 Task: Search one way flight ticket for 1 adult, 6 children, 1 infant in seat and 1 infant on lap in business from Las Vegas: Harry Reid International Airport to Evansville: Evansville Regional Airport on 8-3-2023. Choice of flights is Spirit. Number of bags: 2 carry on bags. Price is upto 80000. Outbound departure time preference is 11:00. Return departure time preference is 20:00.
Action: Mouse moved to (280, 380)
Screenshot: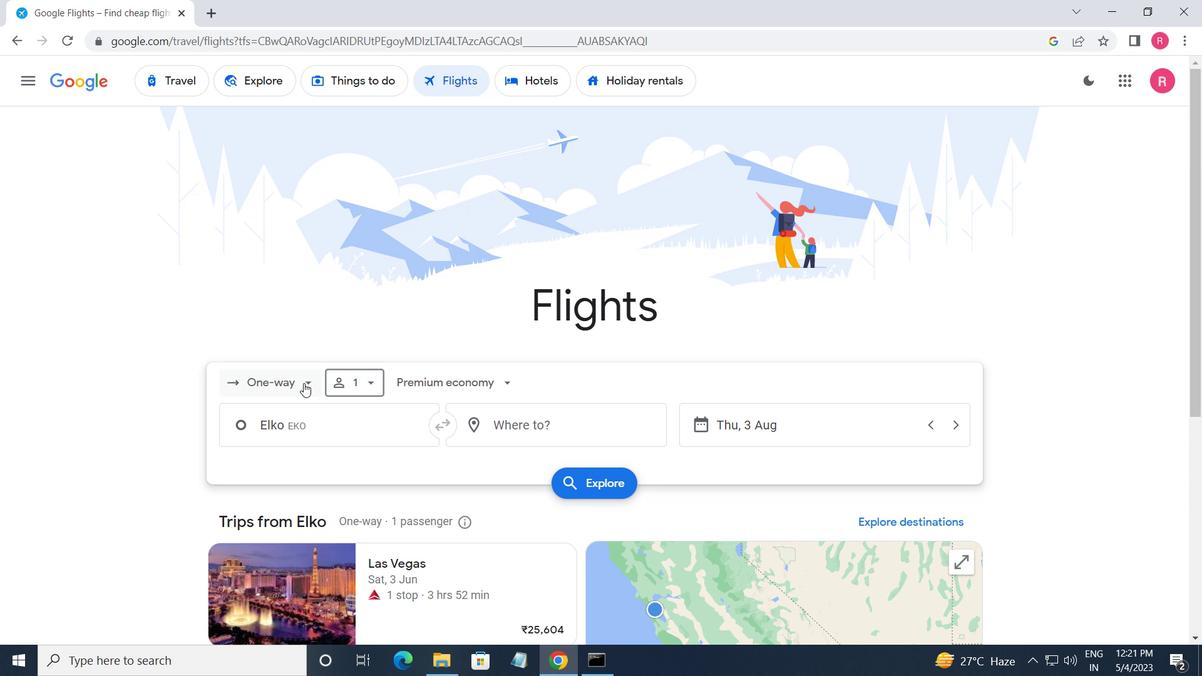 
Action: Mouse pressed left at (280, 380)
Screenshot: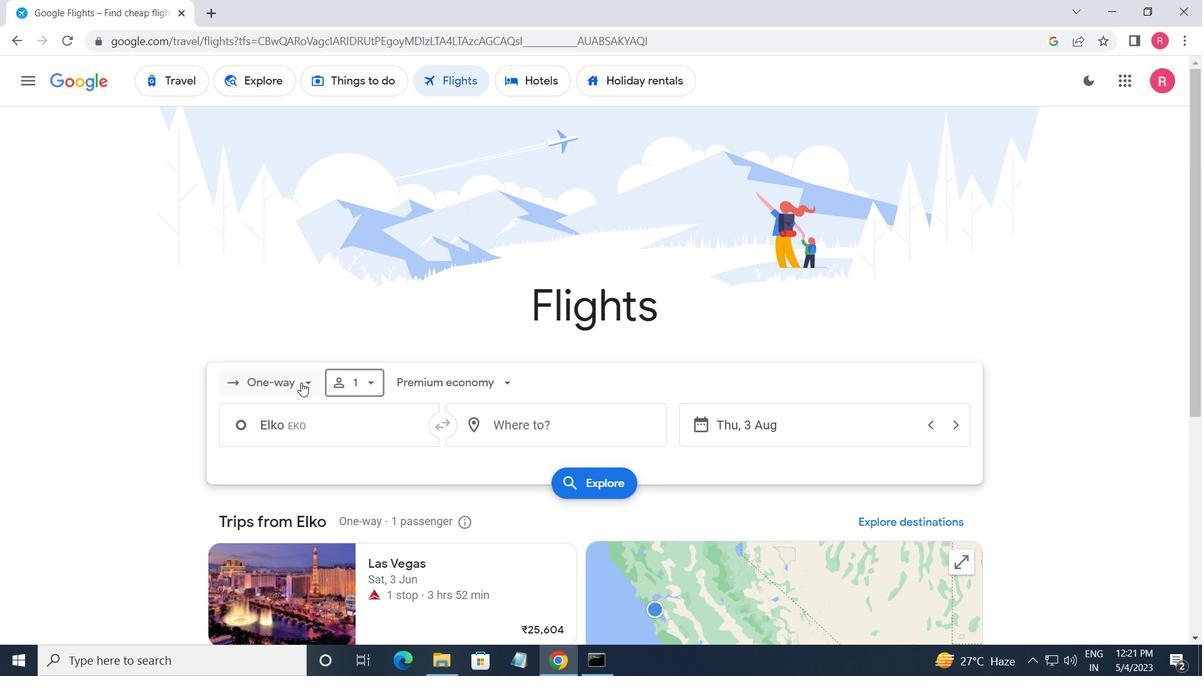 
Action: Mouse moved to (289, 454)
Screenshot: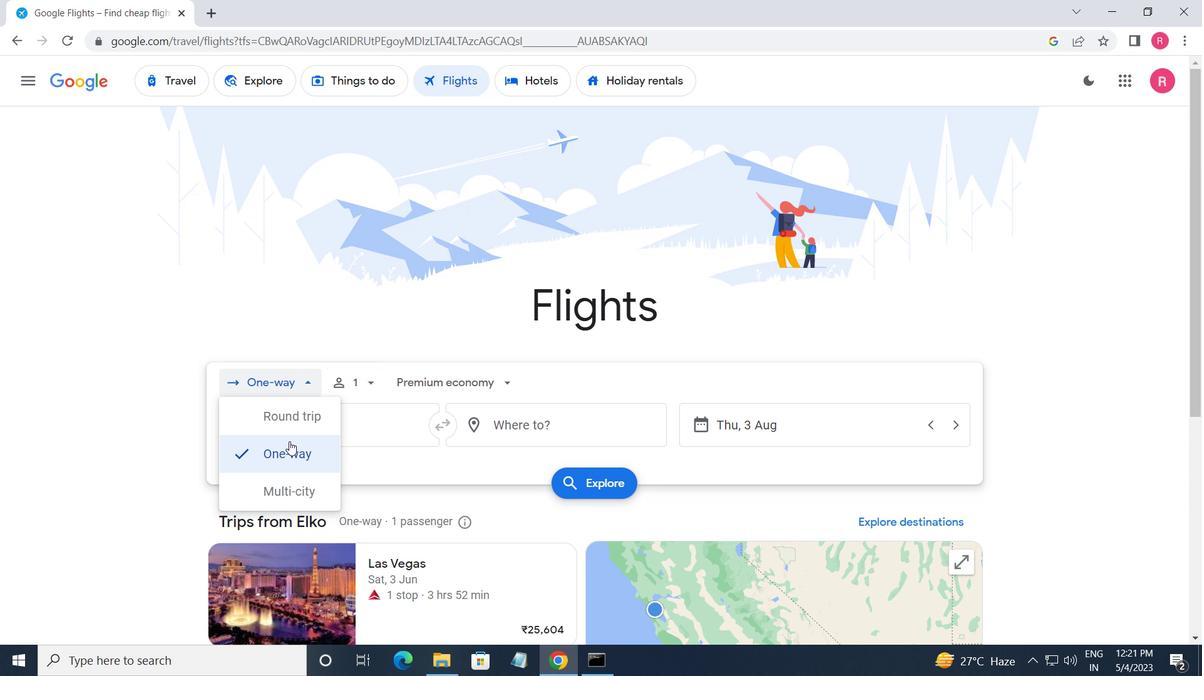 
Action: Mouse pressed left at (289, 454)
Screenshot: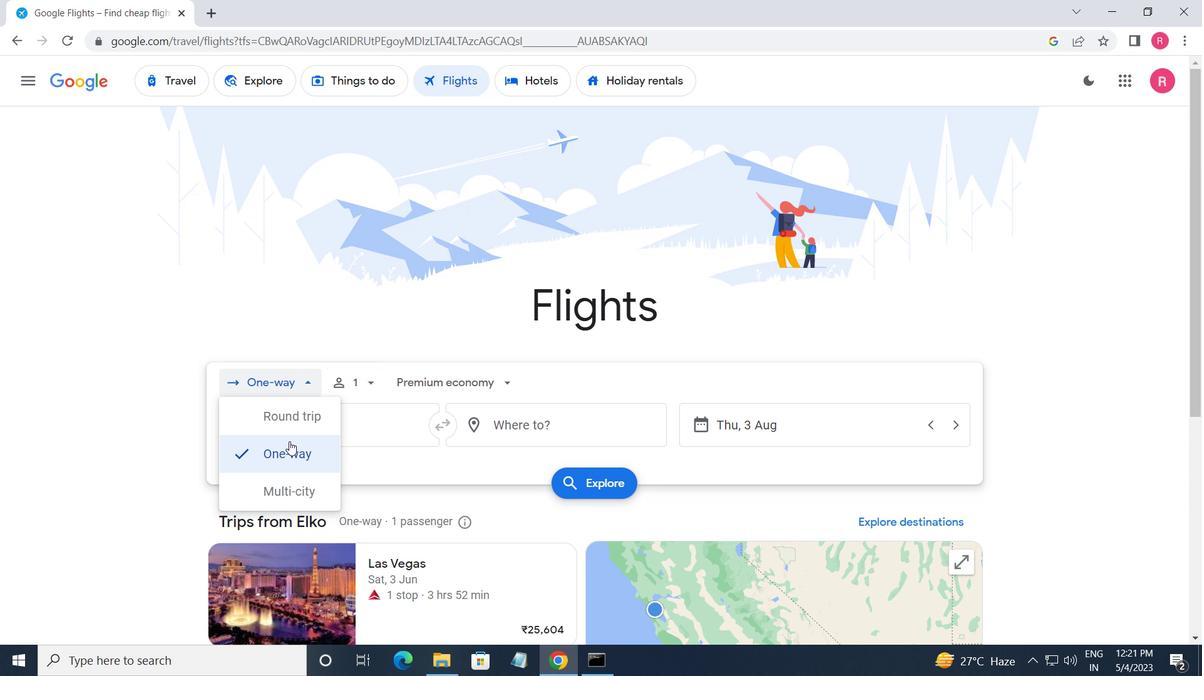 
Action: Mouse moved to (356, 380)
Screenshot: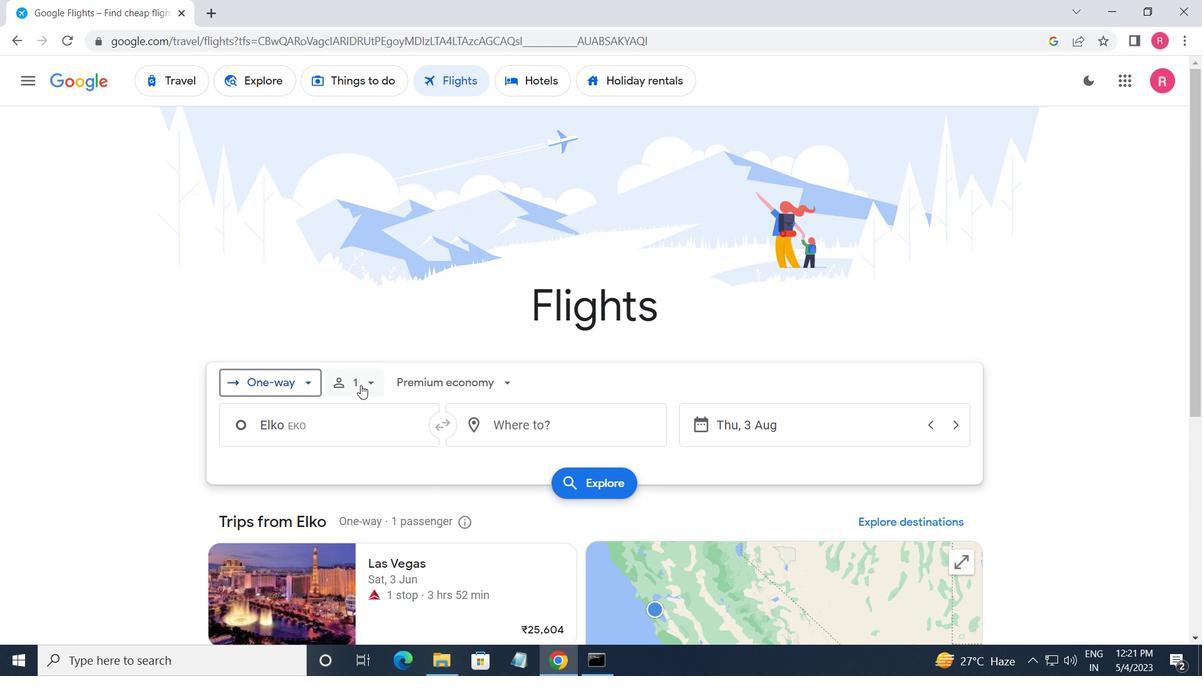 
Action: Mouse pressed left at (356, 380)
Screenshot: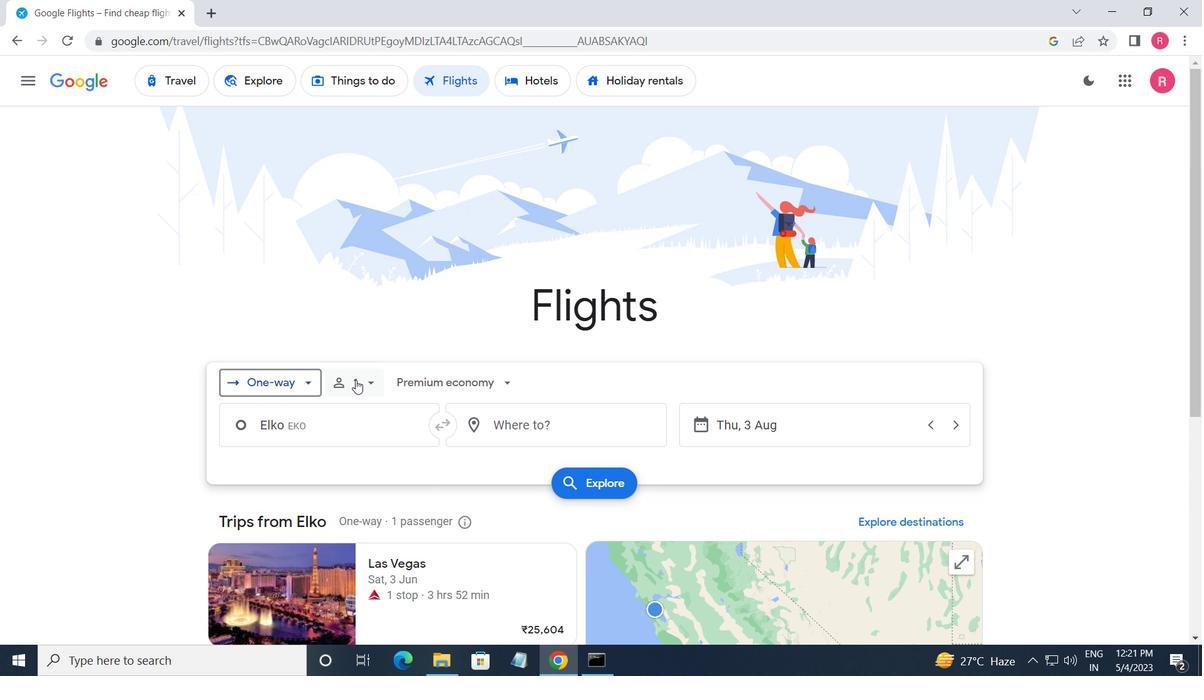 
Action: Mouse moved to (492, 463)
Screenshot: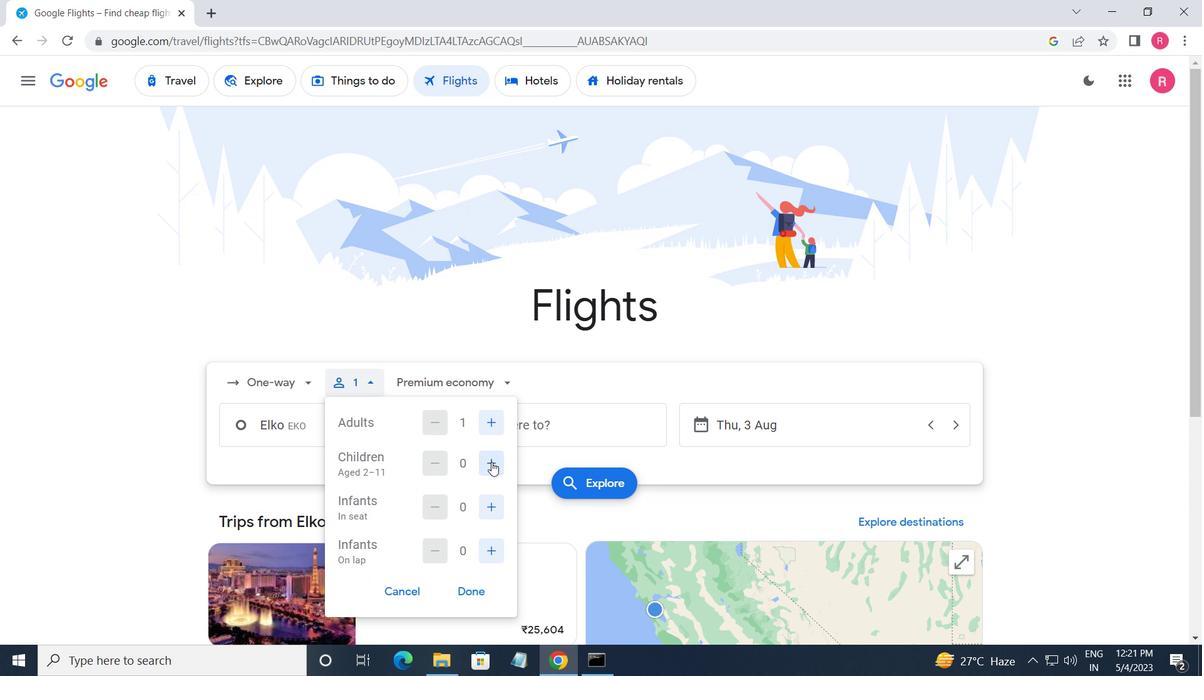 
Action: Mouse pressed left at (492, 463)
Screenshot: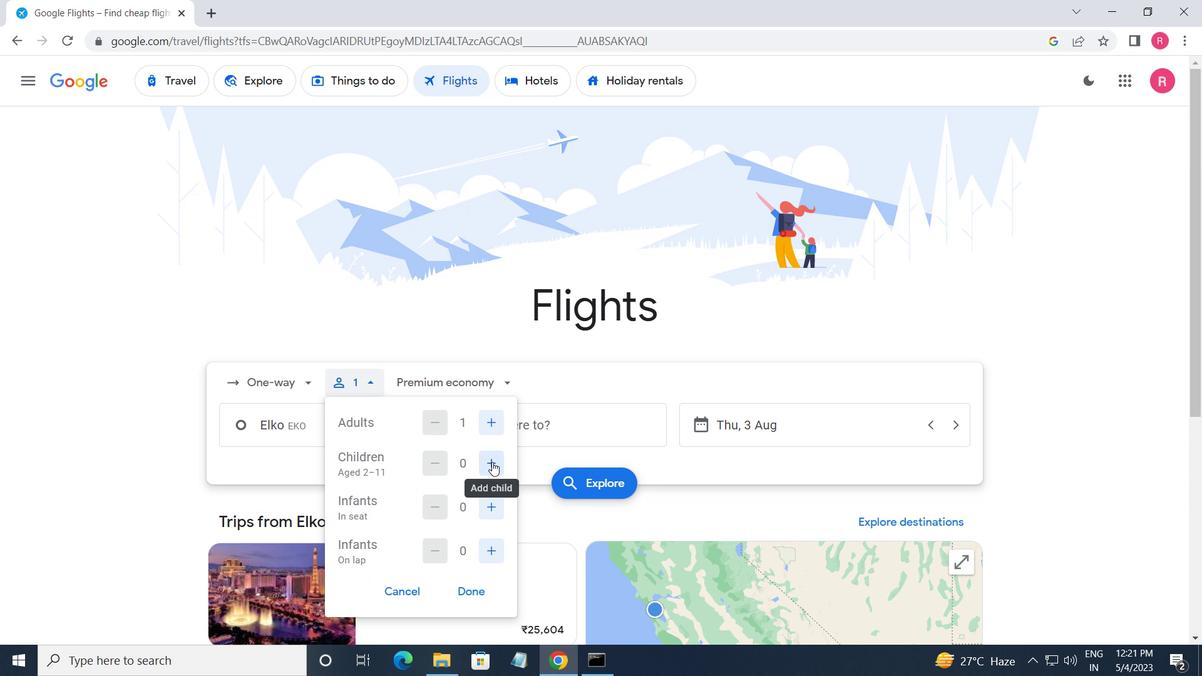 
Action: Mouse moved to (493, 462)
Screenshot: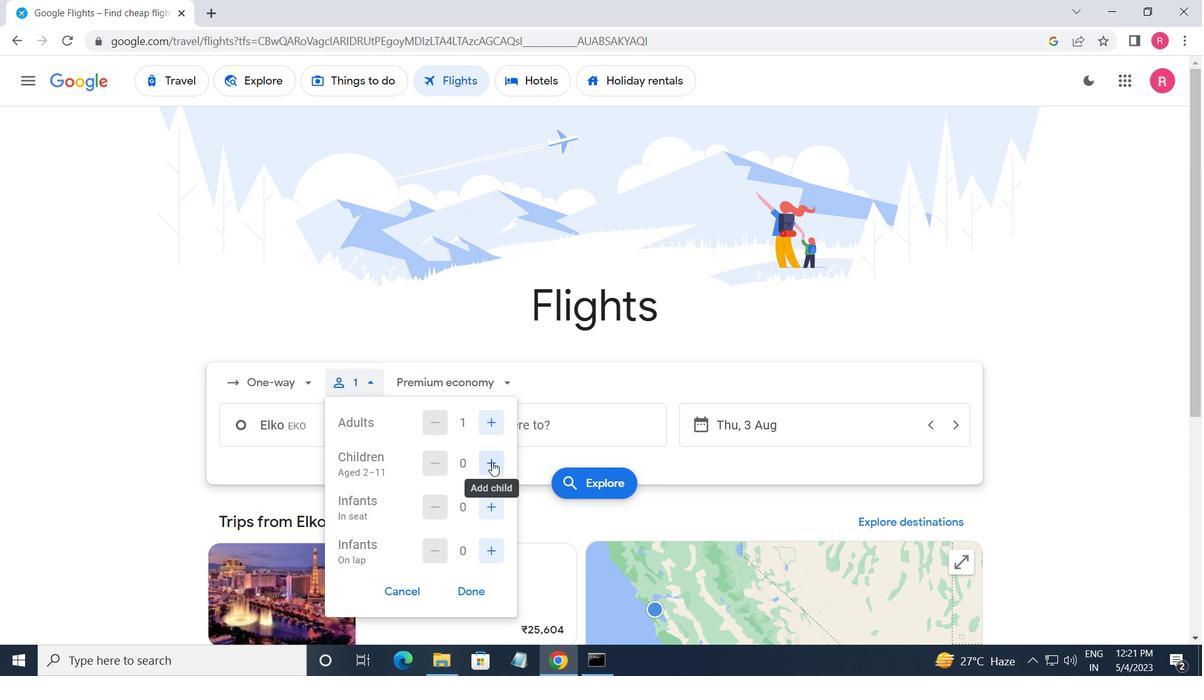 
Action: Mouse pressed left at (493, 462)
Screenshot: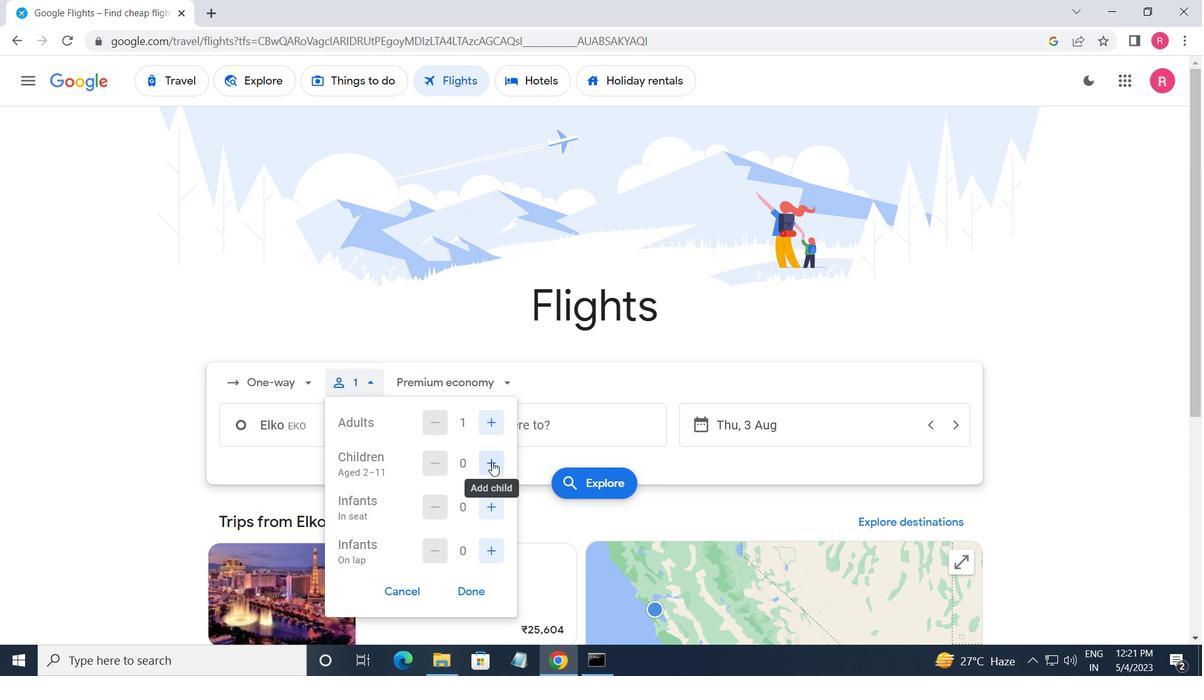 
Action: Mouse moved to (493, 461)
Screenshot: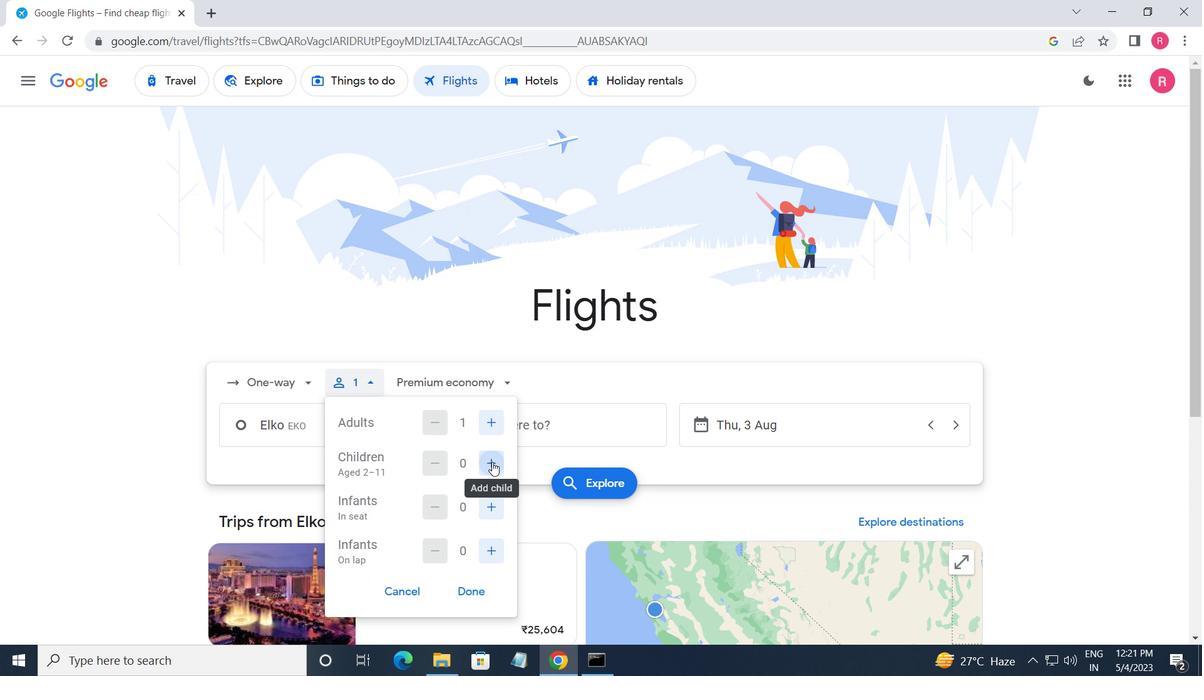 
Action: Mouse pressed left at (493, 461)
Screenshot: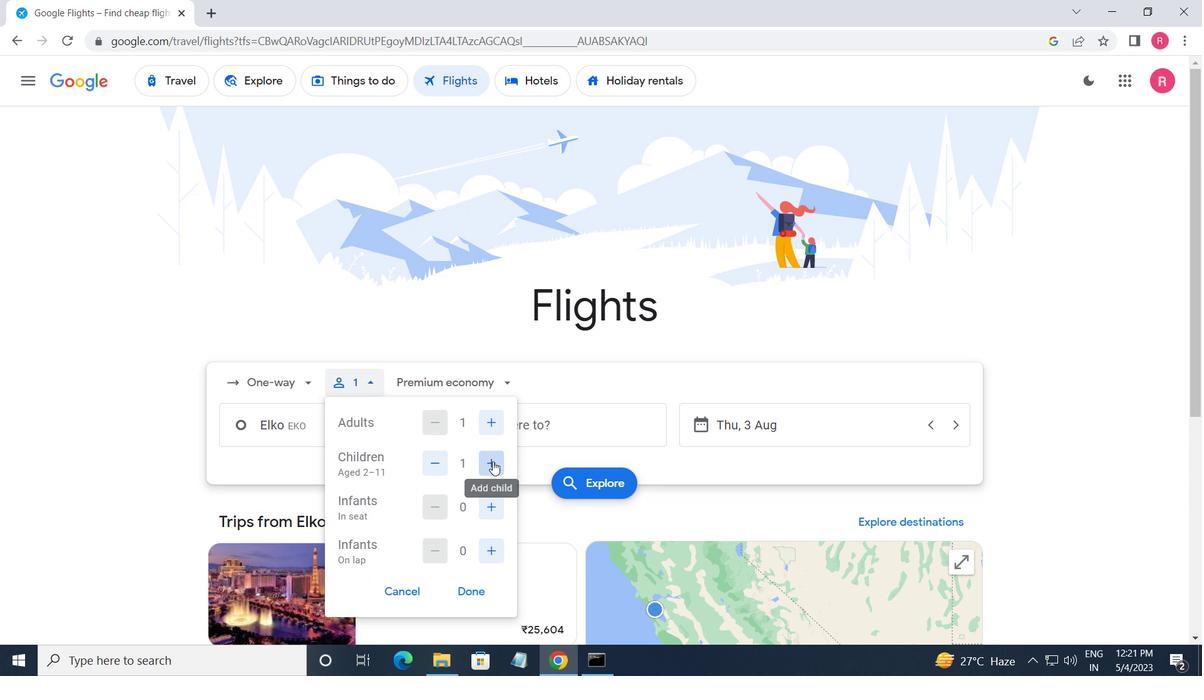 
Action: Mouse pressed left at (493, 461)
Screenshot: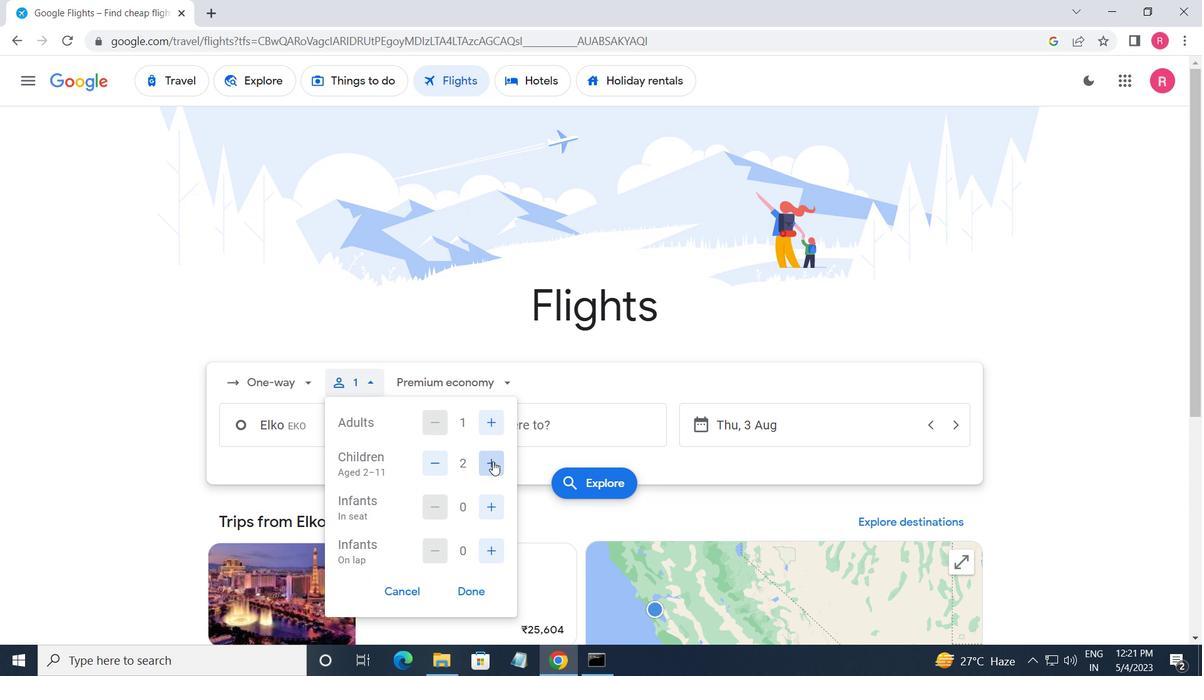 
Action: Mouse moved to (491, 461)
Screenshot: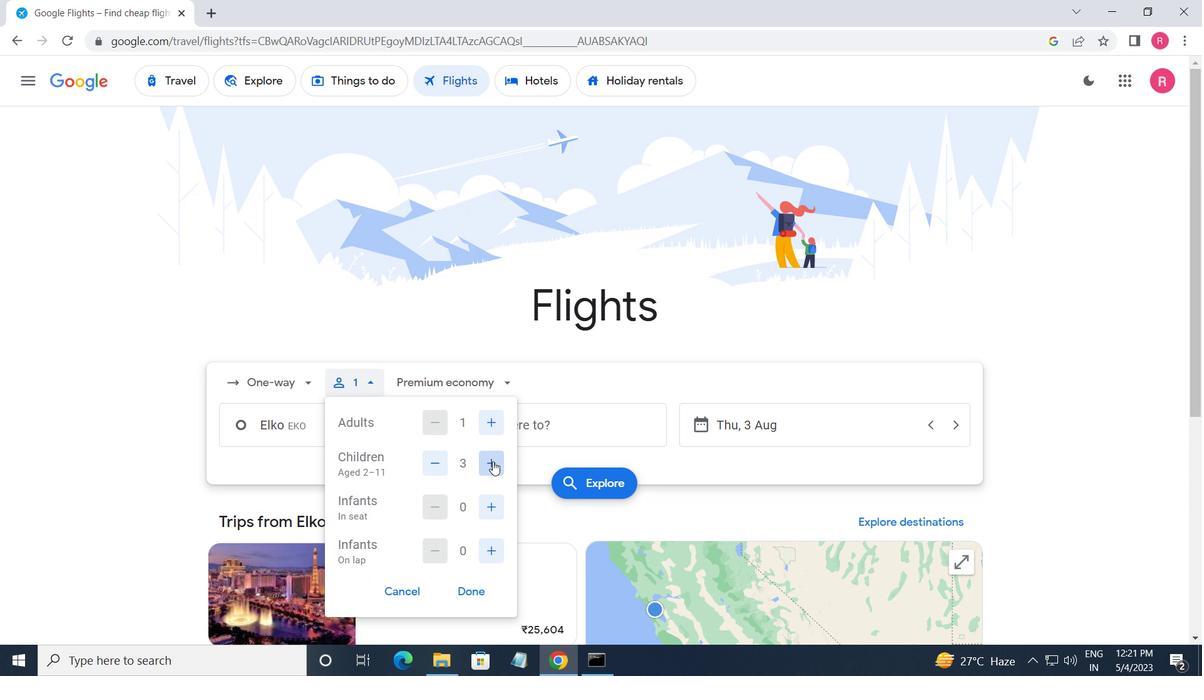 
Action: Mouse pressed left at (491, 461)
Screenshot: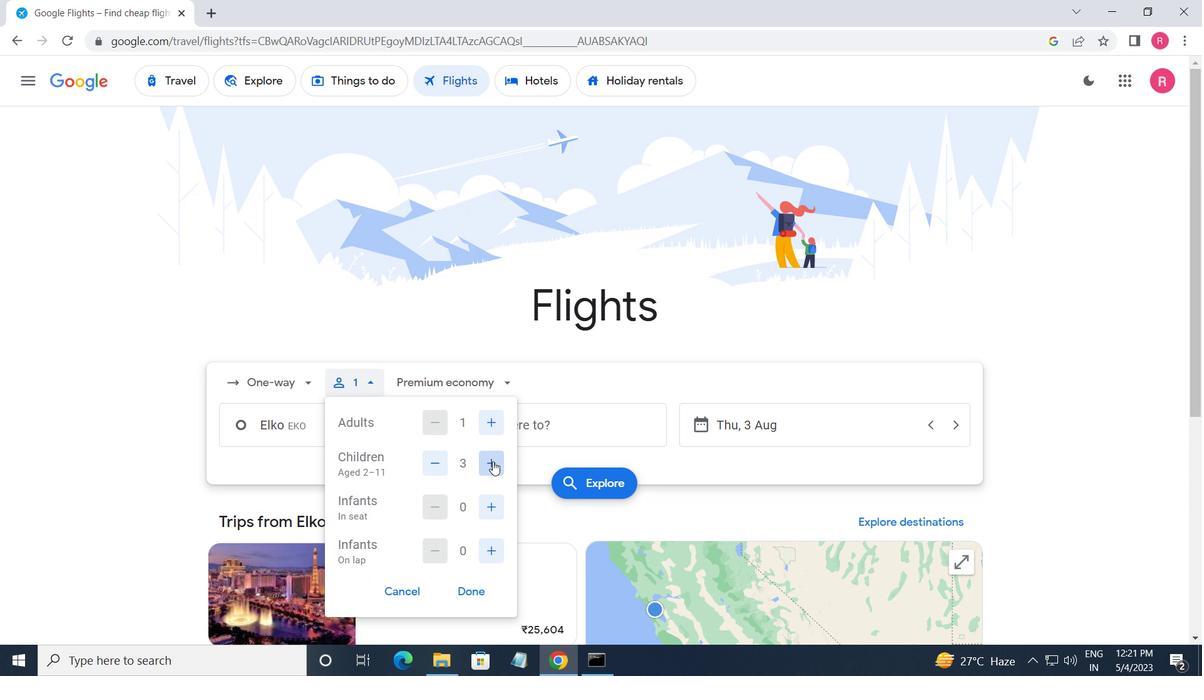 
Action: Mouse moved to (491, 460)
Screenshot: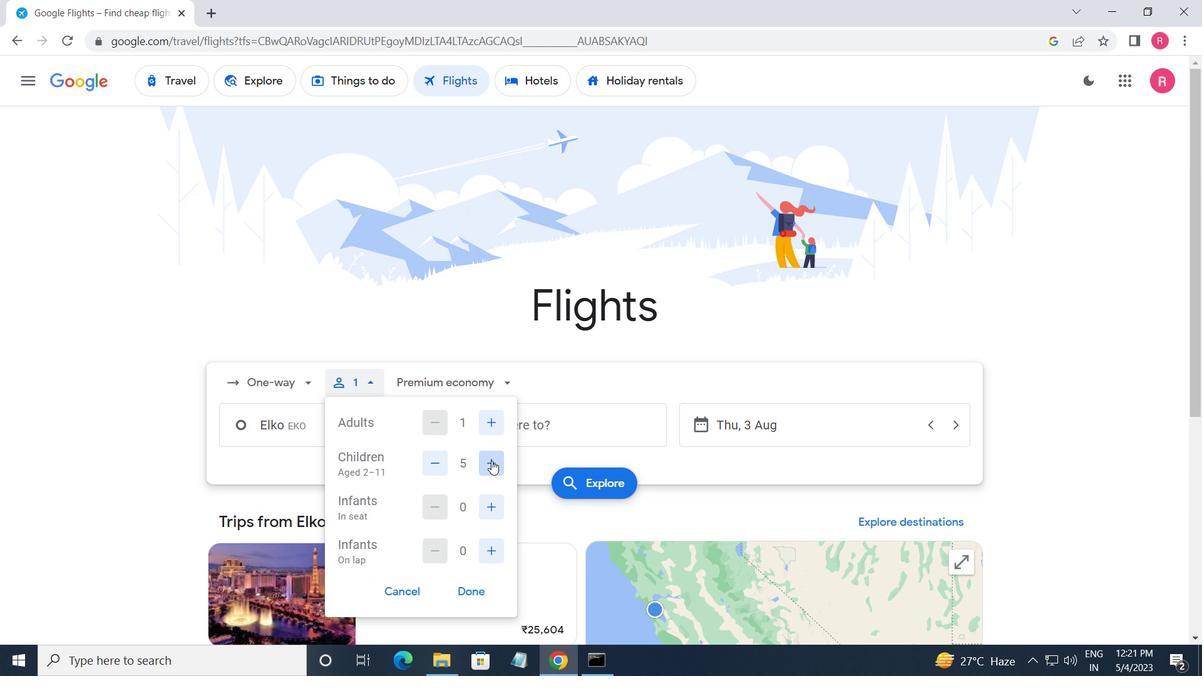 
Action: Mouse pressed left at (491, 460)
Screenshot: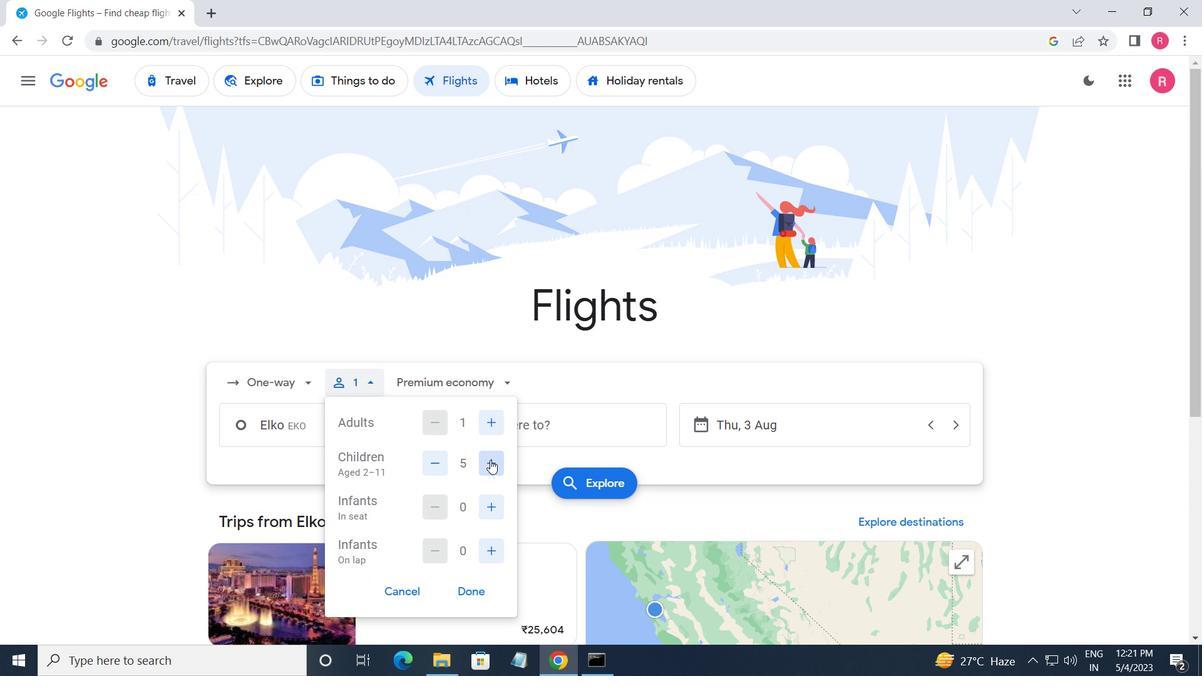 
Action: Mouse moved to (492, 512)
Screenshot: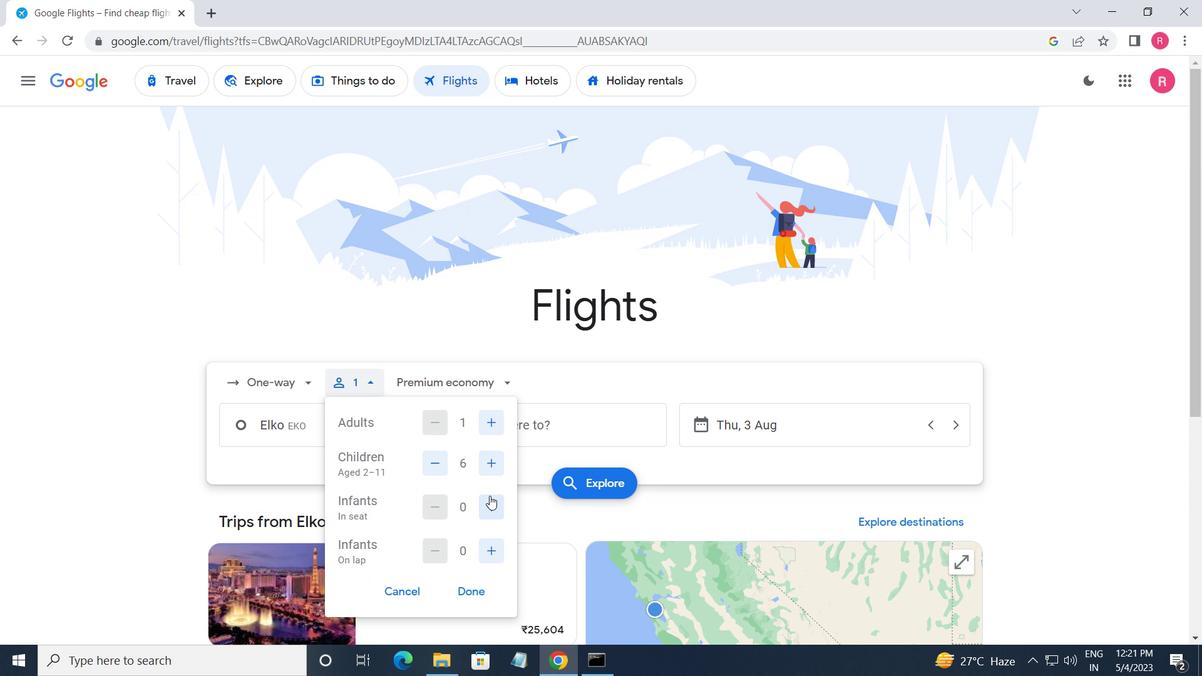 
Action: Mouse pressed left at (492, 512)
Screenshot: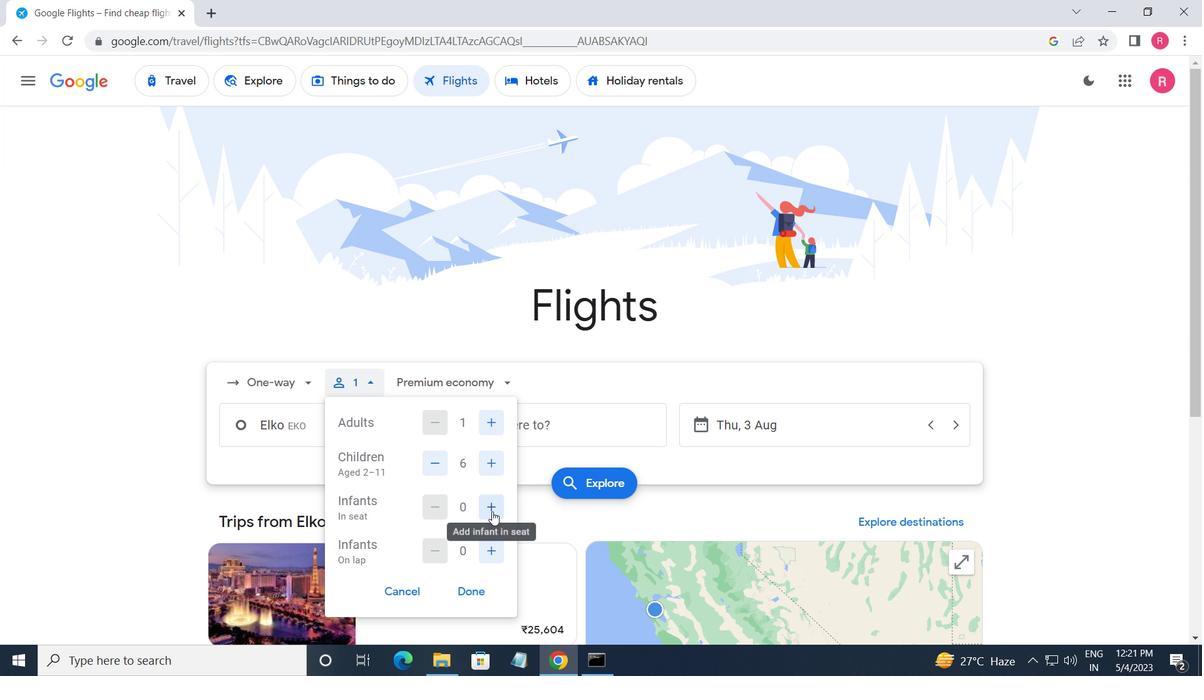 
Action: Mouse moved to (498, 559)
Screenshot: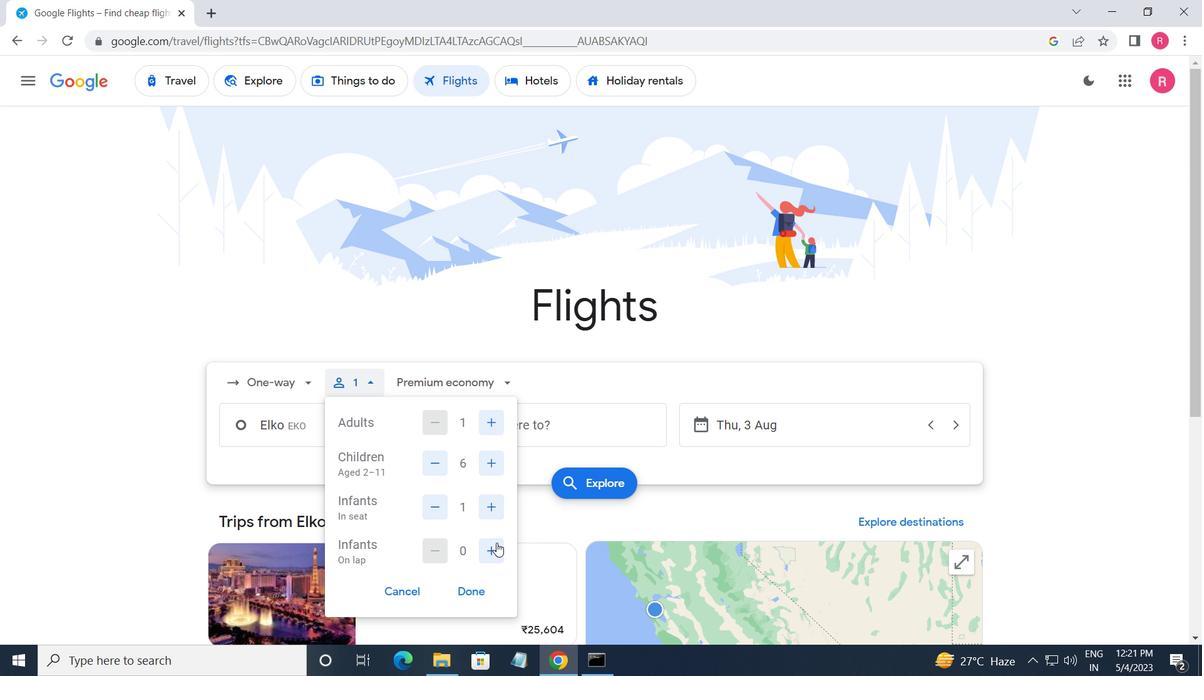 
Action: Mouse pressed left at (498, 559)
Screenshot: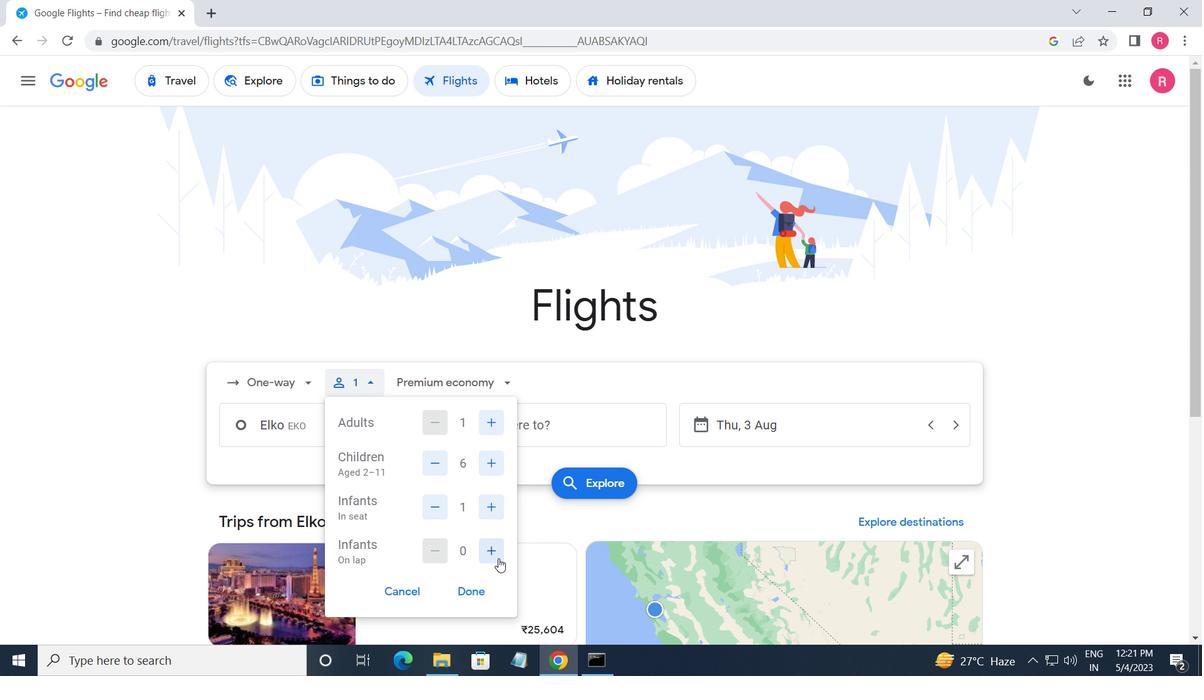 
Action: Mouse moved to (480, 583)
Screenshot: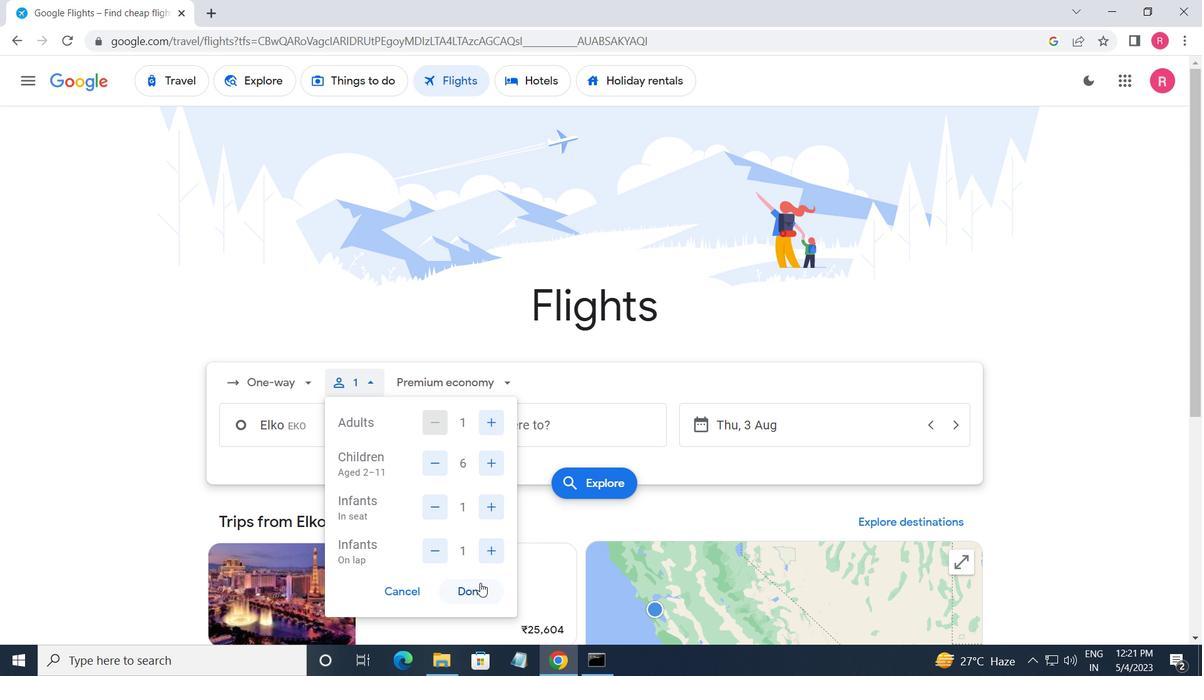 
Action: Mouse pressed left at (480, 583)
Screenshot: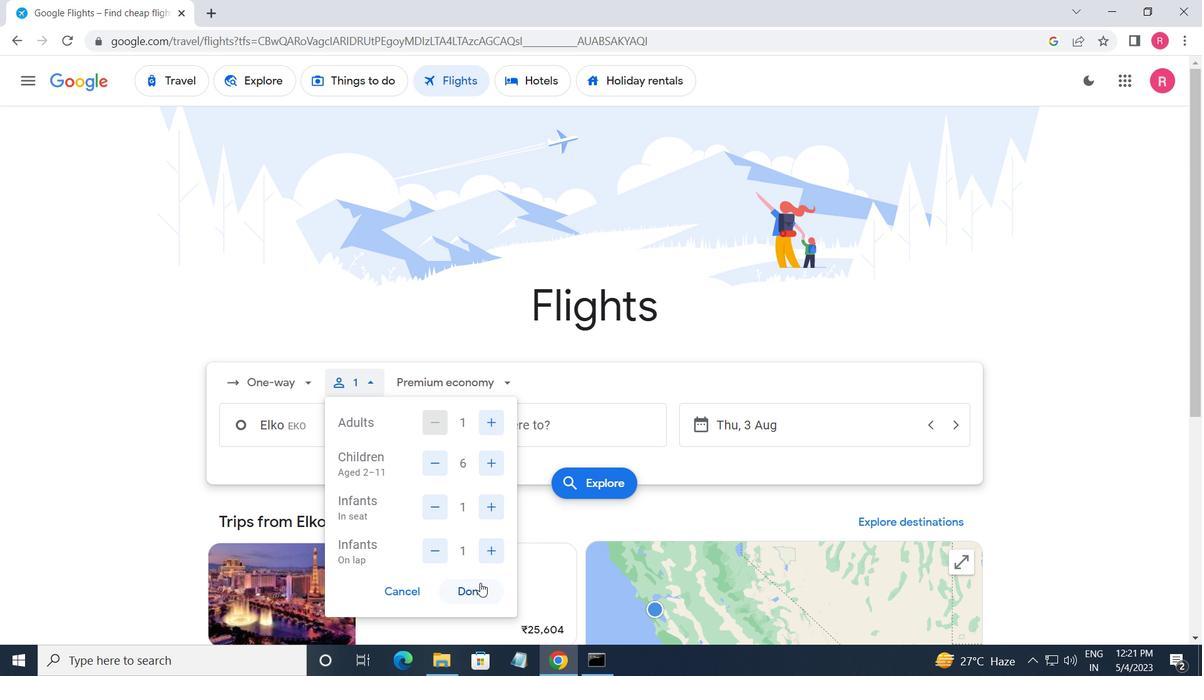 
Action: Mouse moved to (433, 384)
Screenshot: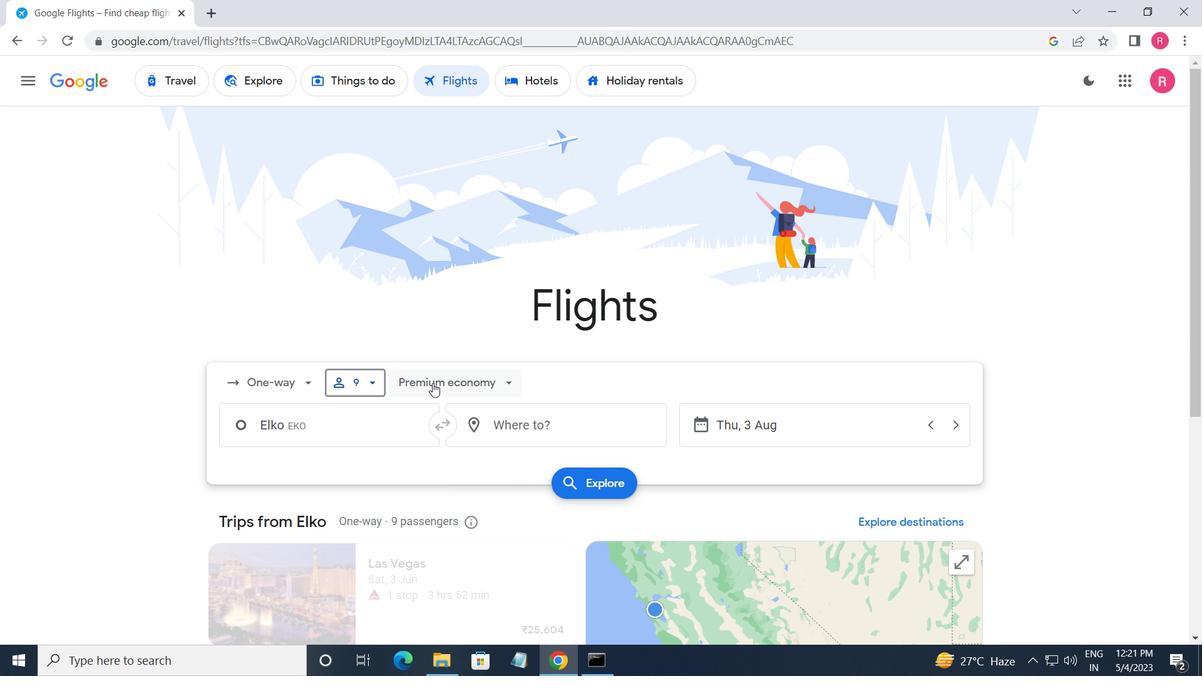 
Action: Mouse pressed left at (433, 384)
Screenshot: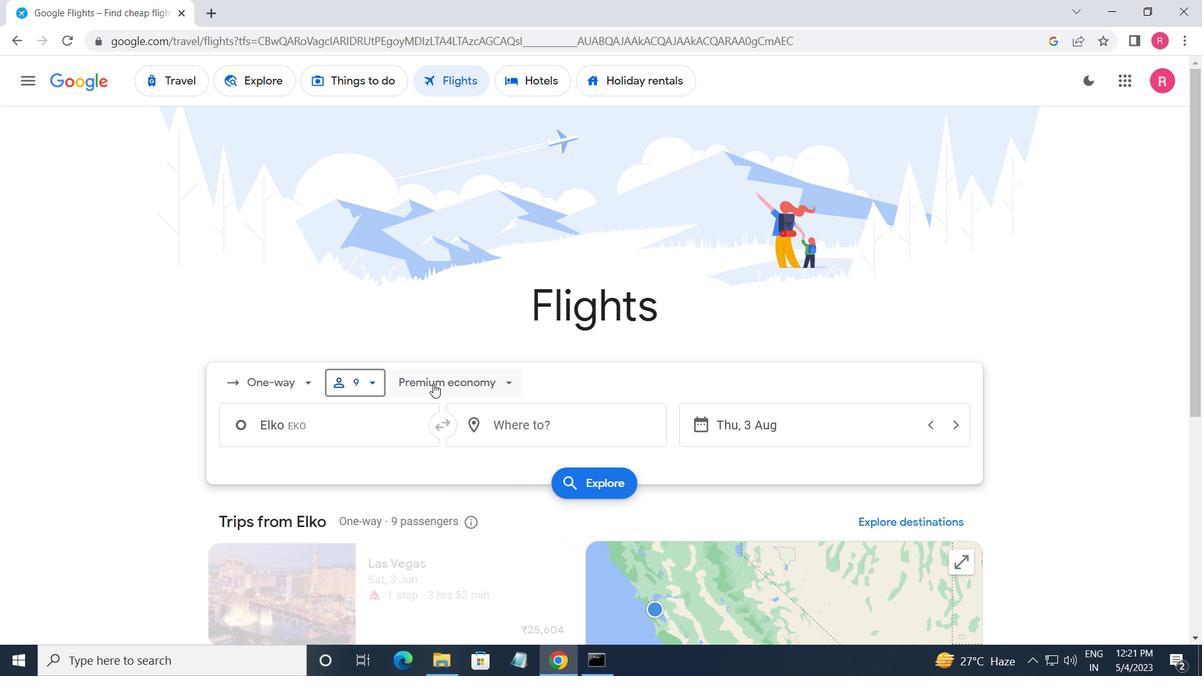 
Action: Mouse moved to (447, 490)
Screenshot: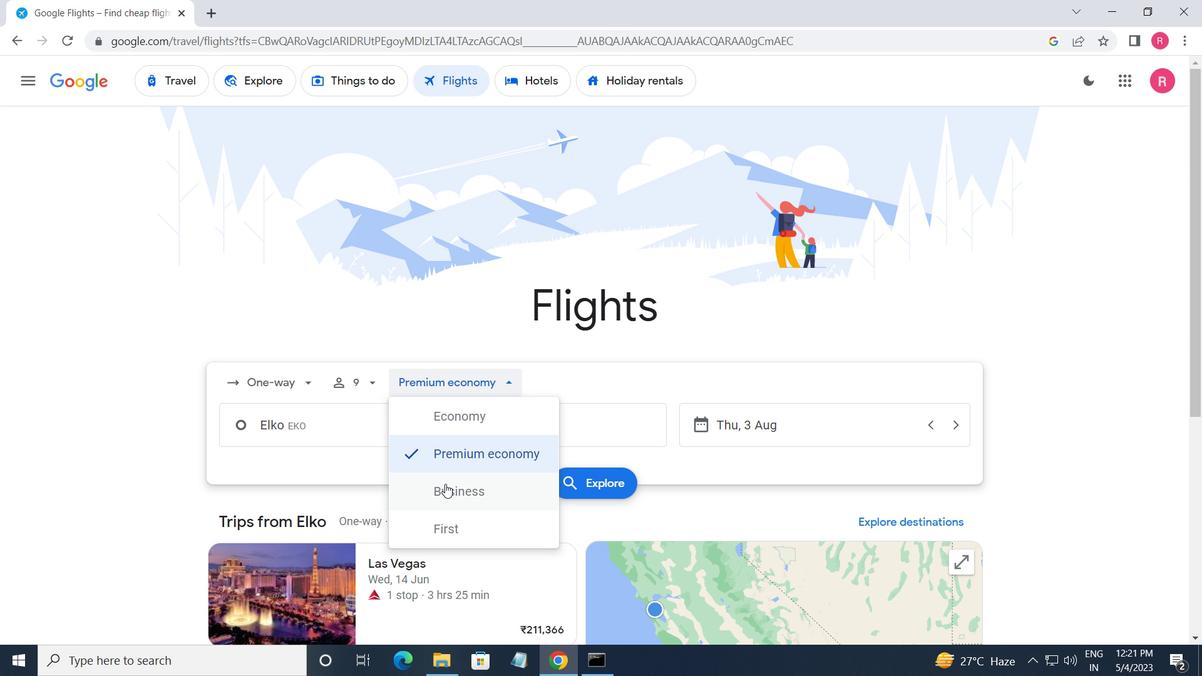 
Action: Mouse pressed left at (447, 490)
Screenshot: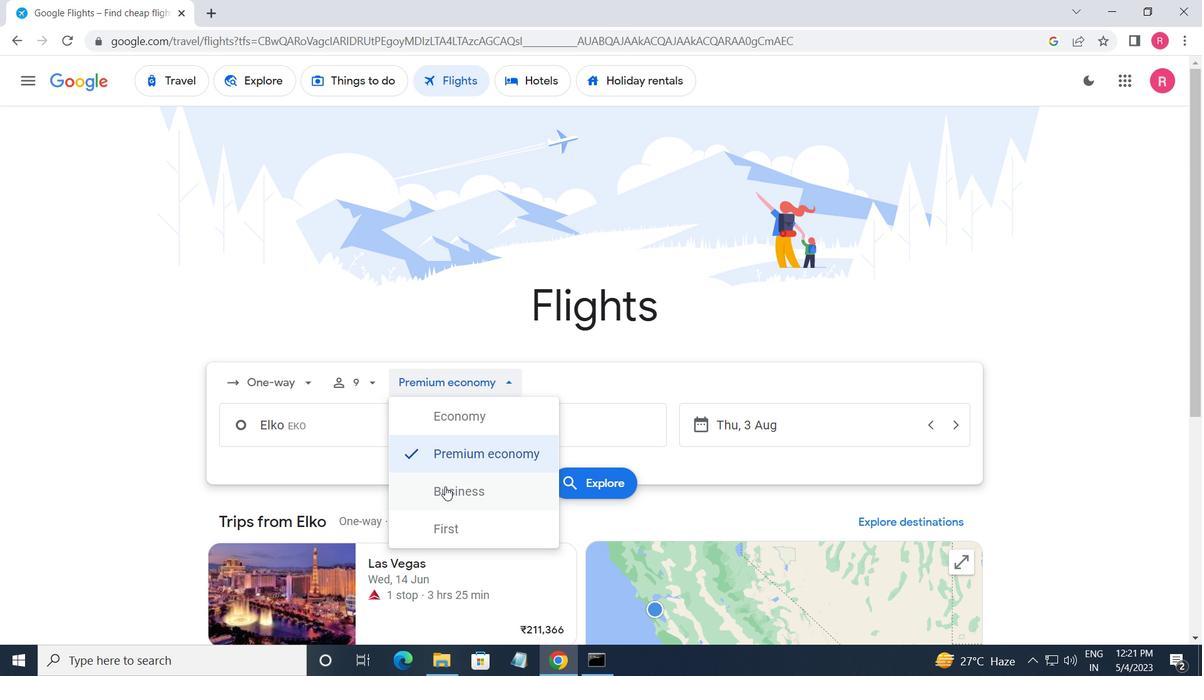 
Action: Mouse moved to (362, 439)
Screenshot: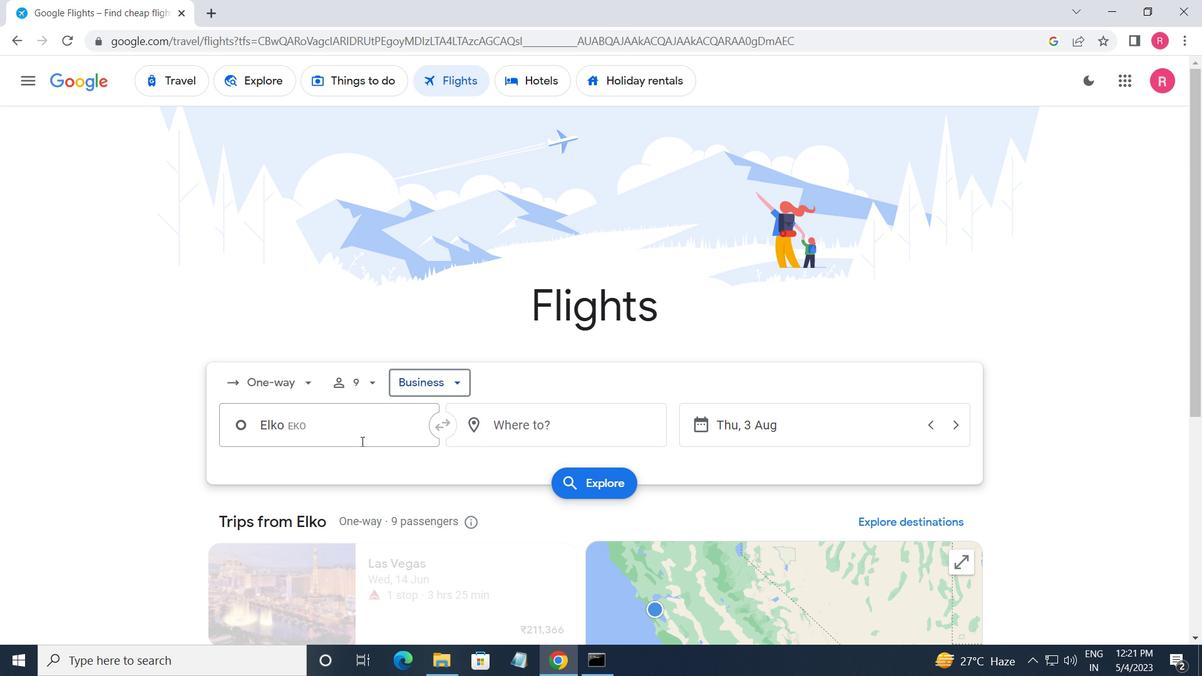 
Action: Mouse pressed left at (362, 439)
Screenshot: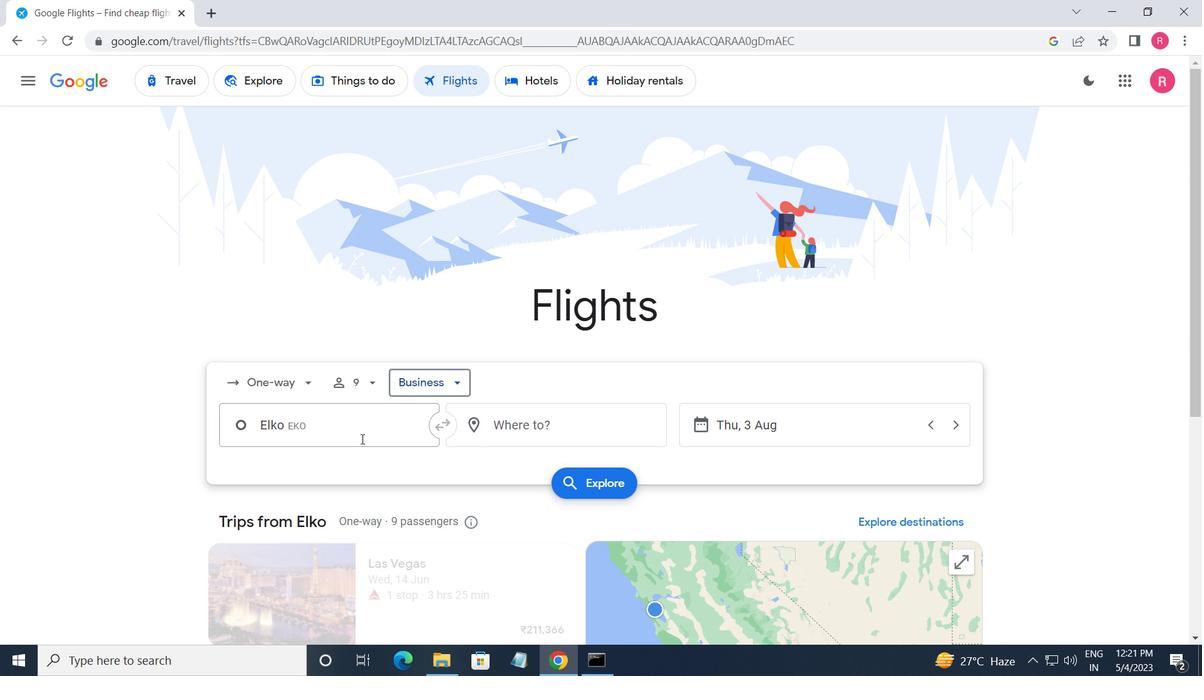 
Action: Mouse moved to (361, 414)
Screenshot: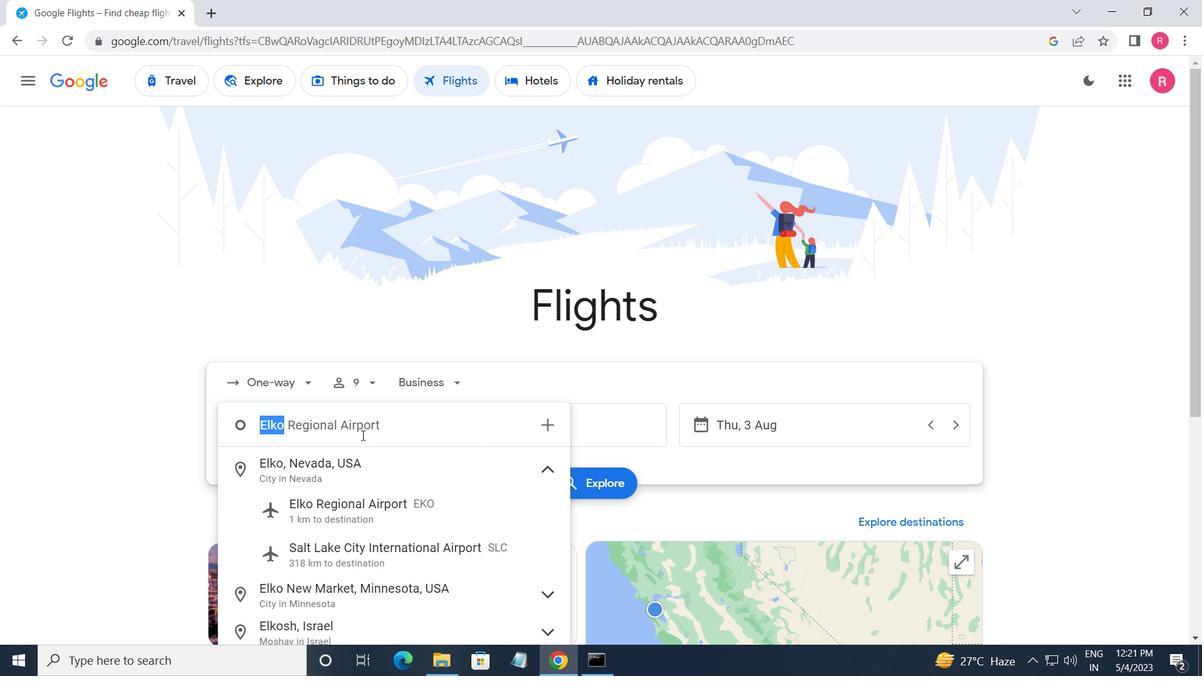 
Action: Key pressed <Key.shift>HAEEY<Key.space><Key.shift>REID<Key.space><Key.shift_r>I
Screenshot: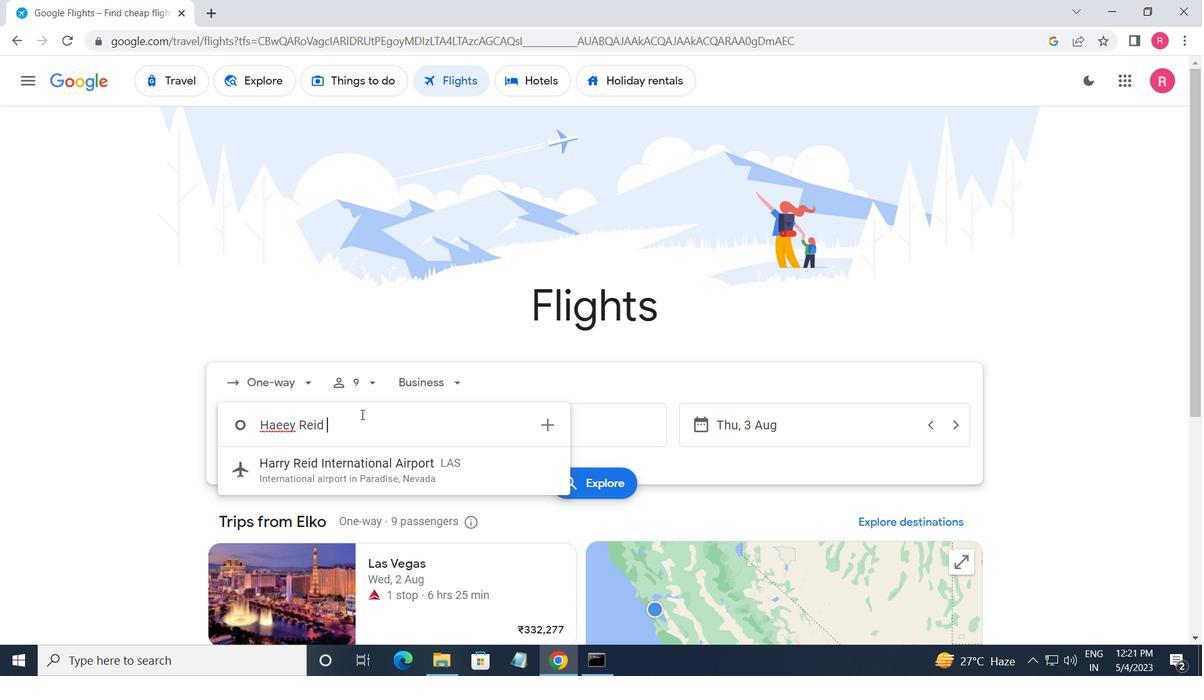 
Action: Mouse moved to (325, 476)
Screenshot: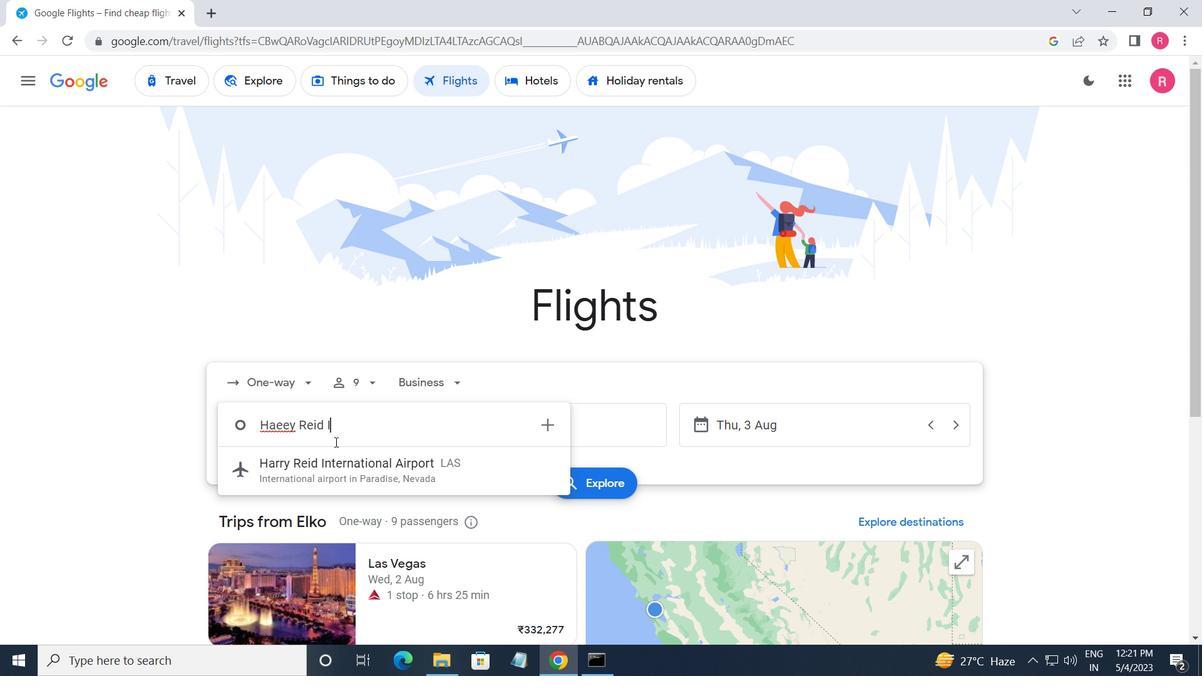 
Action: Mouse pressed left at (325, 476)
Screenshot: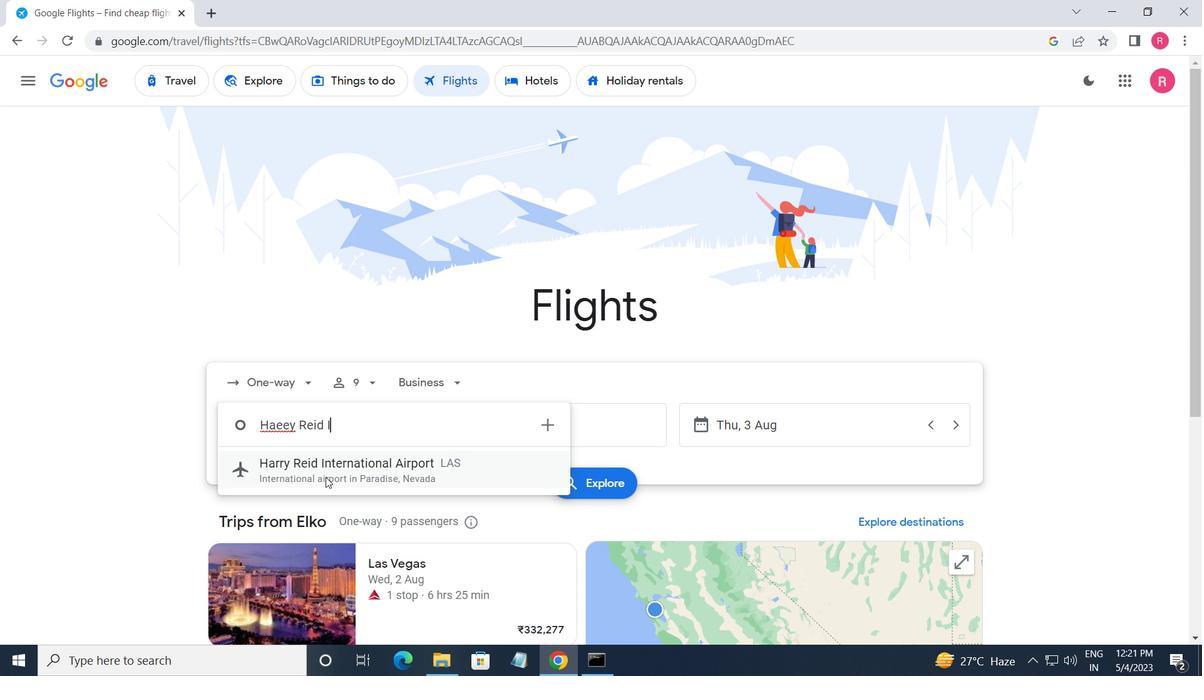 
Action: Mouse moved to (523, 431)
Screenshot: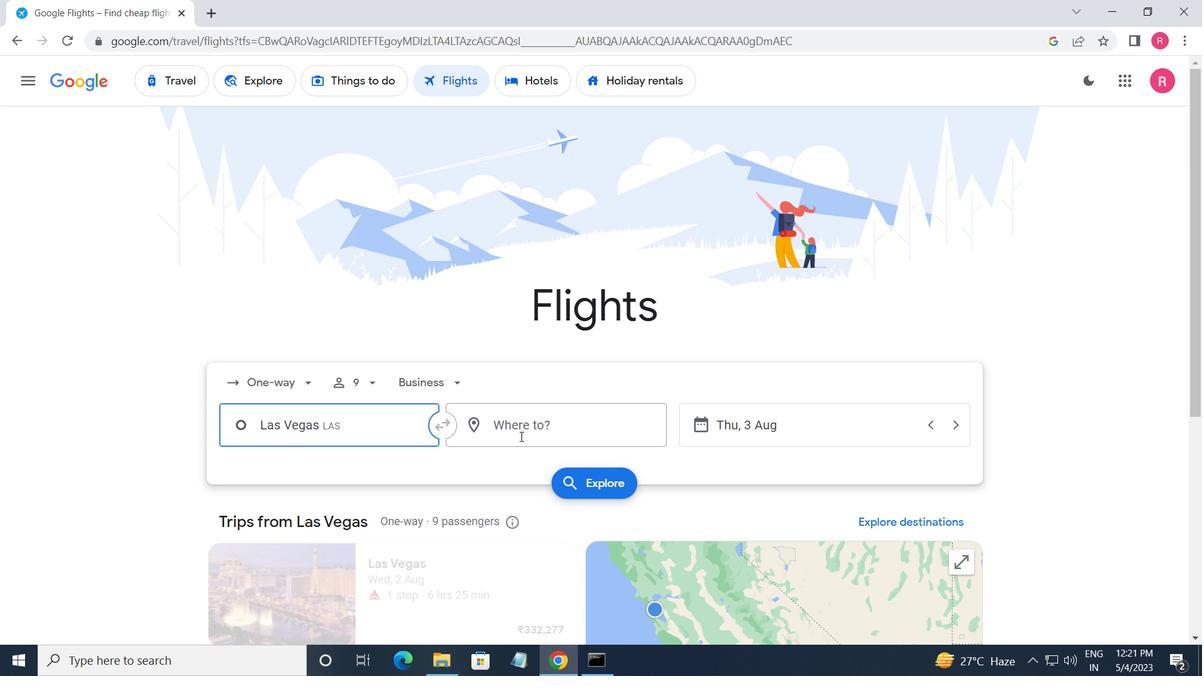 
Action: Mouse pressed left at (523, 431)
Screenshot: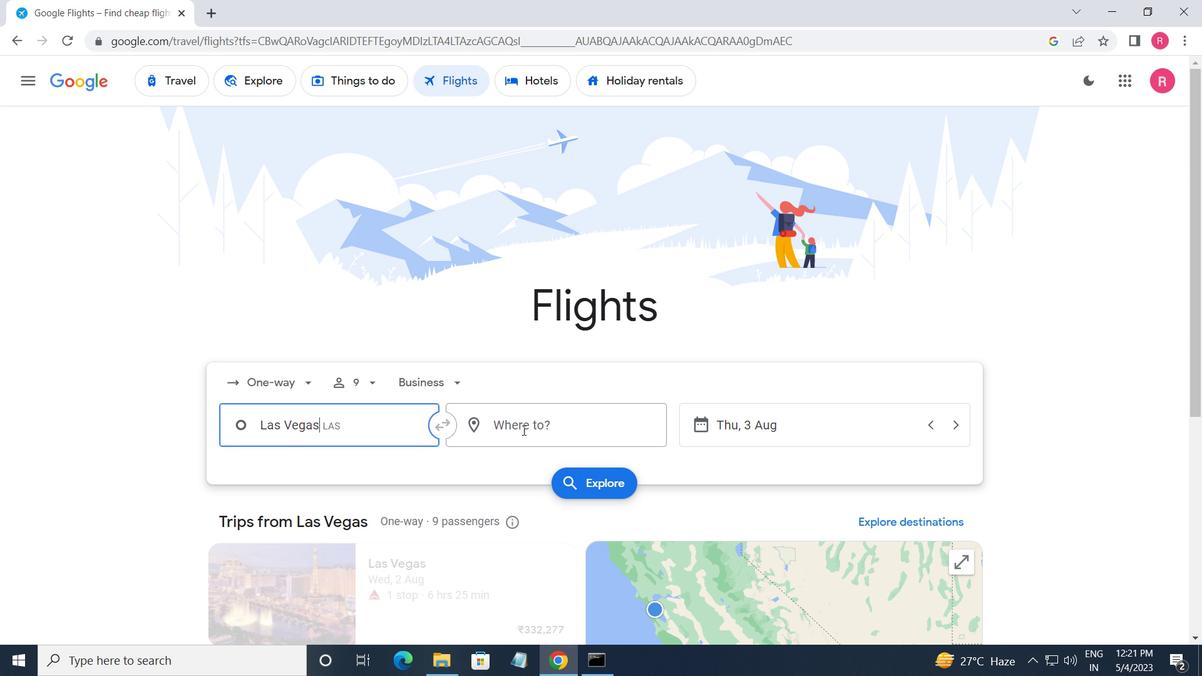 
Action: Mouse moved to (523, 590)
Screenshot: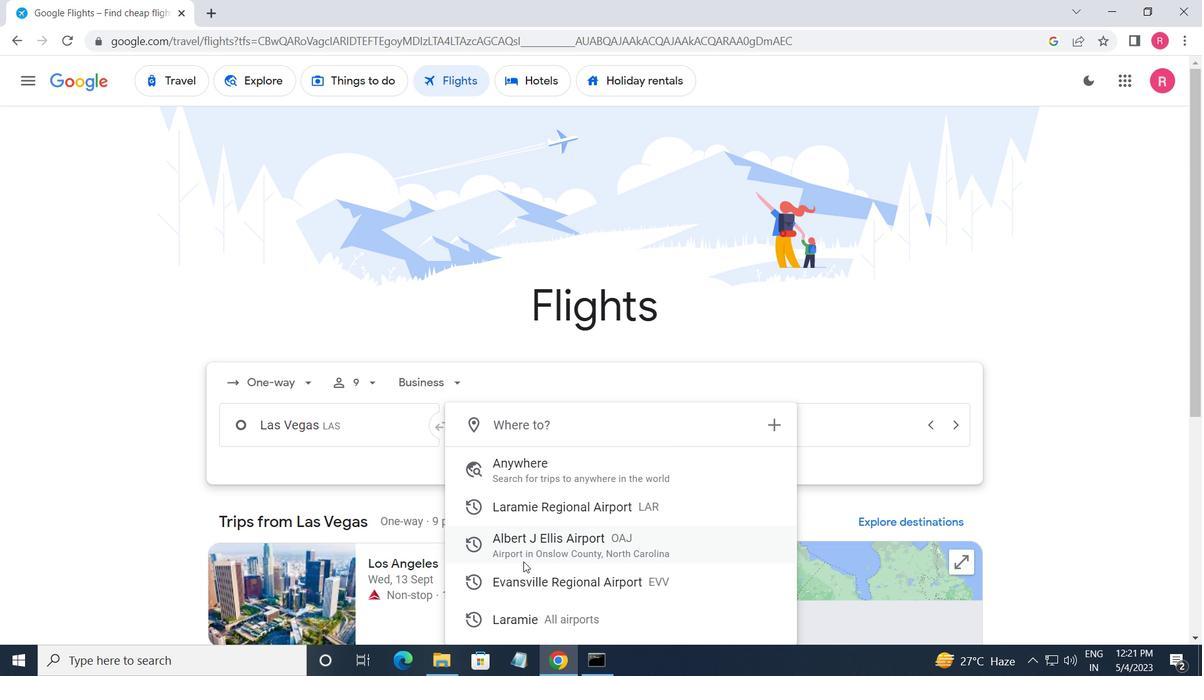 
Action: Mouse pressed left at (523, 590)
Screenshot: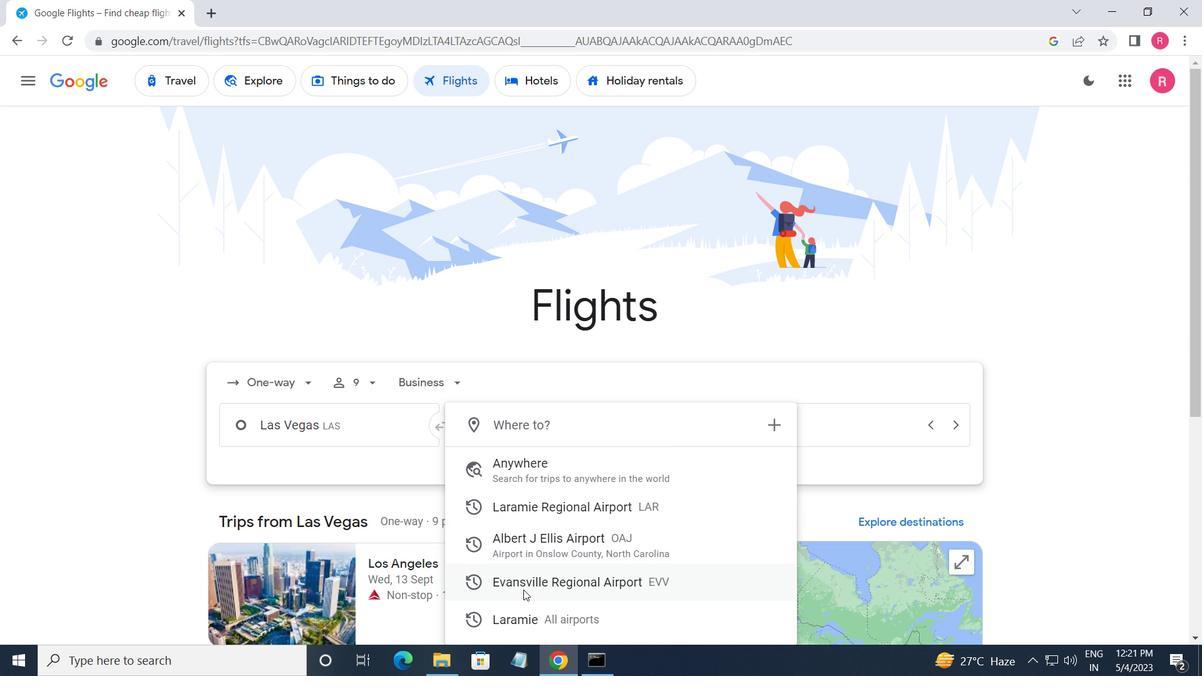 
Action: Mouse moved to (838, 433)
Screenshot: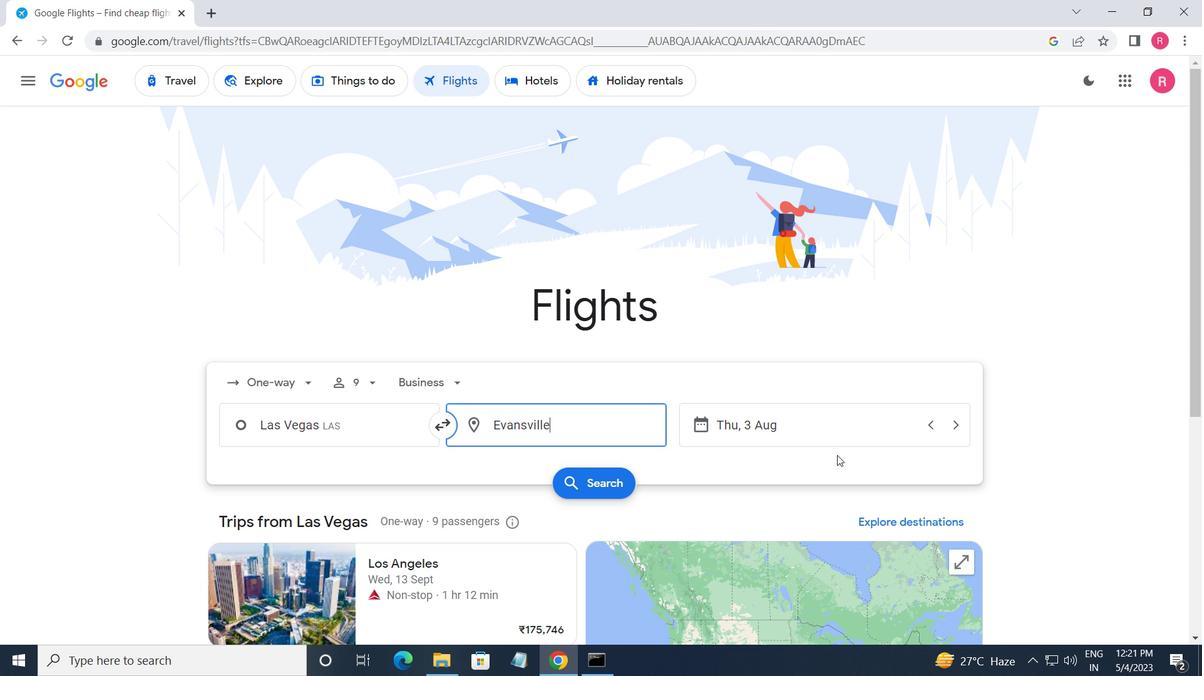 
Action: Mouse pressed left at (838, 433)
Screenshot: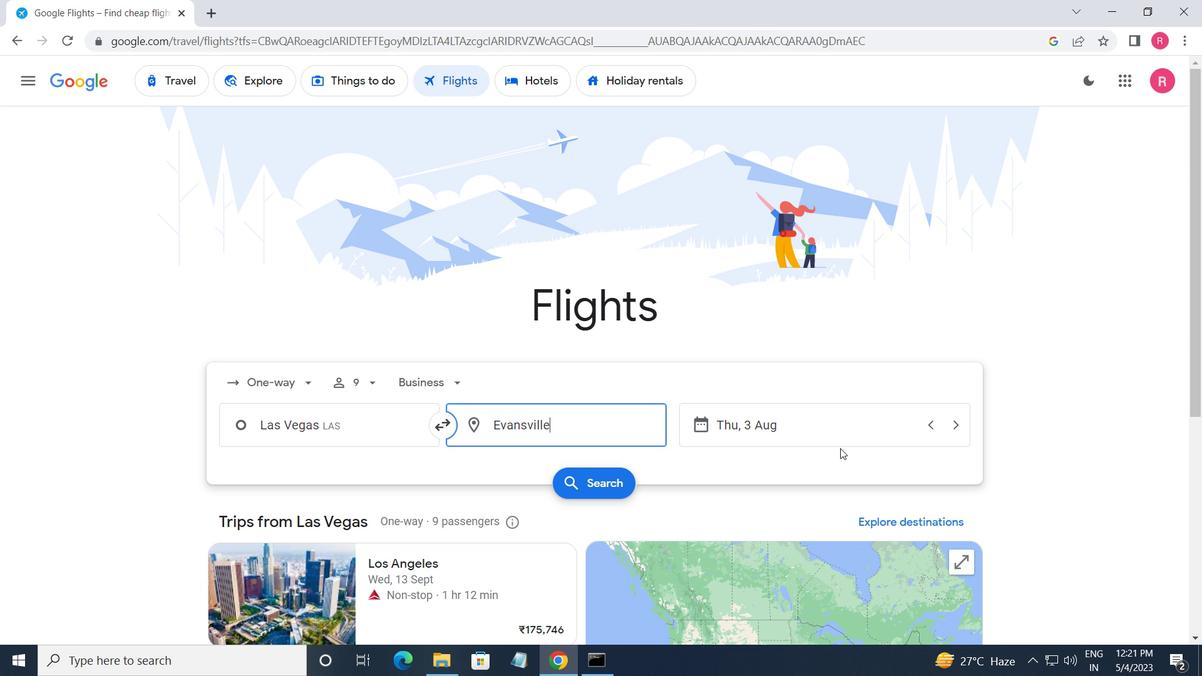 
Action: Mouse moved to (575, 361)
Screenshot: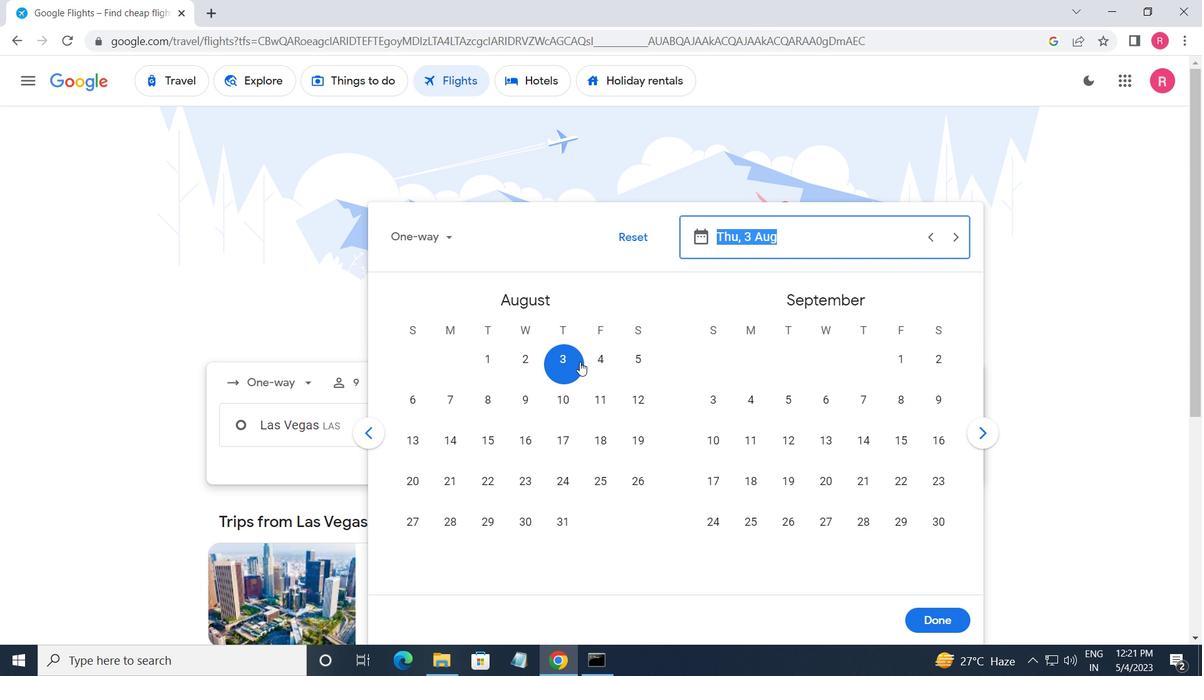 
Action: Mouse pressed left at (575, 361)
Screenshot: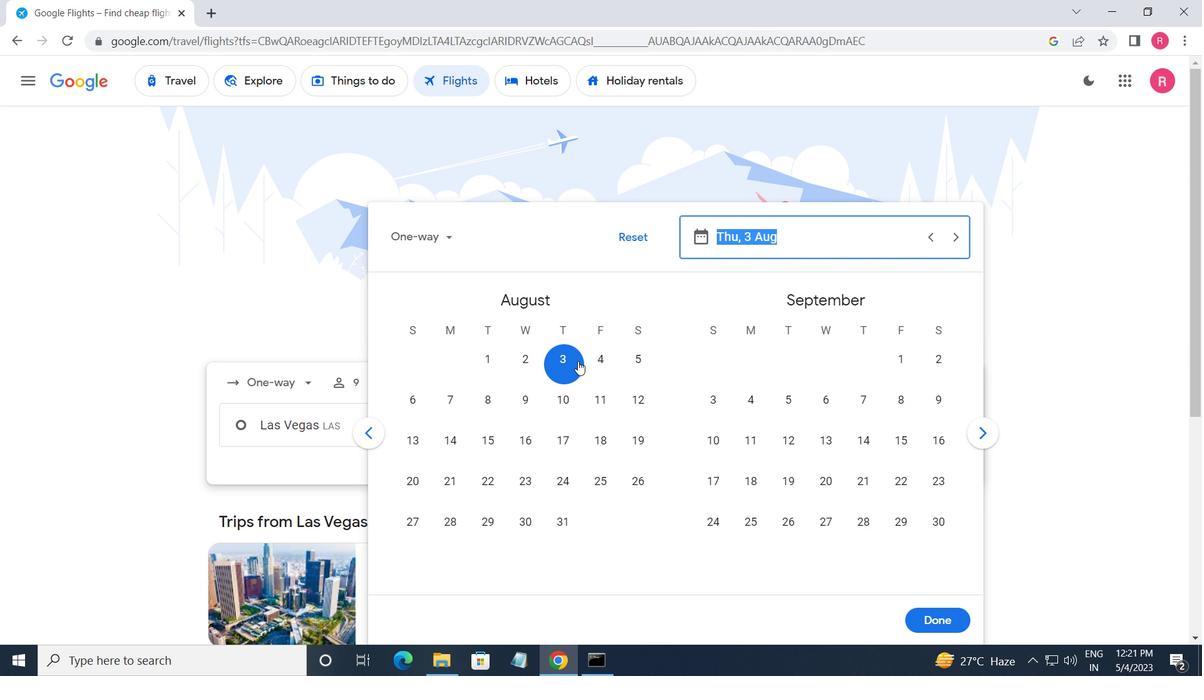 
Action: Mouse moved to (933, 622)
Screenshot: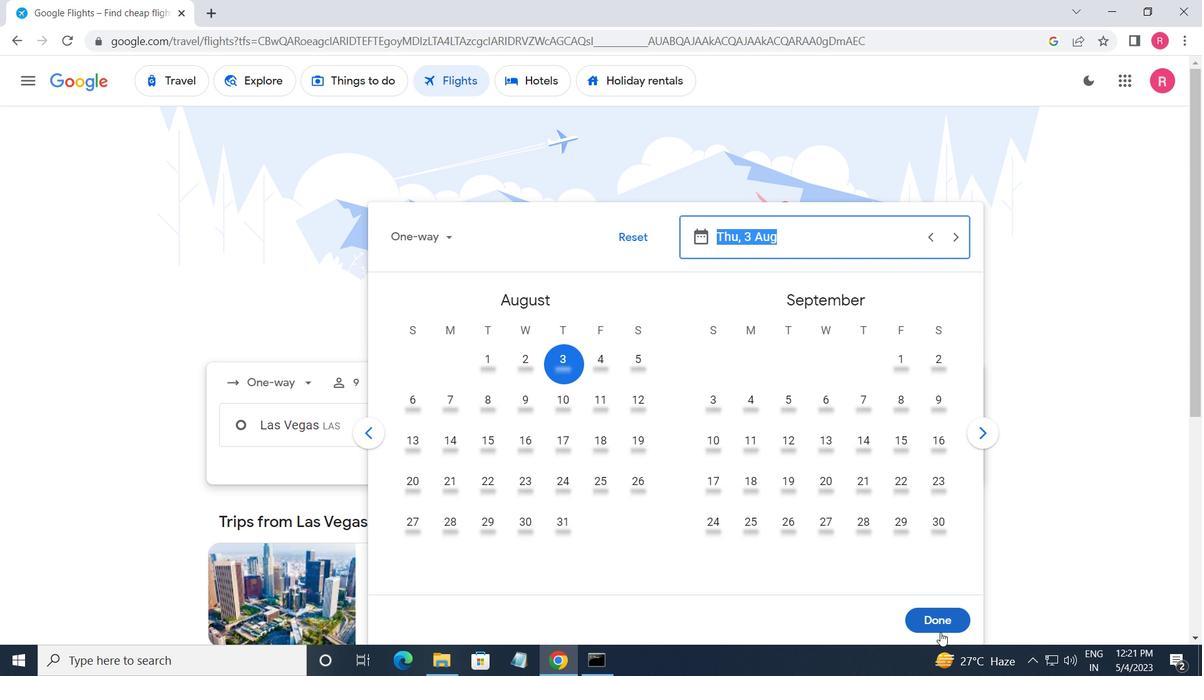 
Action: Mouse pressed left at (933, 622)
Screenshot: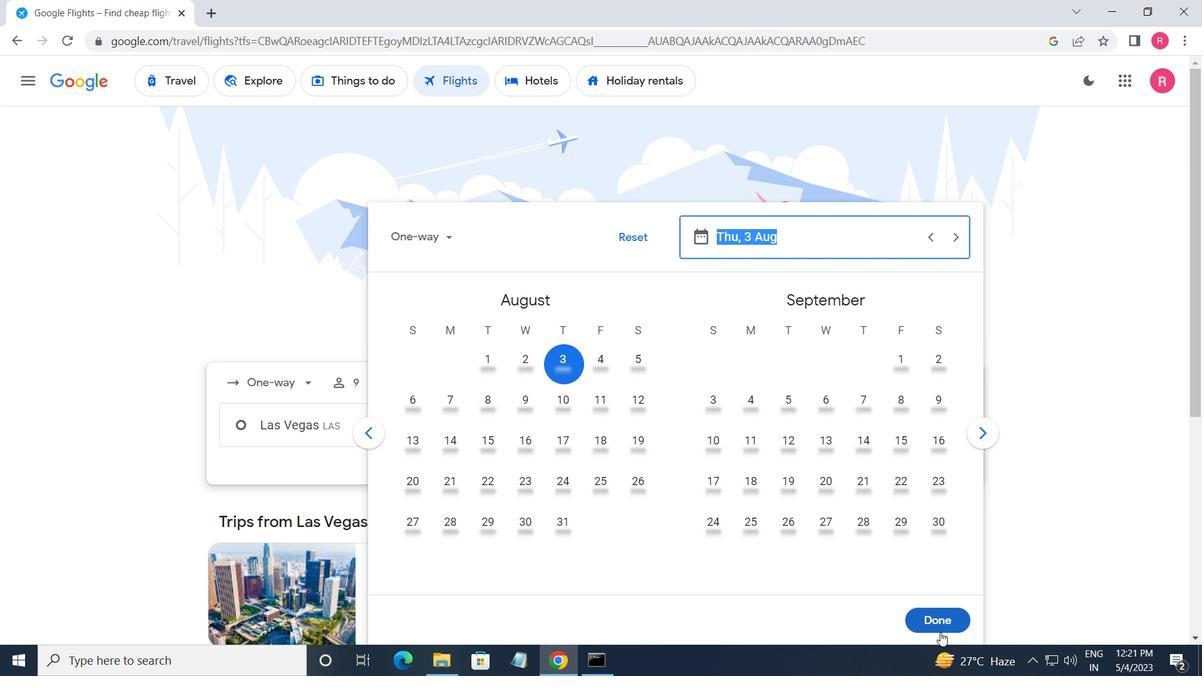 
Action: Mouse moved to (588, 496)
Screenshot: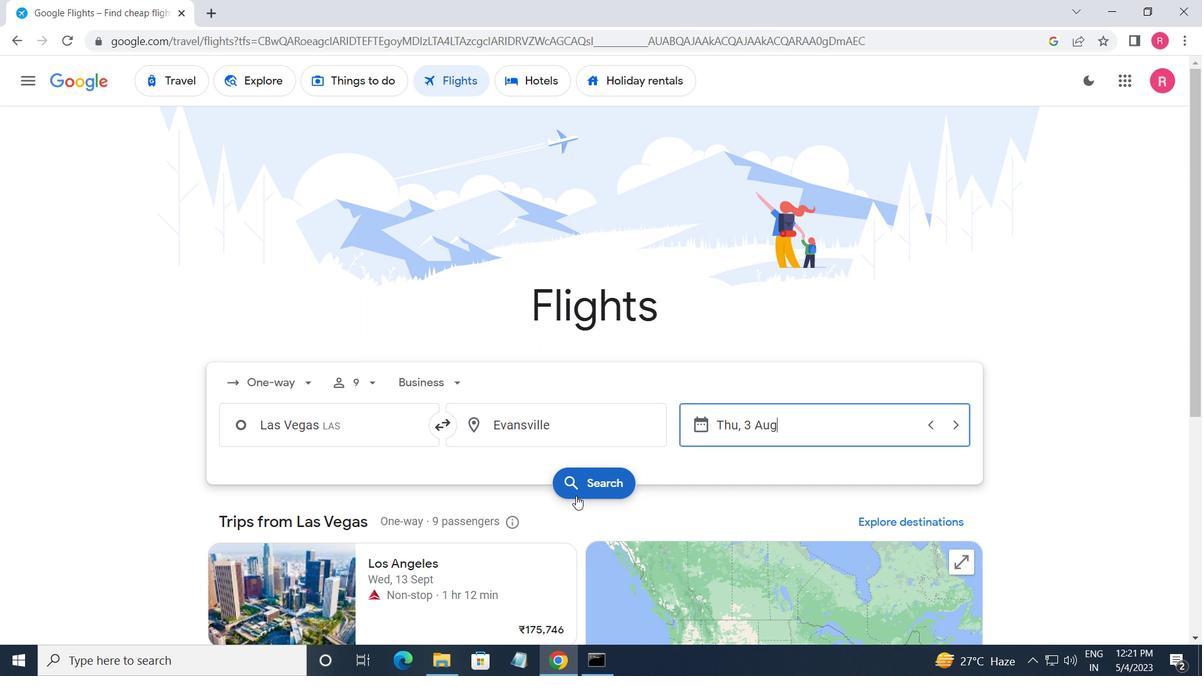 
Action: Mouse pressed left at (588, 496)
Screenshot: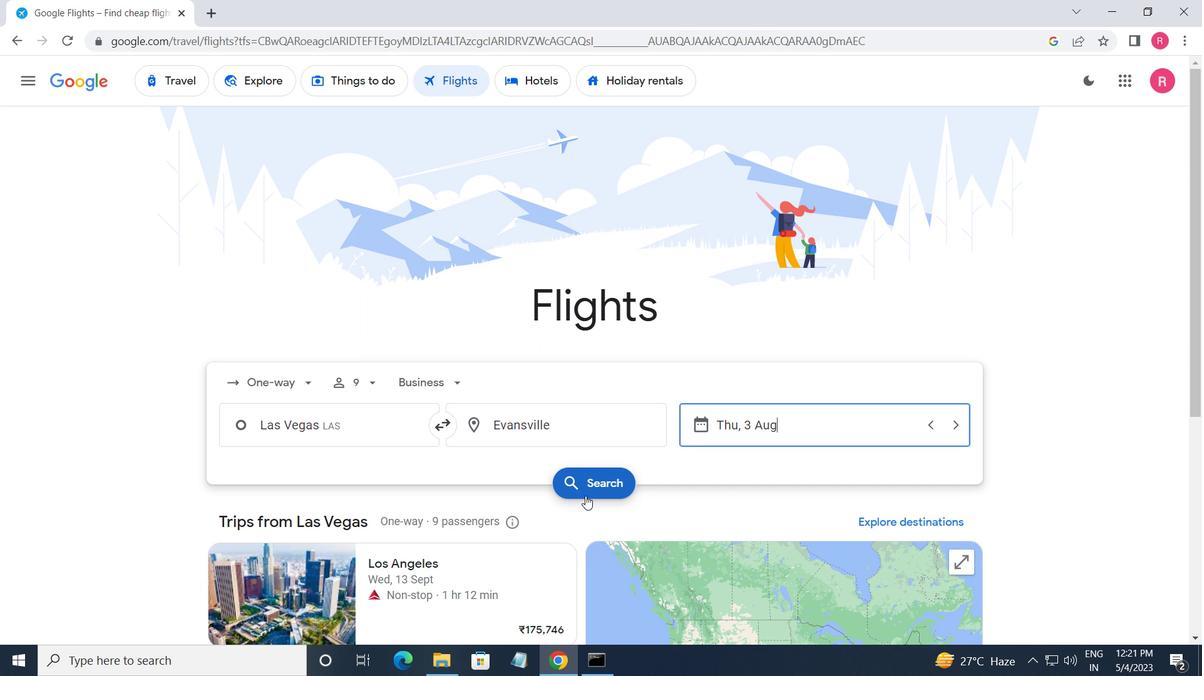 
Action: Mouse moved to (229, 222)
Screenshot: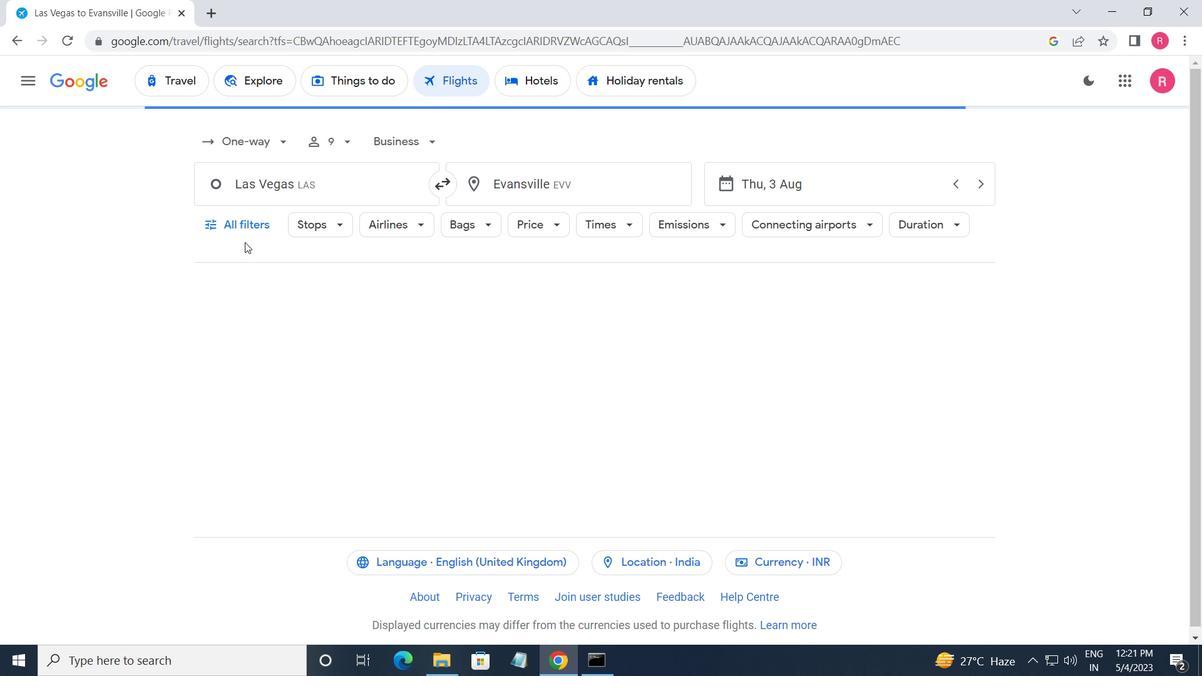 
Action: Mouse pressed left at (229, 222)
Screenshot: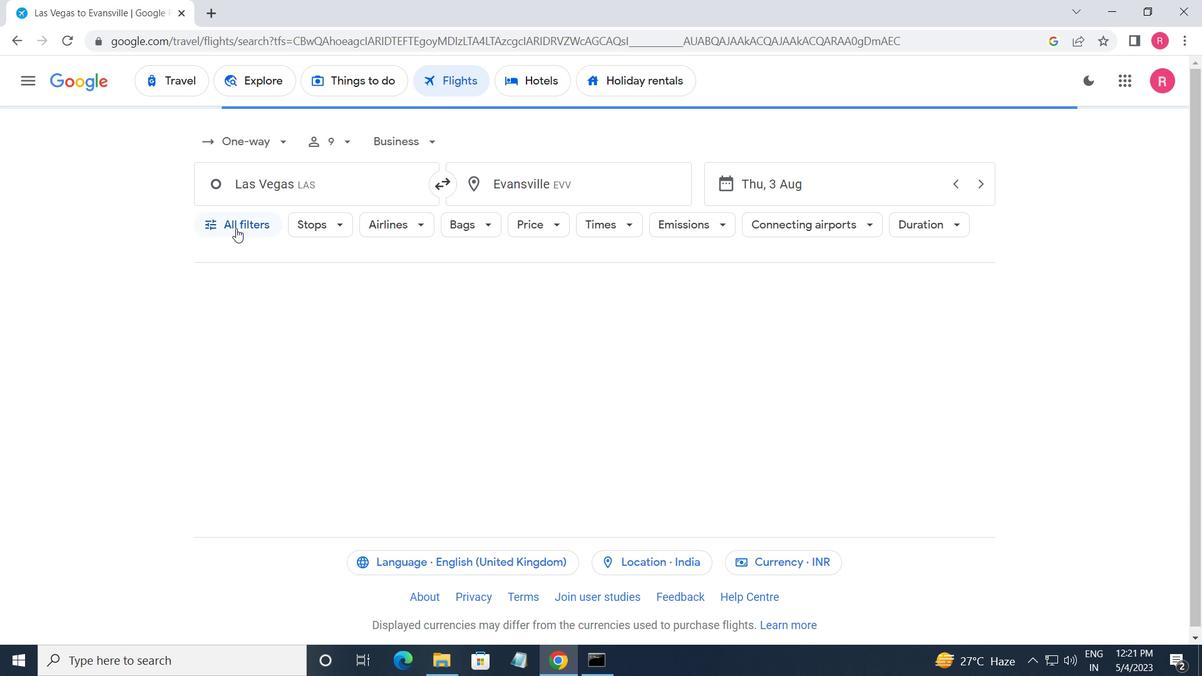 
Action: Mouse moved to (303, 401)
Screenshot: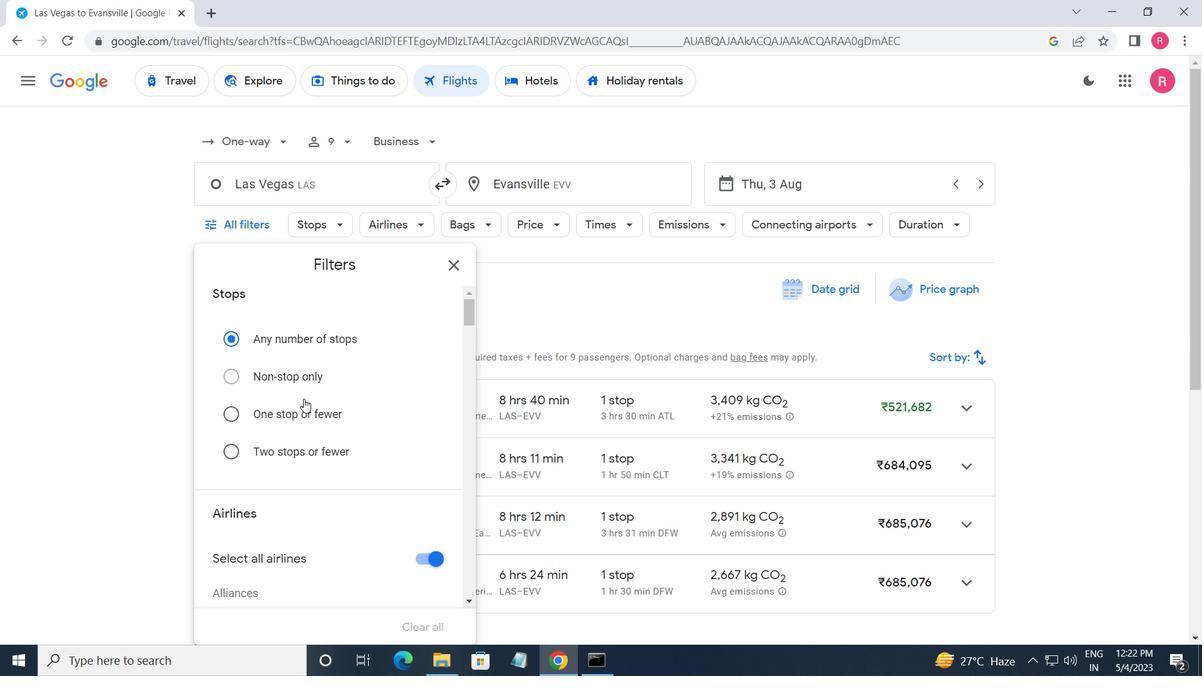 
Action: Mouse scrolled (303, 400) with delta (0, 0)
Screenshot: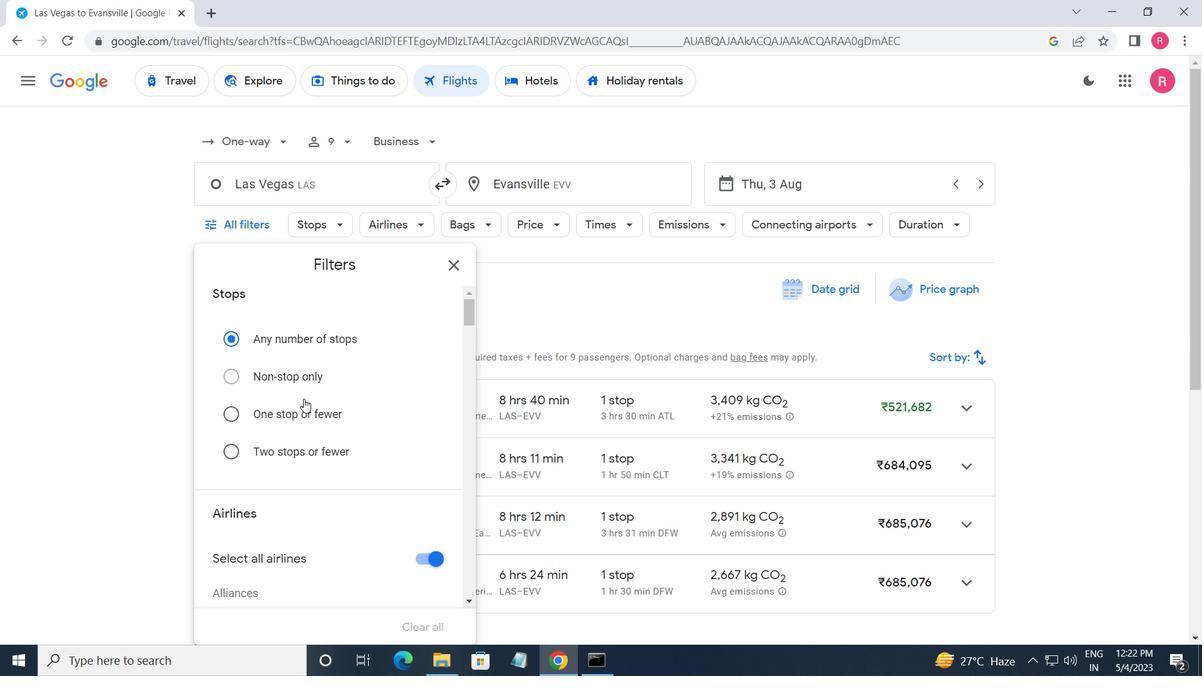 
Action: Mouse moved to (303, 402)
Screenshot: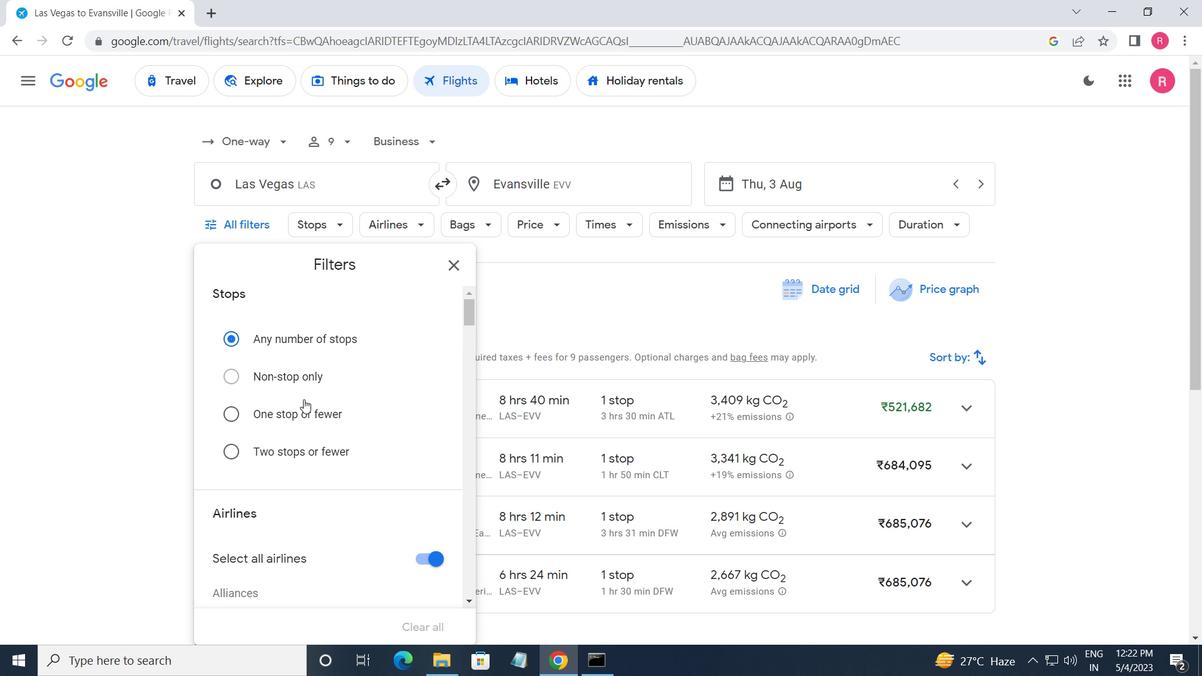 
Action: Mouse scrolled (303, 402) with delta (0, 0)
Screenshot: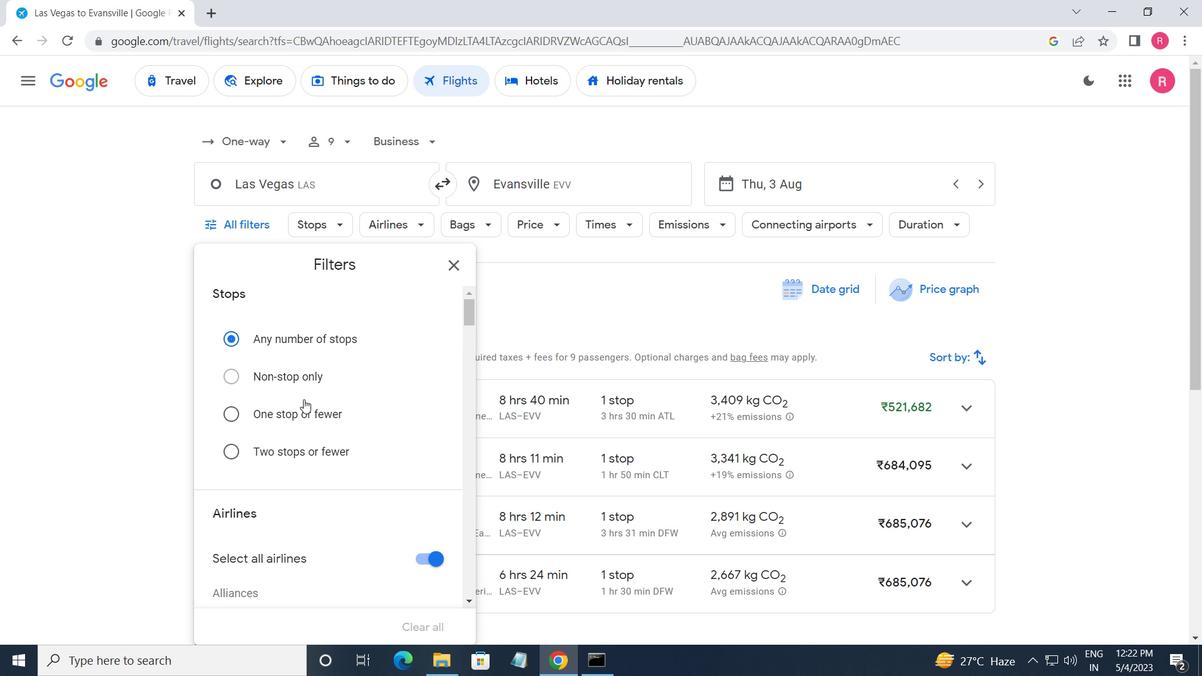 
Action: Mouse moved to (303, 406)
Screenshot: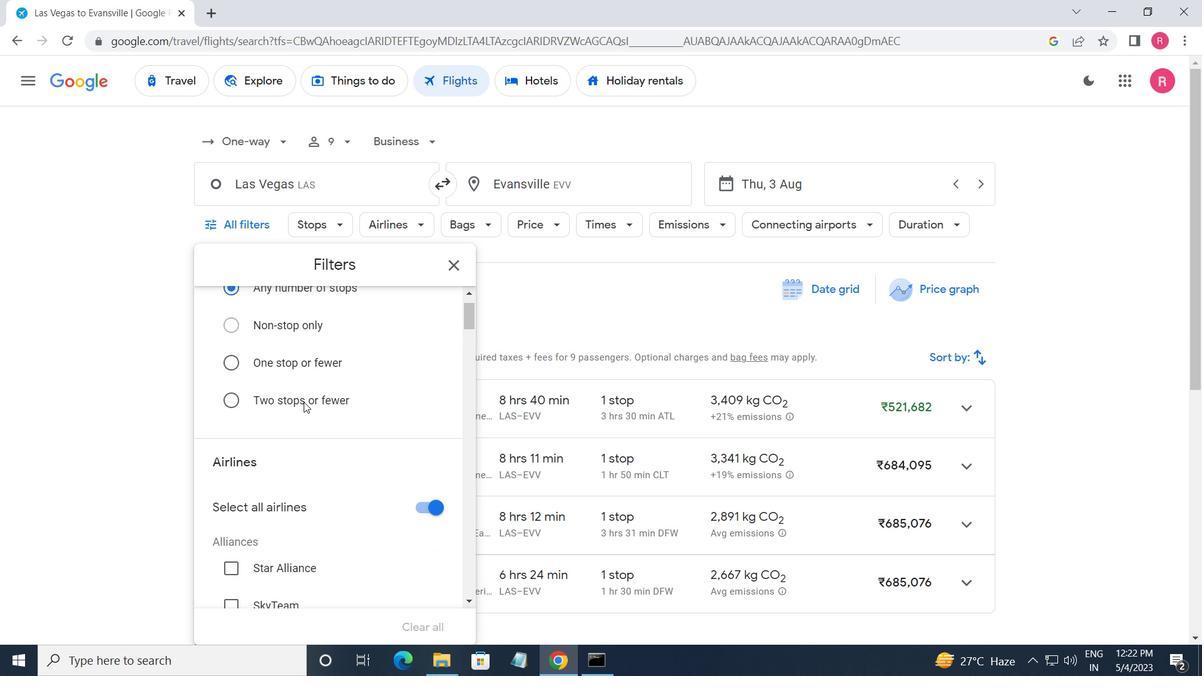 
Action: Mouse scrolled (303, 405) with delta (0, 0)
Screenshot: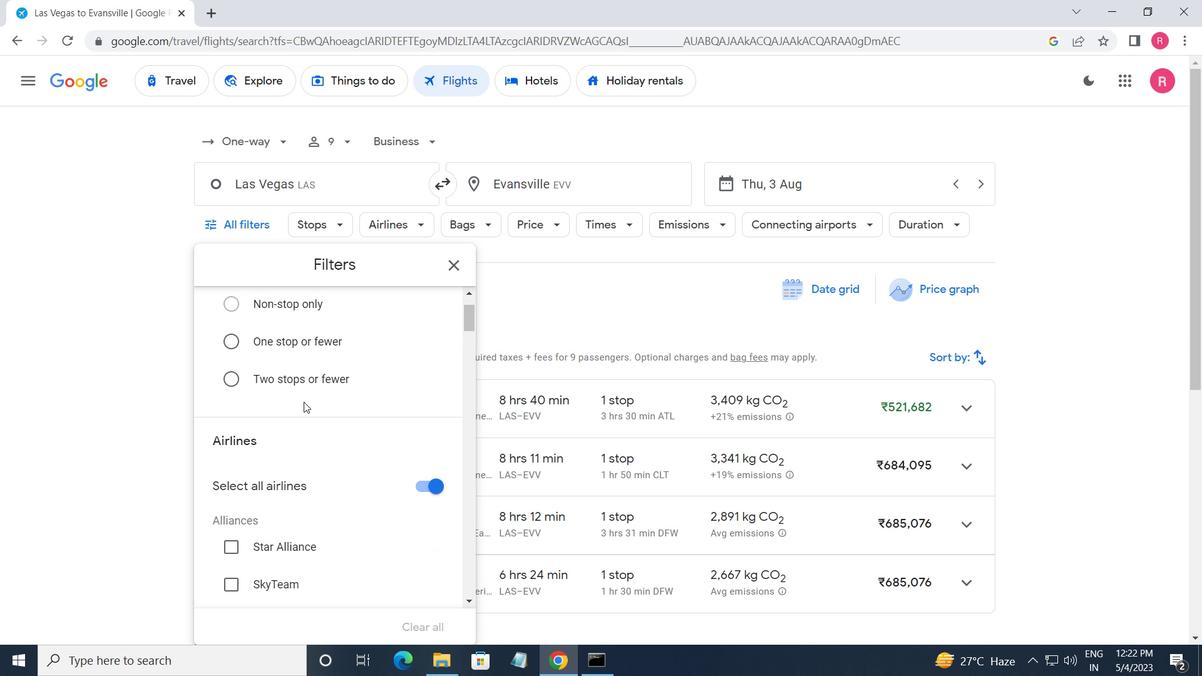 
Action: Mouse moved to (303, 407)
Screenshot: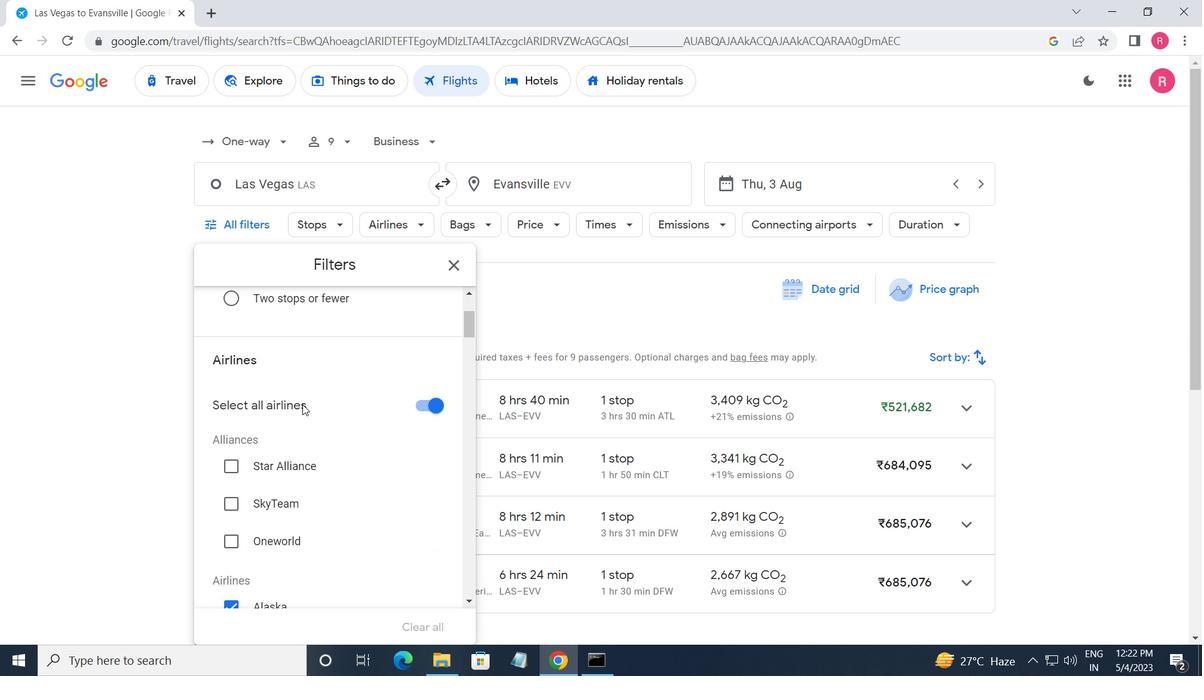 
Action: Mouse scrolled (303, 406) with delta (0, 0)
Screenshot: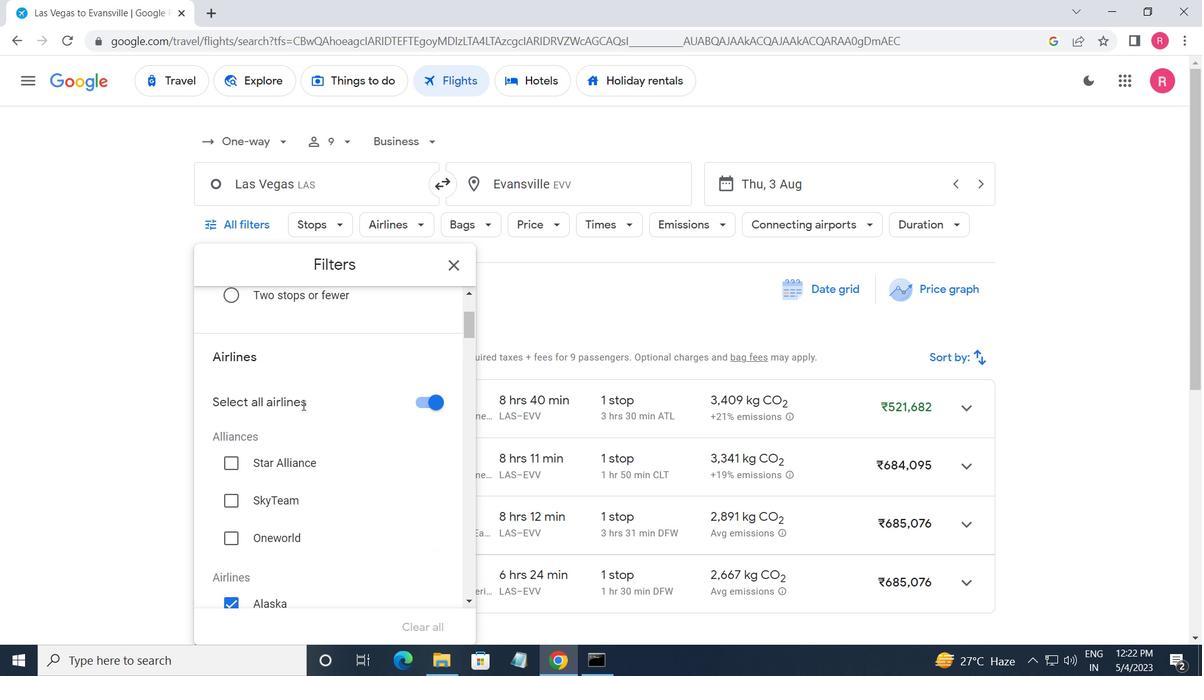 
Action: Mouse moved to (303, 407)
Screenshot: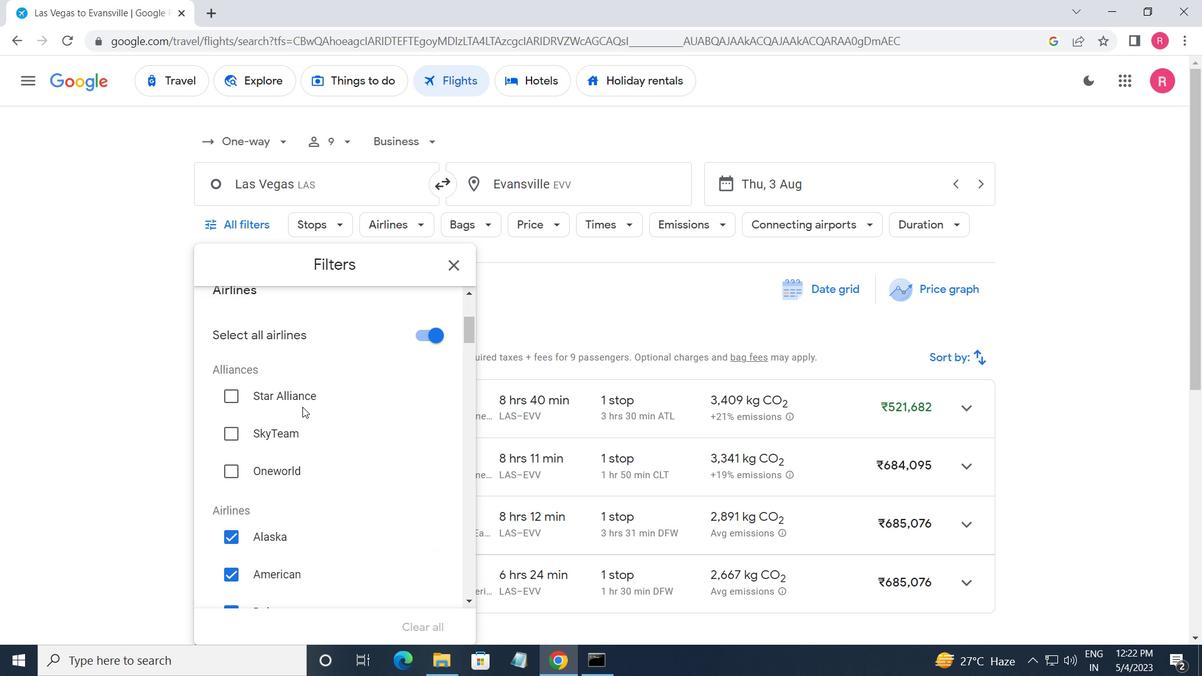
Action: Mouse scrolled (303, 407) with delta (0, 0)
Screenshot: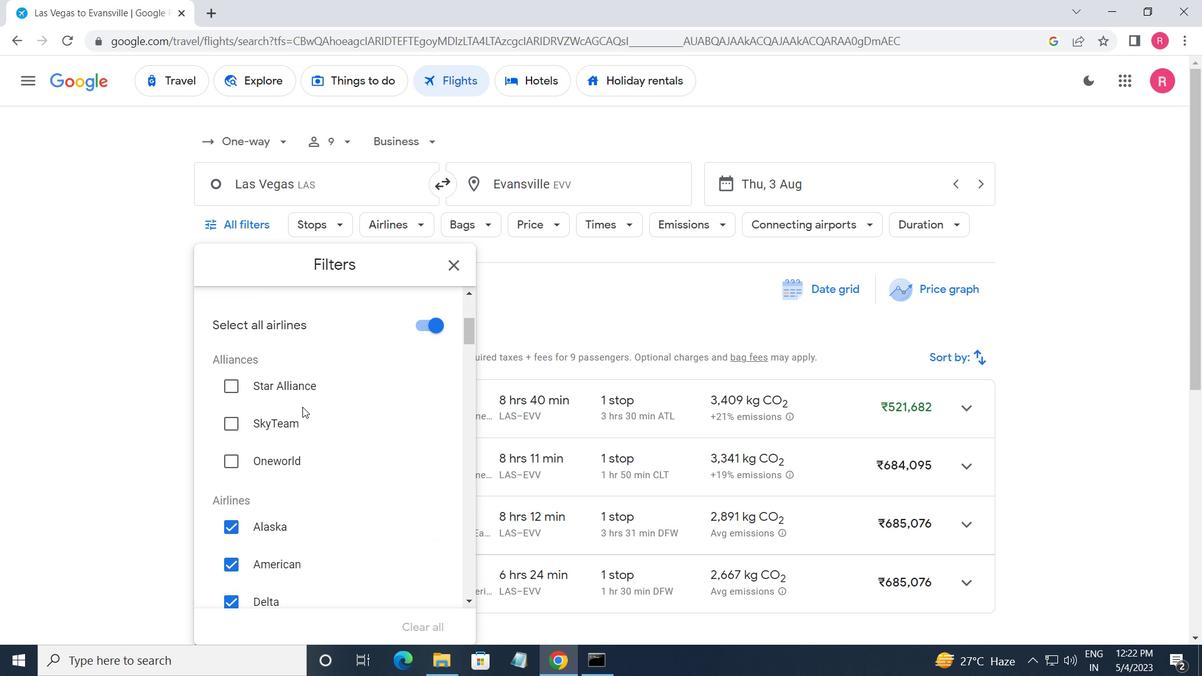 
Action: Mouse moved to (303, 408)
Screenshot: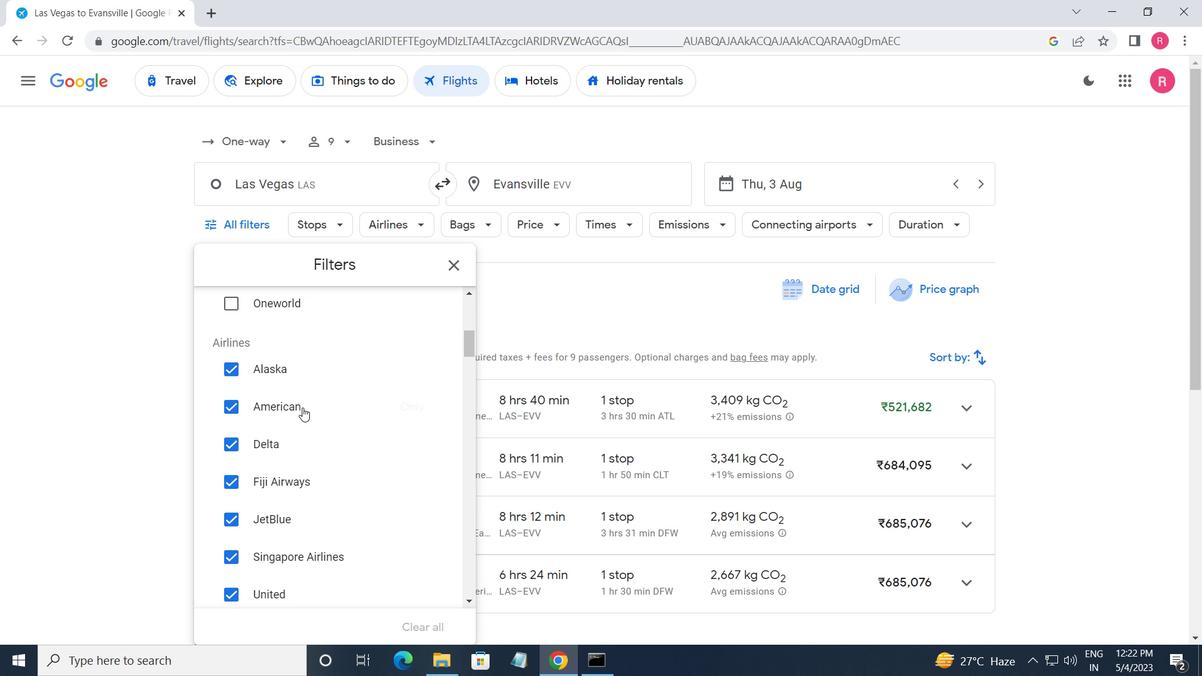 
Action: Mouse scrolled (303, 407) with delta (0, 0)
Screenshot: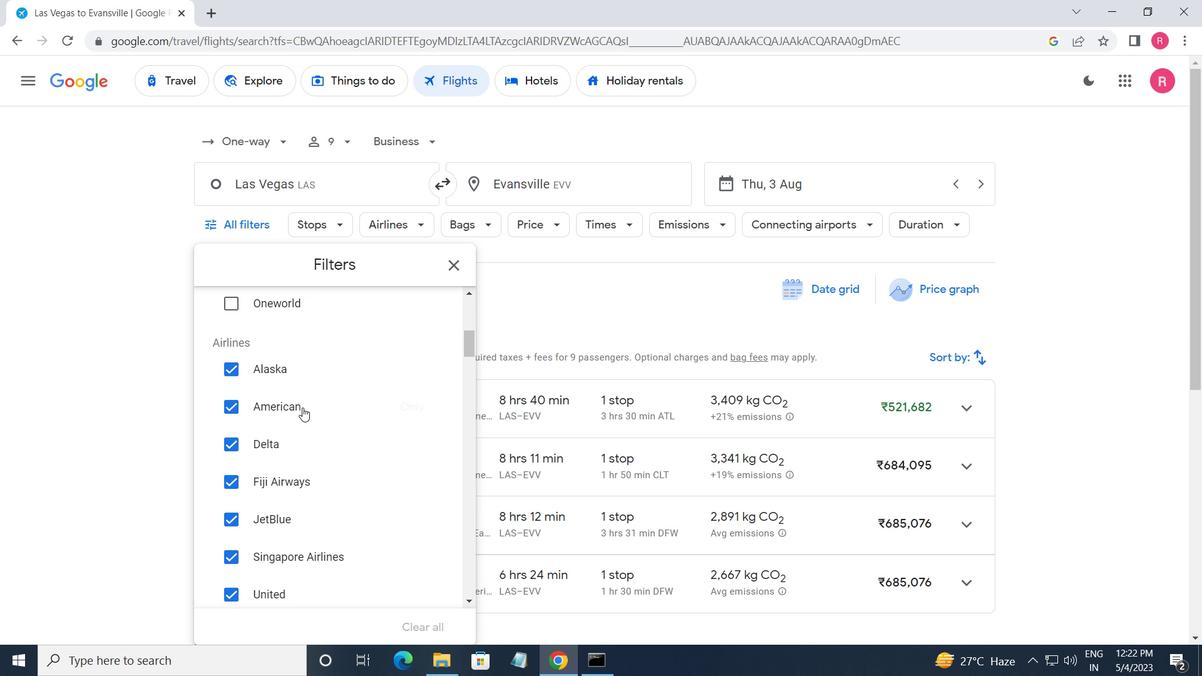 
Action: Mouse scrolled (303, 409) with delta (0, 0)
Screenshot: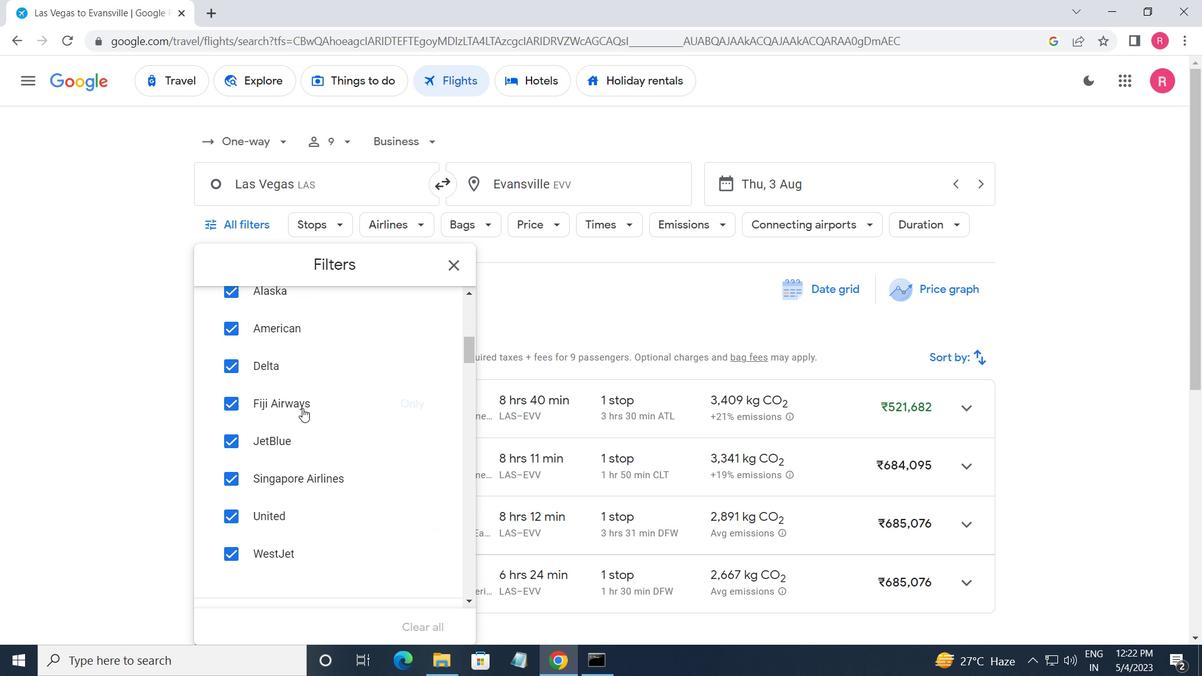 
Action: Mouse moved to (303, 408)
Screenshot: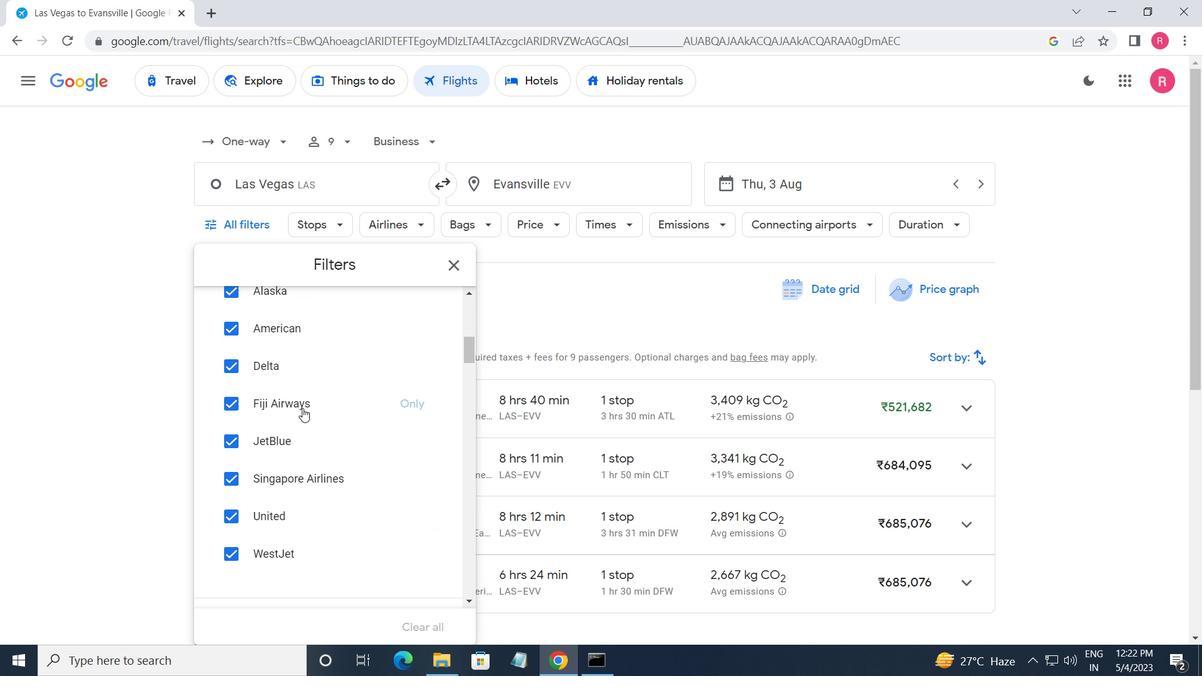 
Action: Mouse scrolled (303, 409) with delta (0, 0)
Screenshot: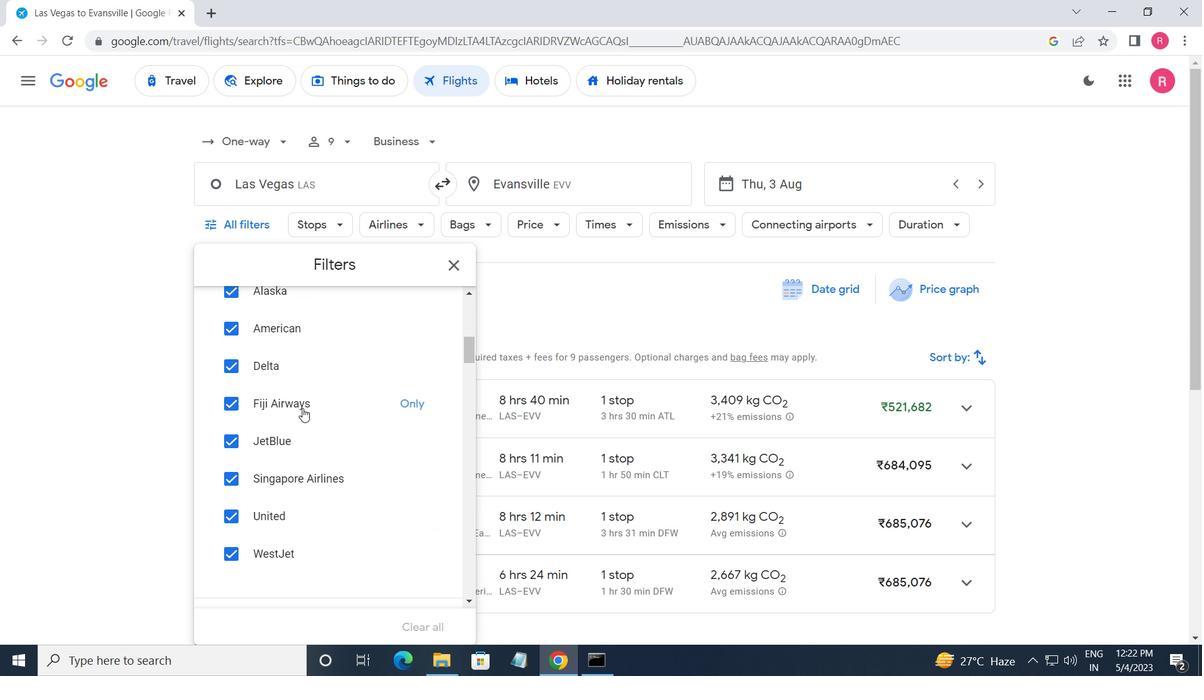 
Action: Mouse scrolled (303, 409) with delta (0, 0)
Screenshot: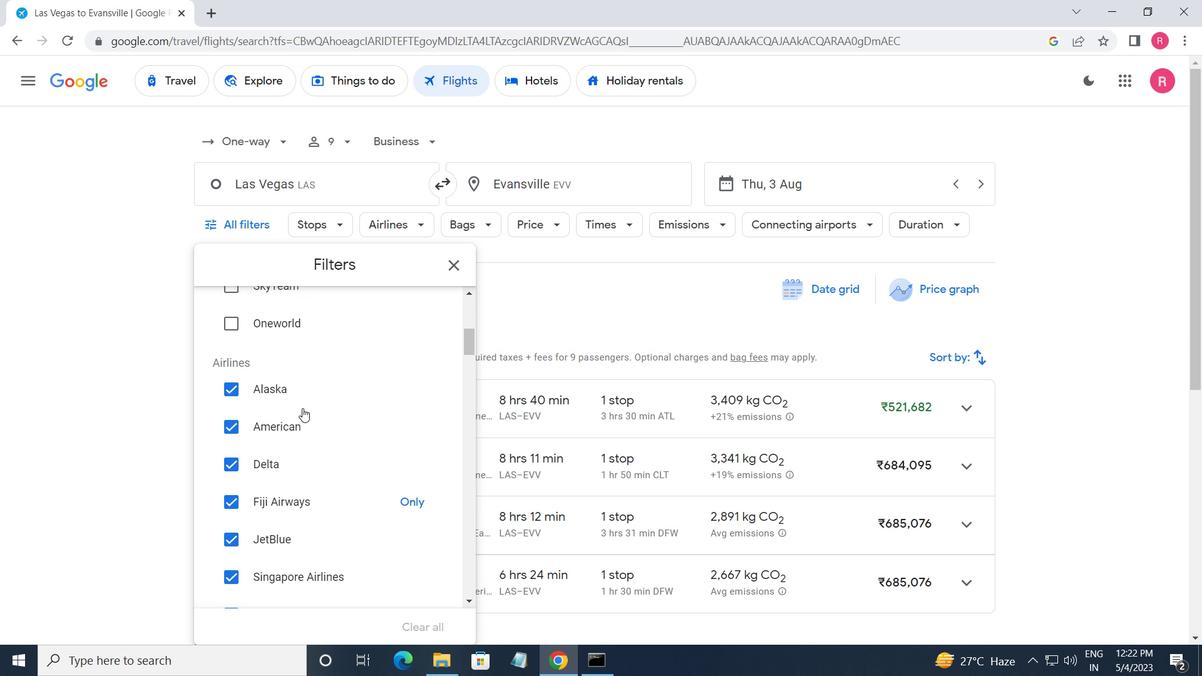 
Action: Mouse moved to (303, 408)
Screenshot: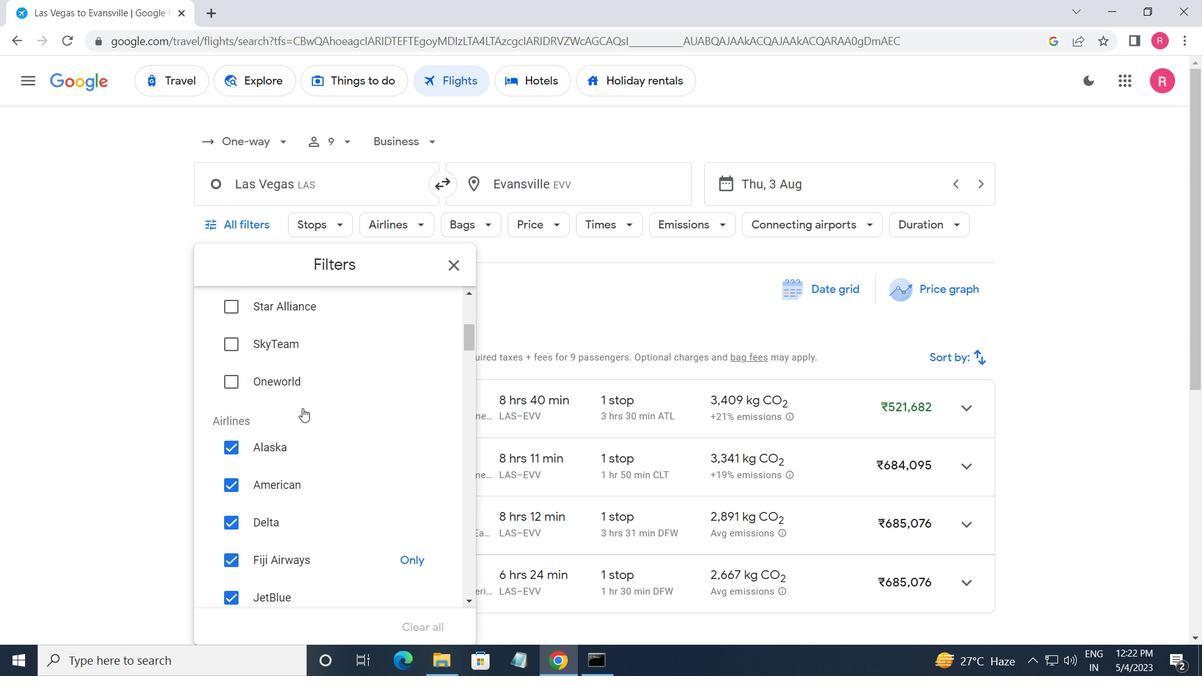 
Action: Mouse scrolled (303, 409) with delta (0, 0)
Screenshot: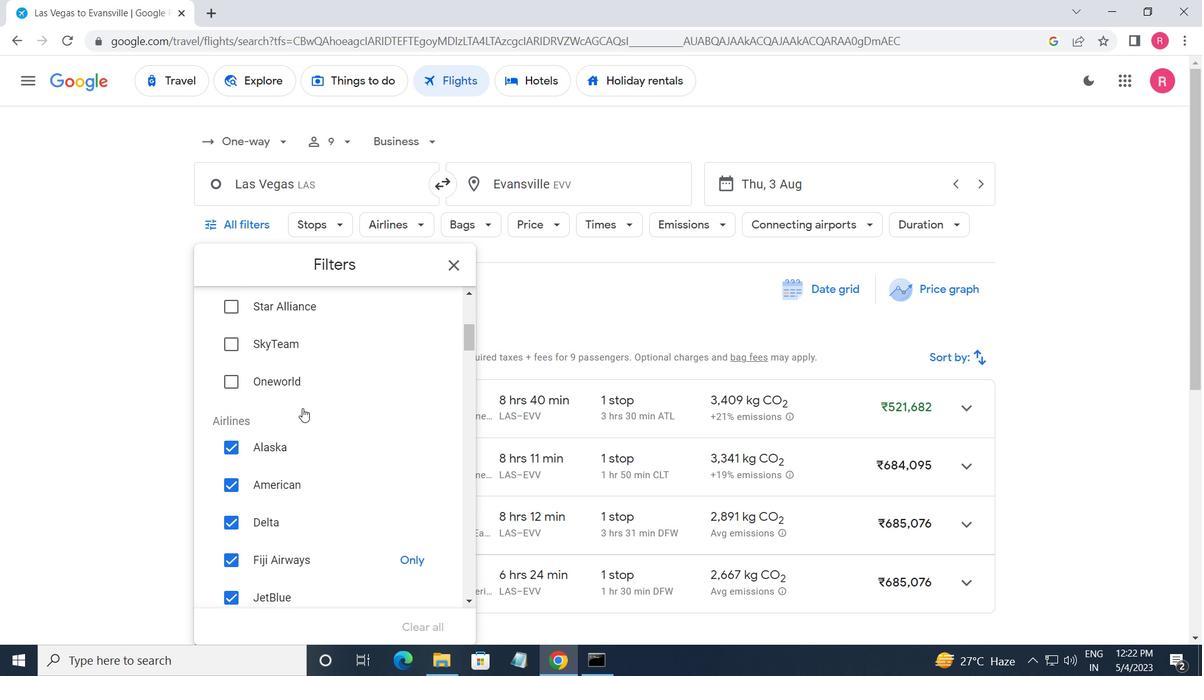 
Action: Mouse moved to (303, 407)
Screenshot: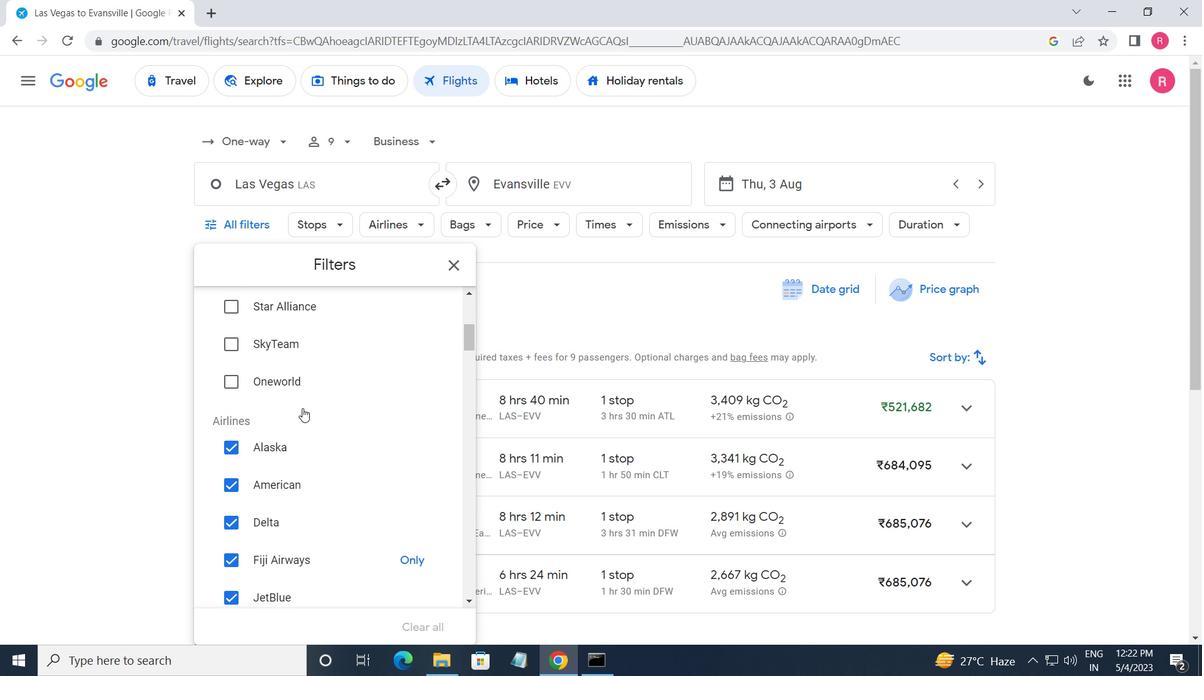 
Action: Mouse scrolled (303, 407) with delta (0, 0)
Screenshot: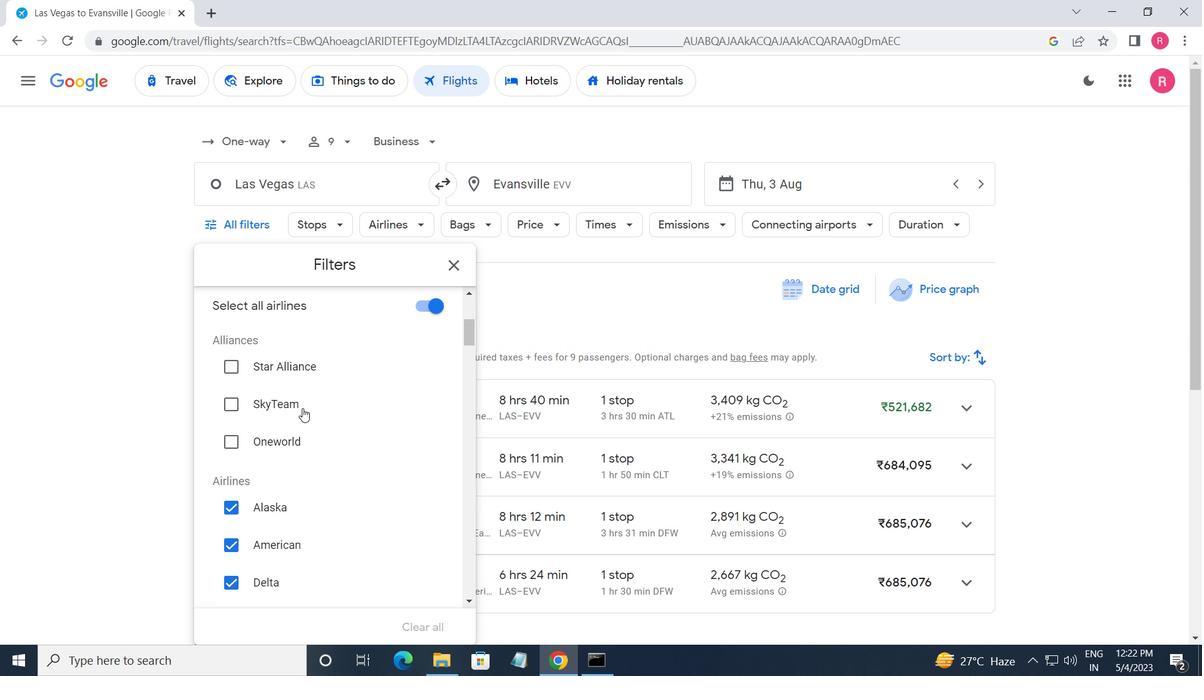 
Action: Mouse moved to (421, 481)
Screenshot: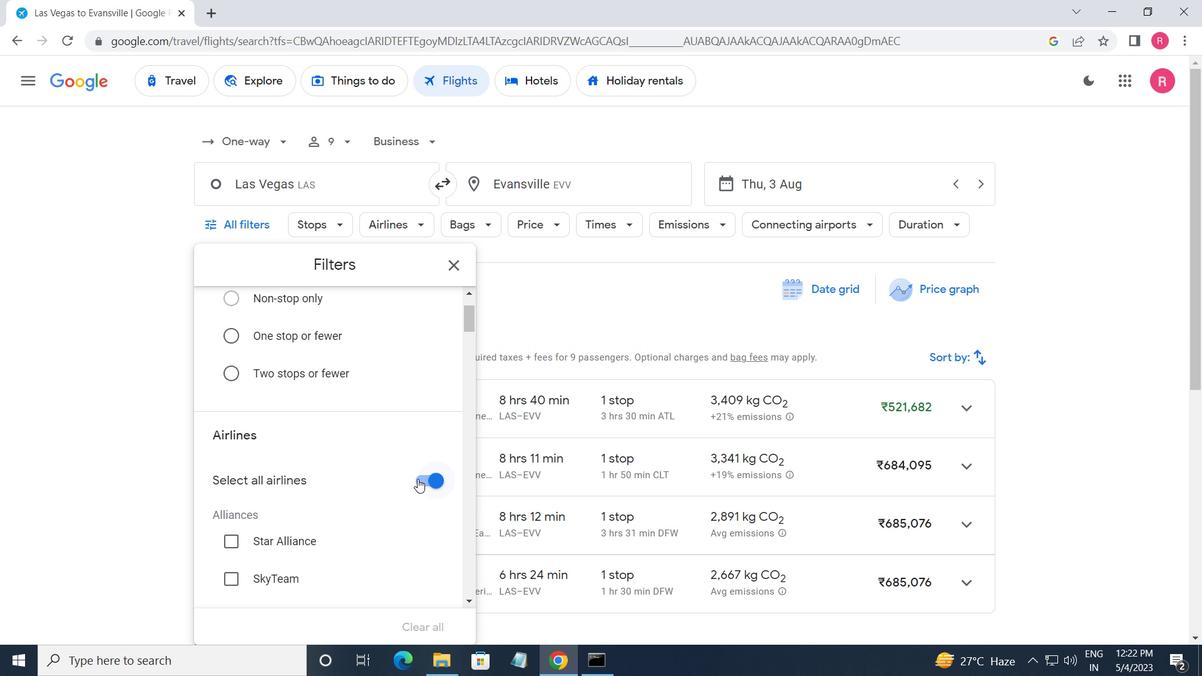 
Action: Mouse pressed left at (421, 481)
Screenshot: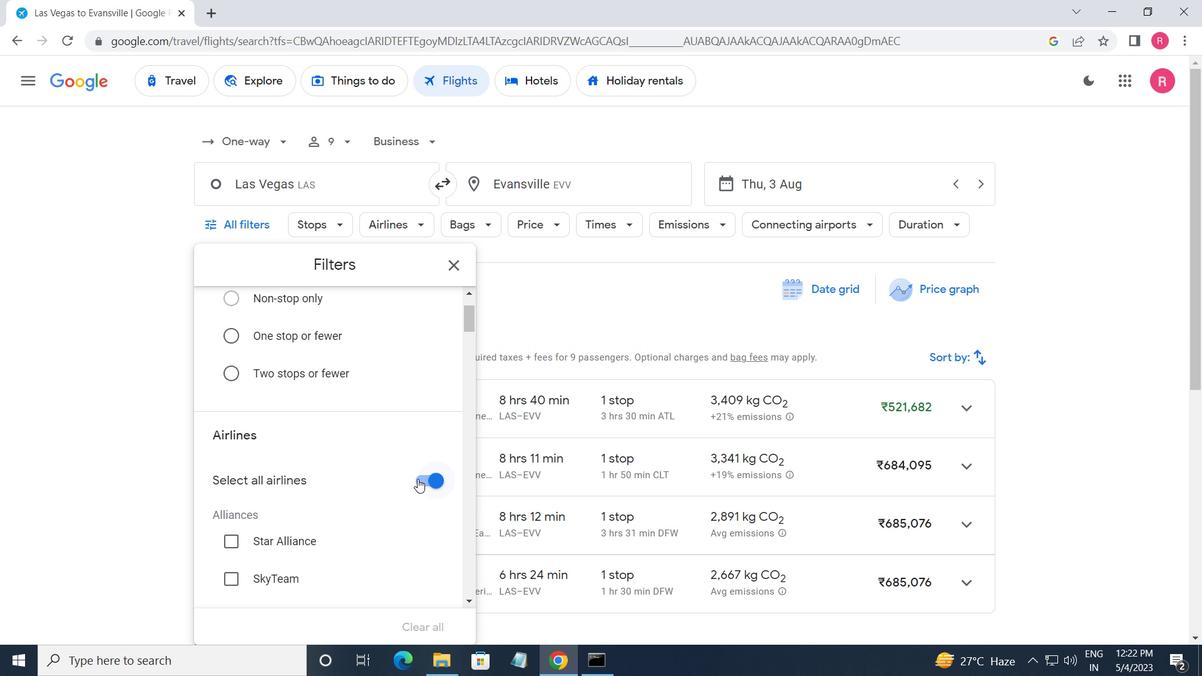 
Action: Mouse moved to (392, 491)
Screenshot: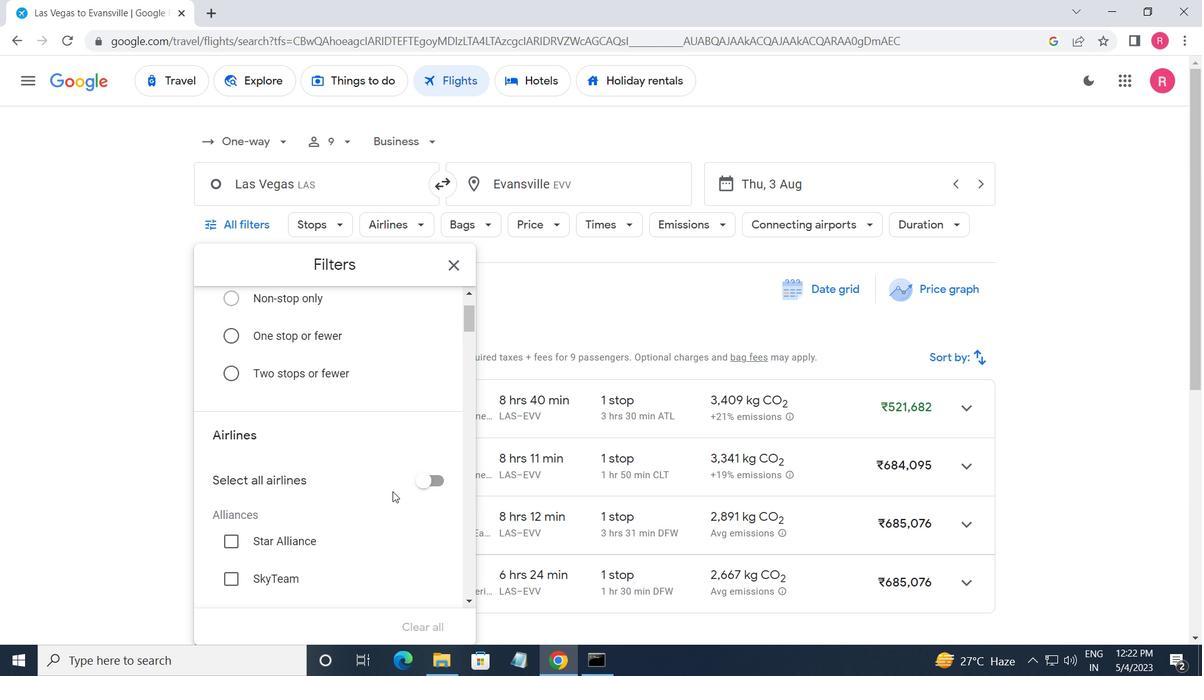 
Action: Mouse scrolled (392, 491) with delta (0, 0)
Screenshot: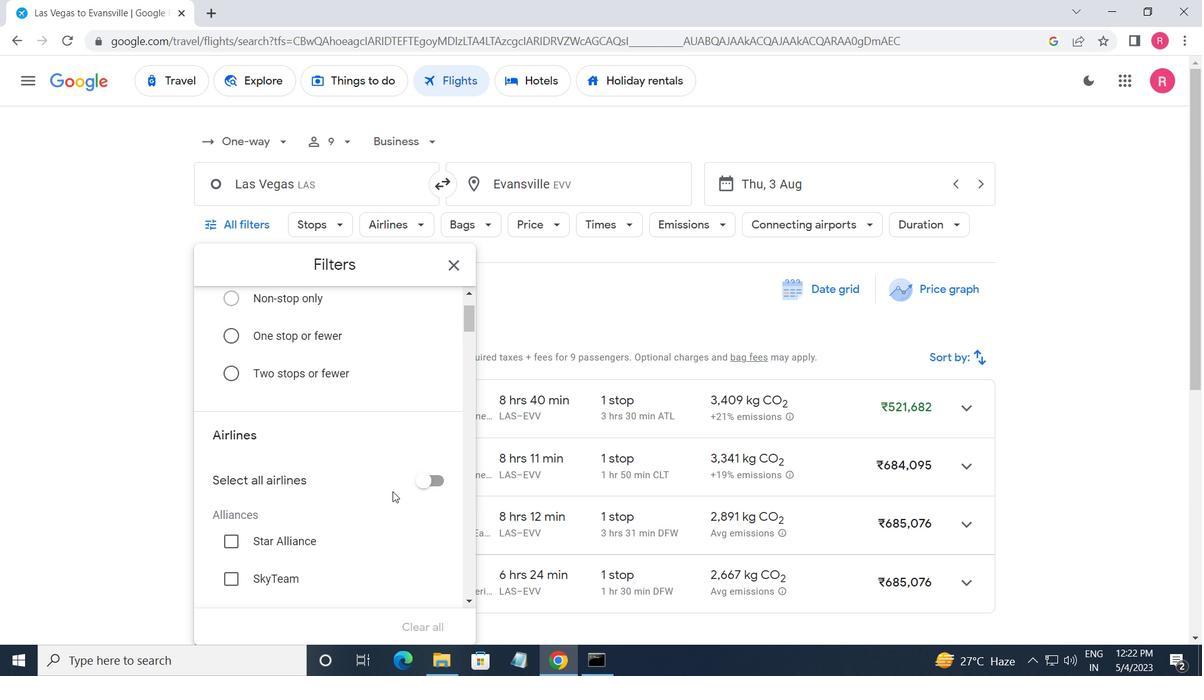 
Action: Mouse moved to (392, 491)
Screenshot: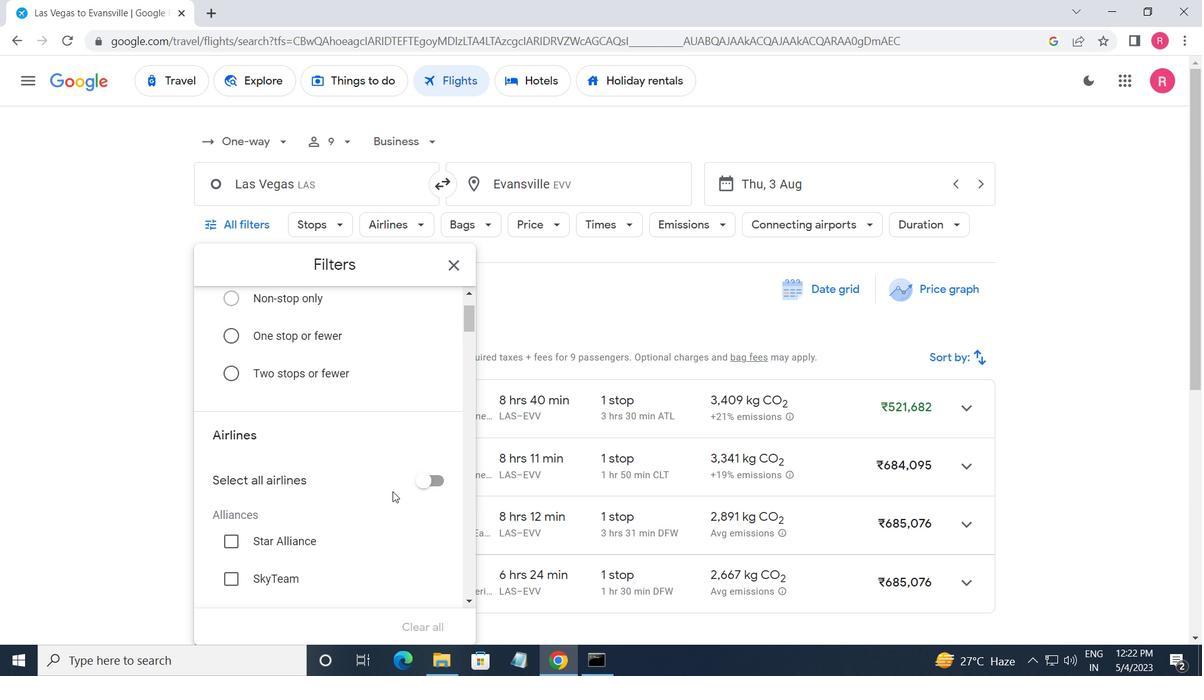 
Action: Mouse scrolled (392, 490) with delta (0, 0)
Screenshot: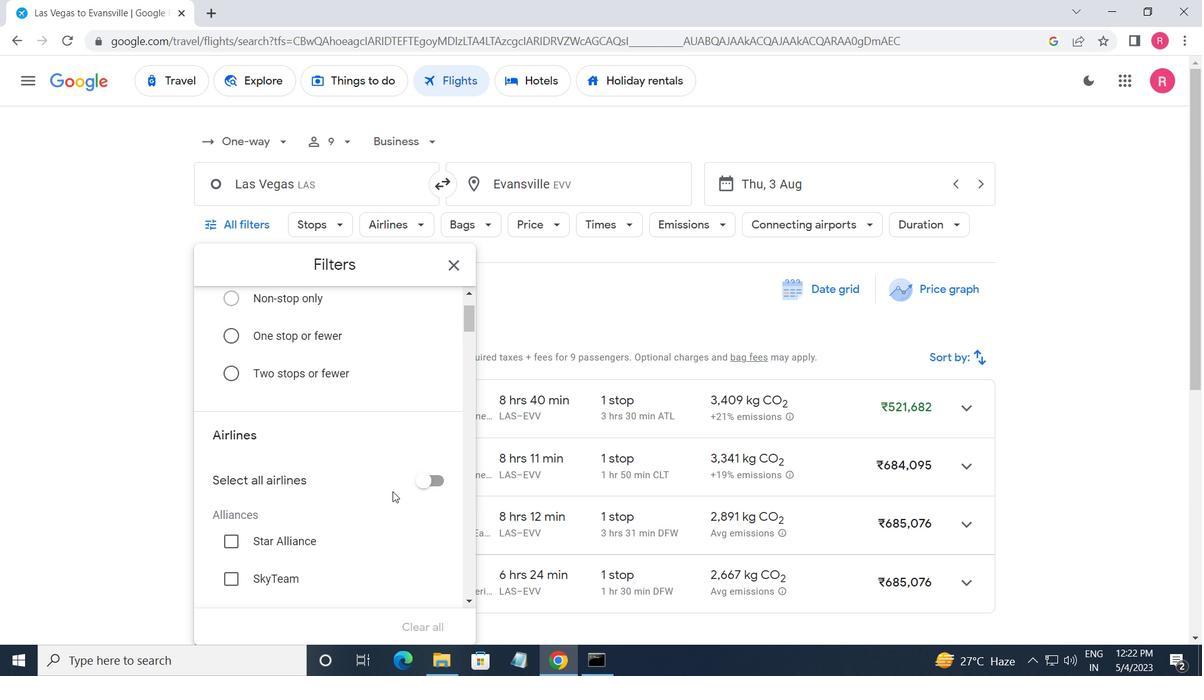 
Action: Mouse scrolled (392, 490) with delta (0, 0)
Screenshot: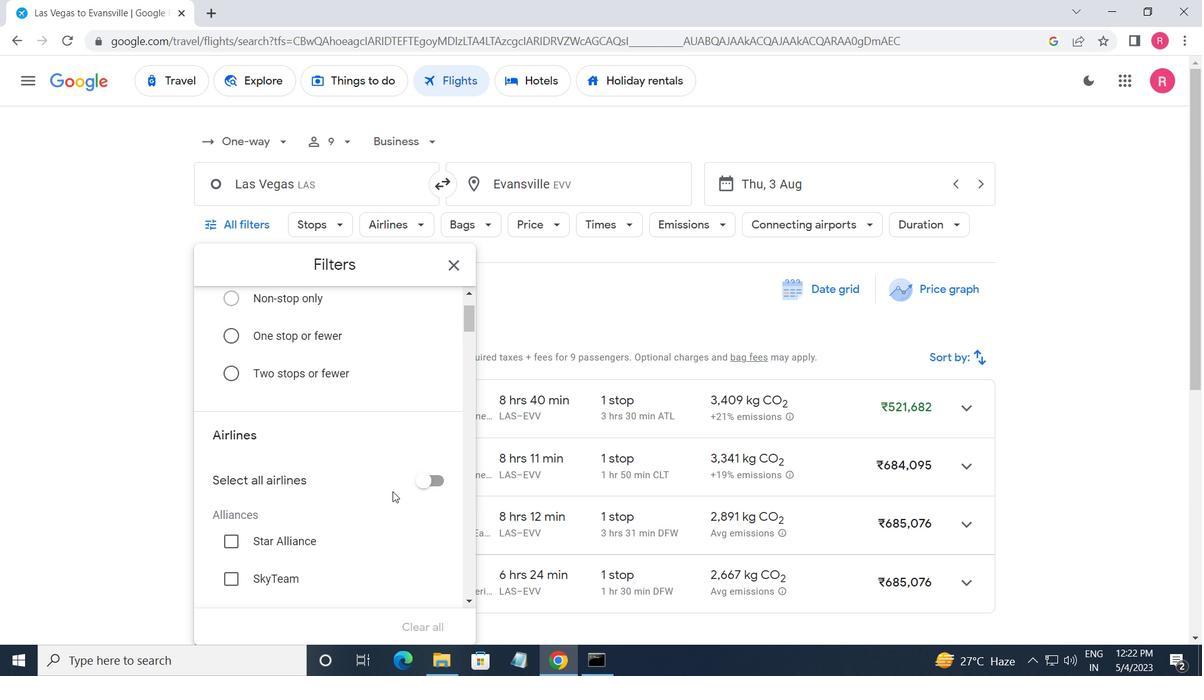 
Action: Mouse scrolled (392, 490) with delta (0, 0)
Screenshot: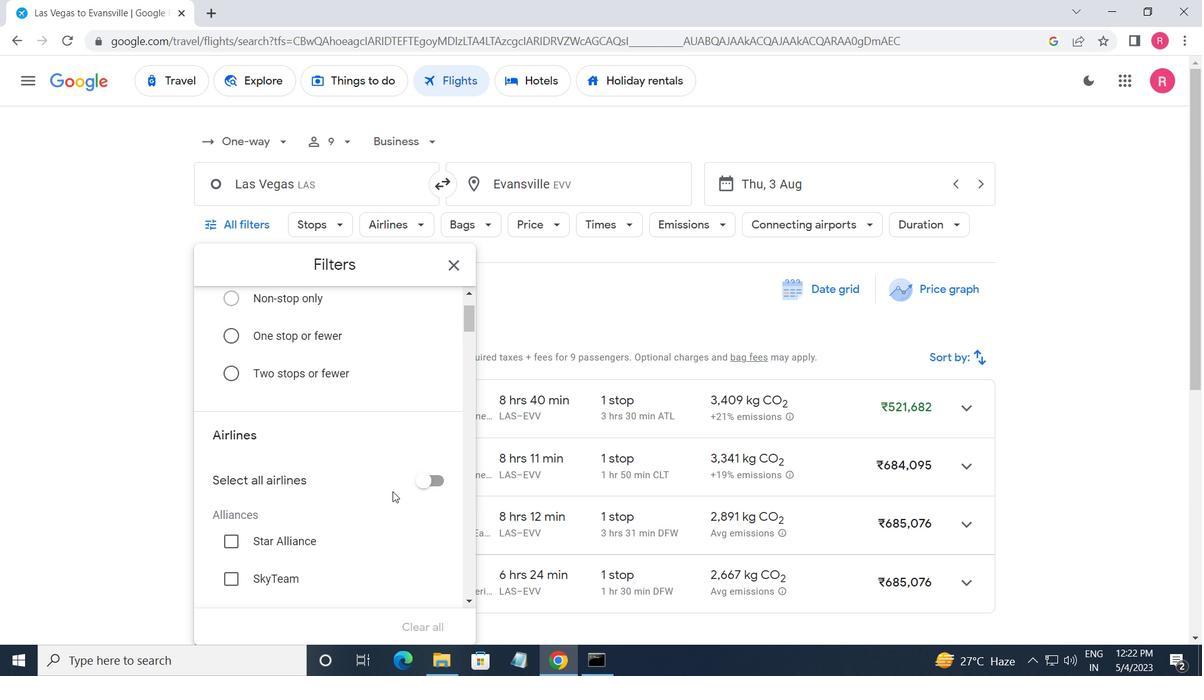 
Action: Mouse scrolled (392, 490) with delta (0, 0)
Screenshot: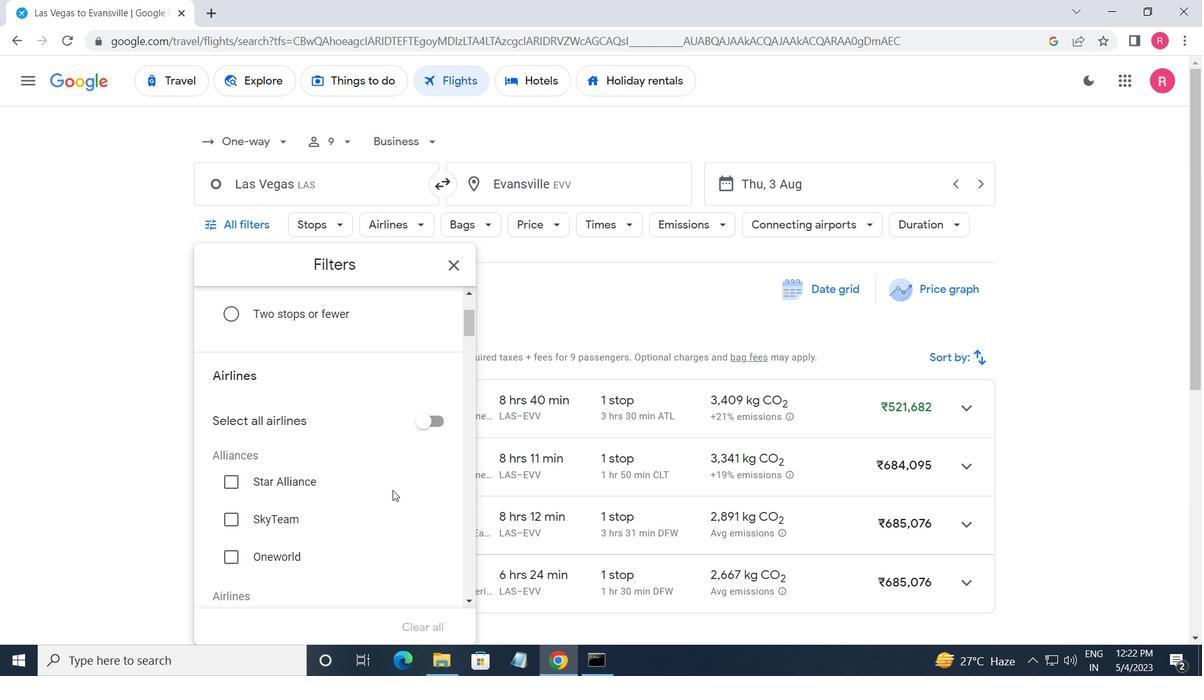 
Action: Mouse scrolled (392, 490) with delta (0, 0)
Screenshot: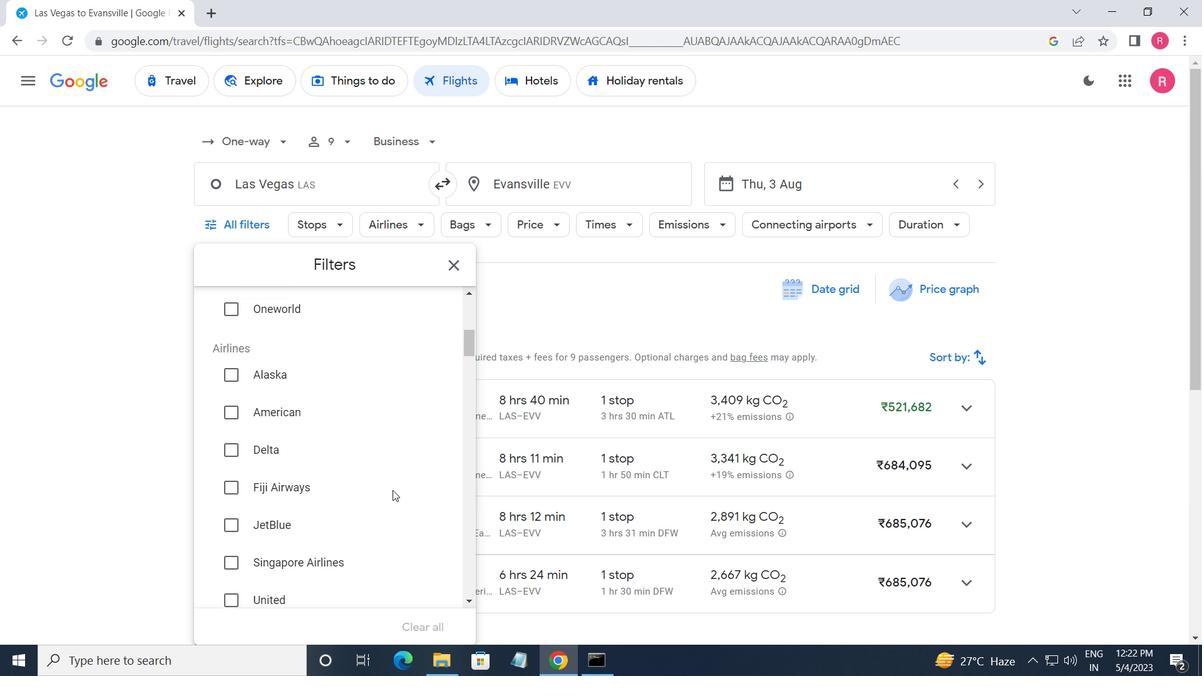 
Action: Mouse scrolled (392, 490) with delta (0, 0)
Screenshot: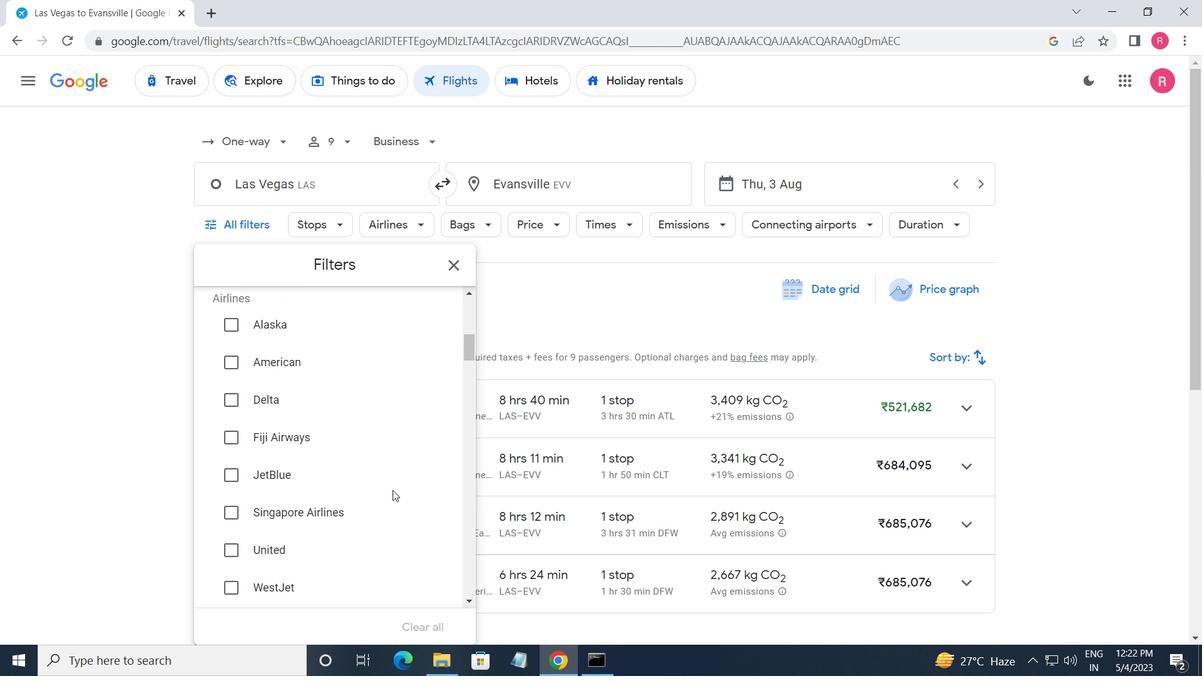 
Action: Mouse moved to (424, 502)
Screenshot: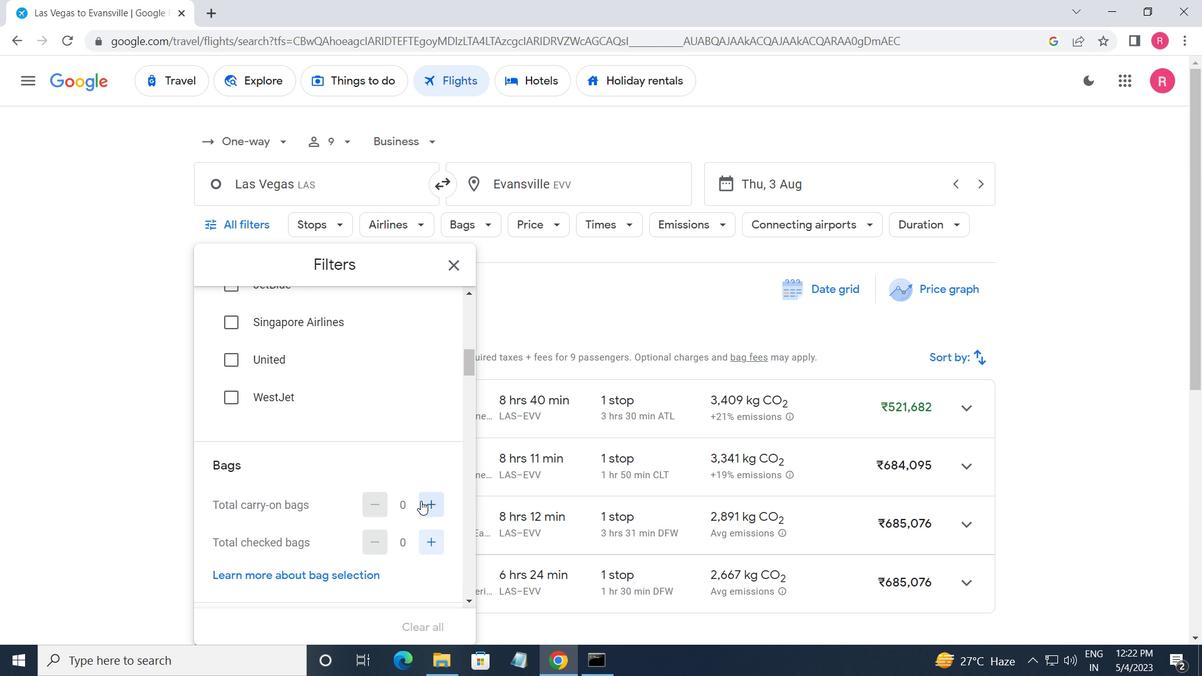 
Action: Mouse pressed left at (424, 502)
Screenshot: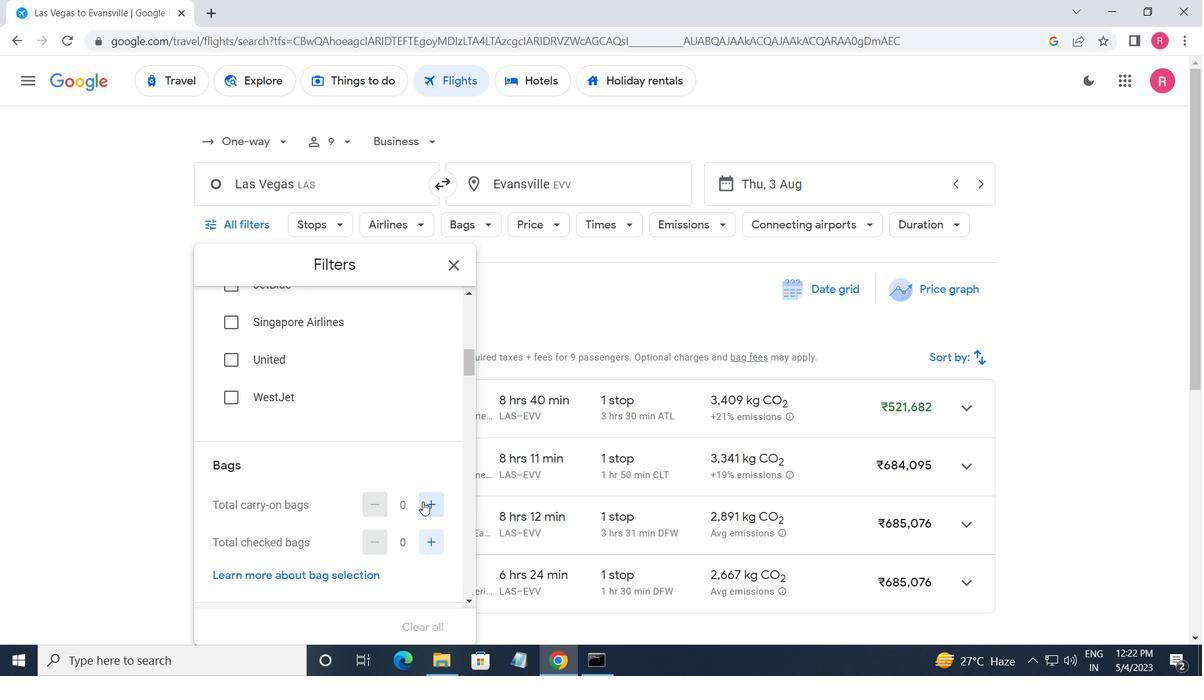 
Action: Mouse moved to (425, 504)
Screenshot: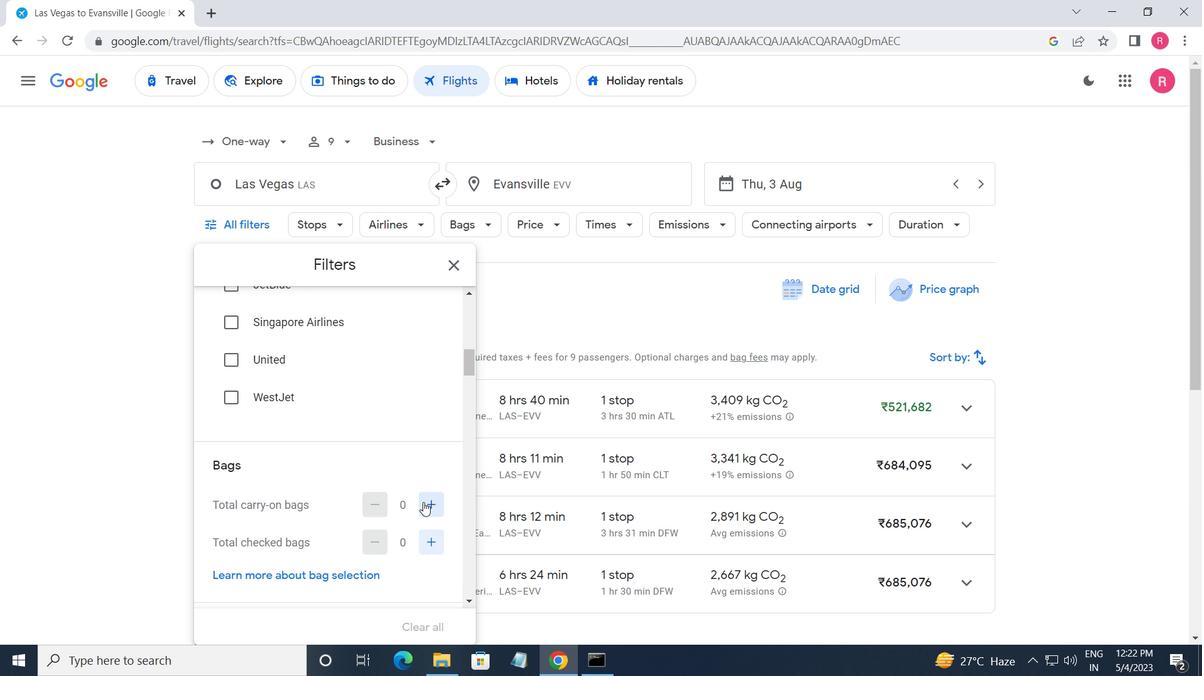 
Action: Mouse pressed left at (425, 504)
Screenshot: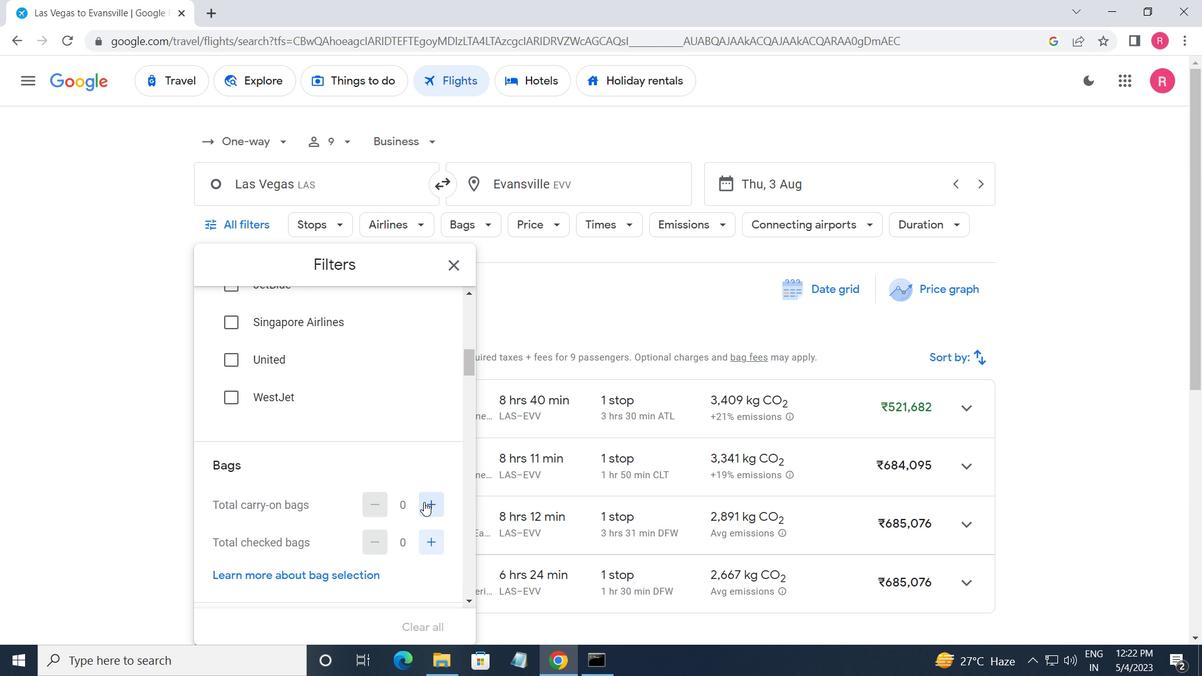 
Action: Mouse scrolled (425, 503) with delta (0, 0)
Screenshot: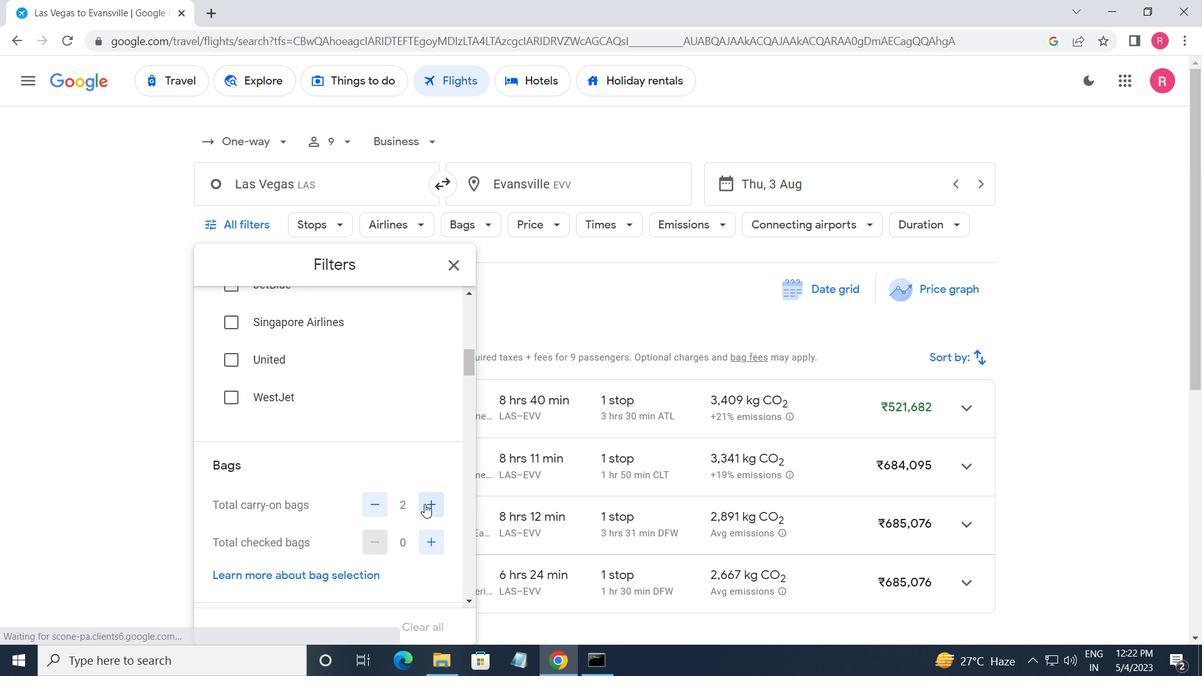 
Action: Mouse scrolled (425, 503) with delta (0, 0)
Screenshot: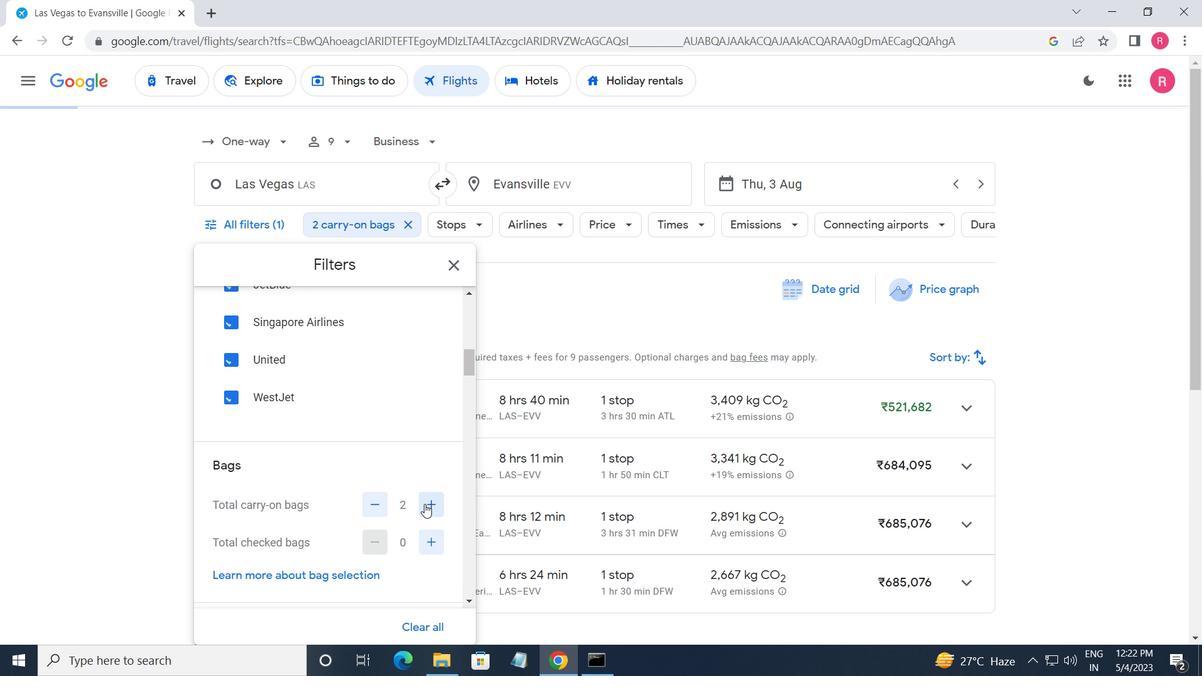 
Action: Mouse scrolled (425, 503) with delta (0, 0)
Screenshot: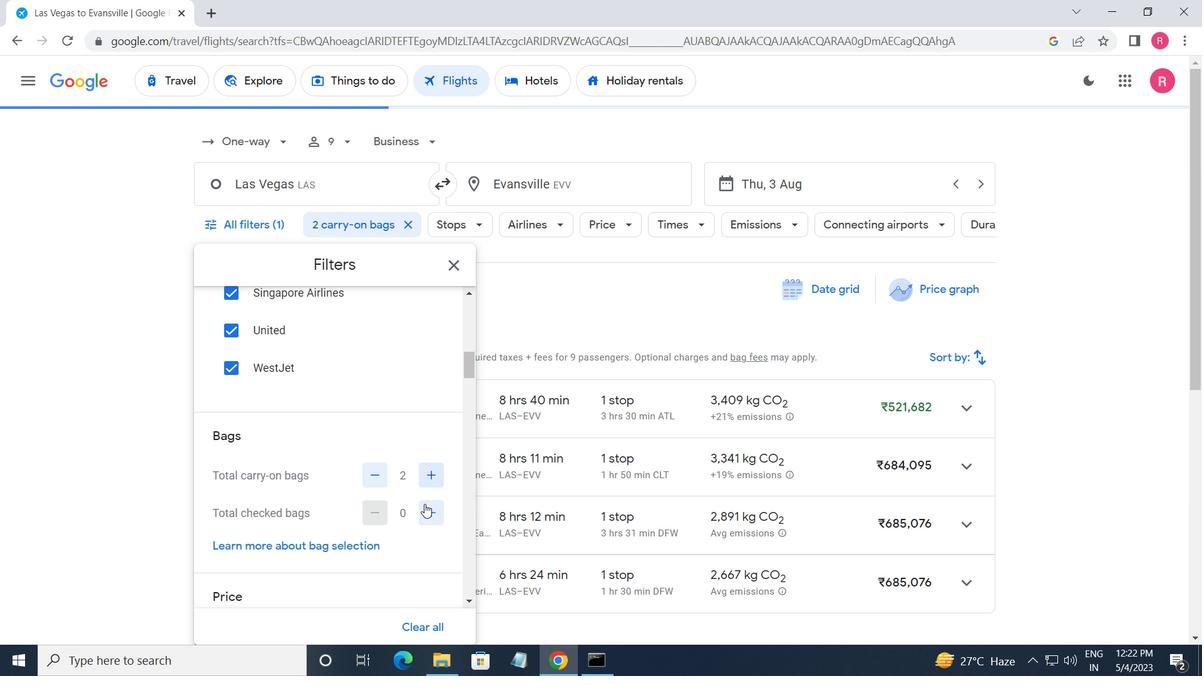 
Action: Mouse moved to (437, 464)
Screenshot: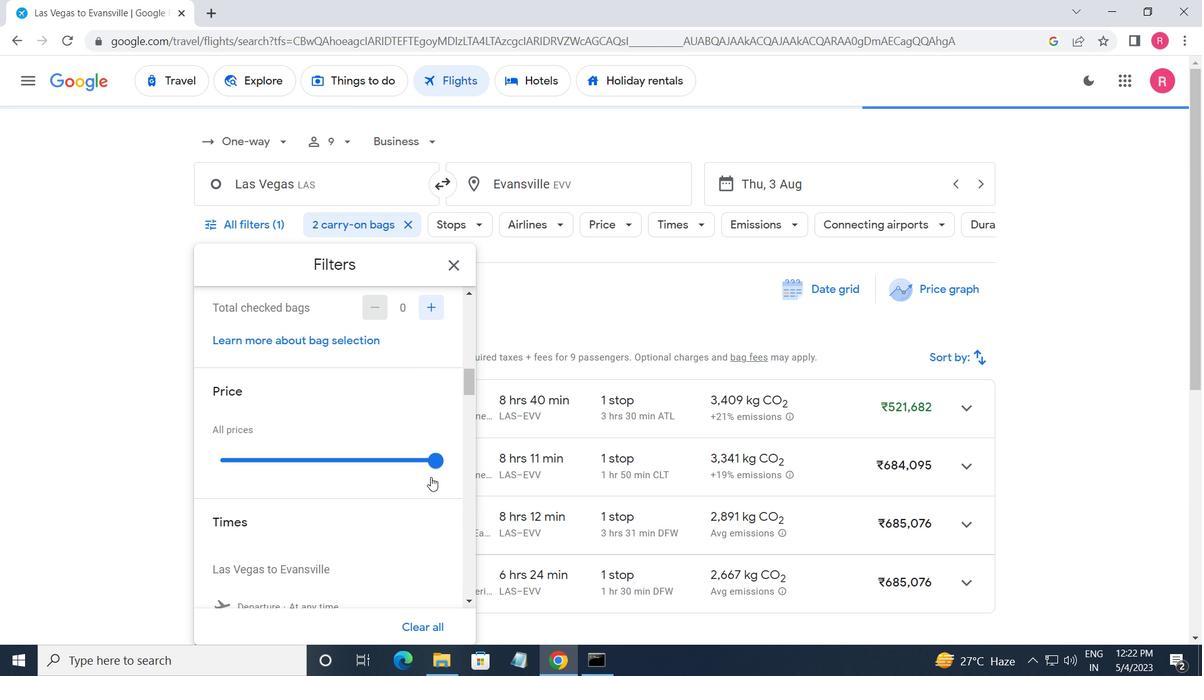 
Action: Mouse pressed left at (437, 464)
Screenshot: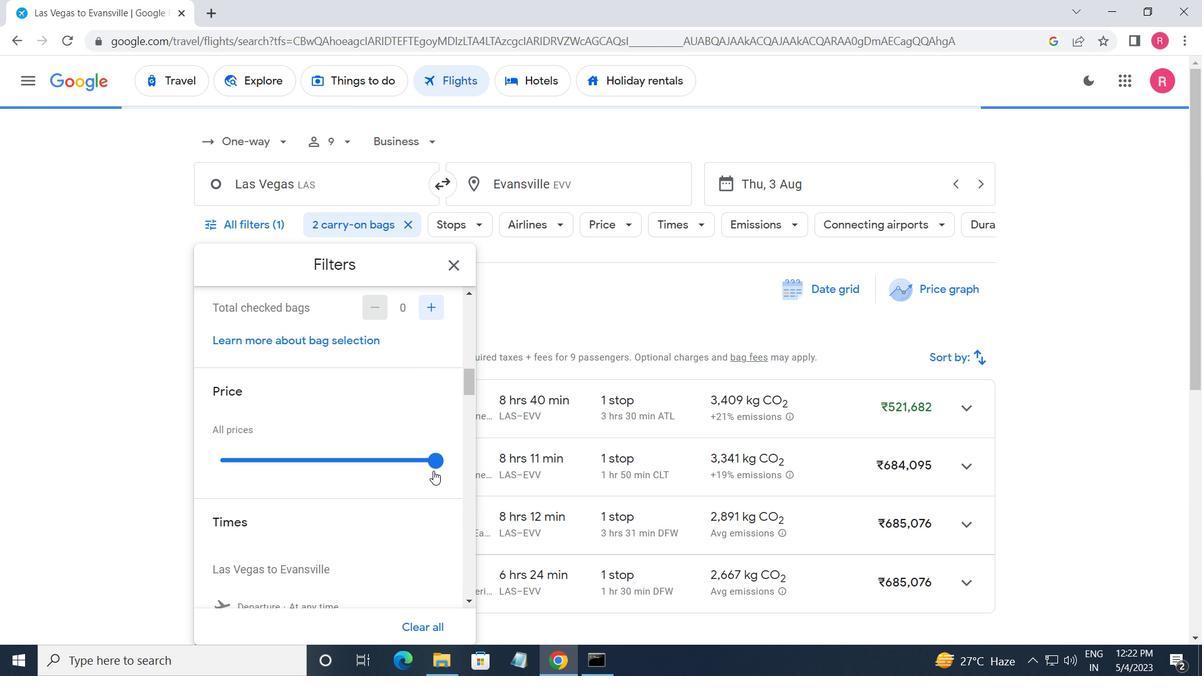 
Action: Mouse moved to (432, 463)
Screenshot: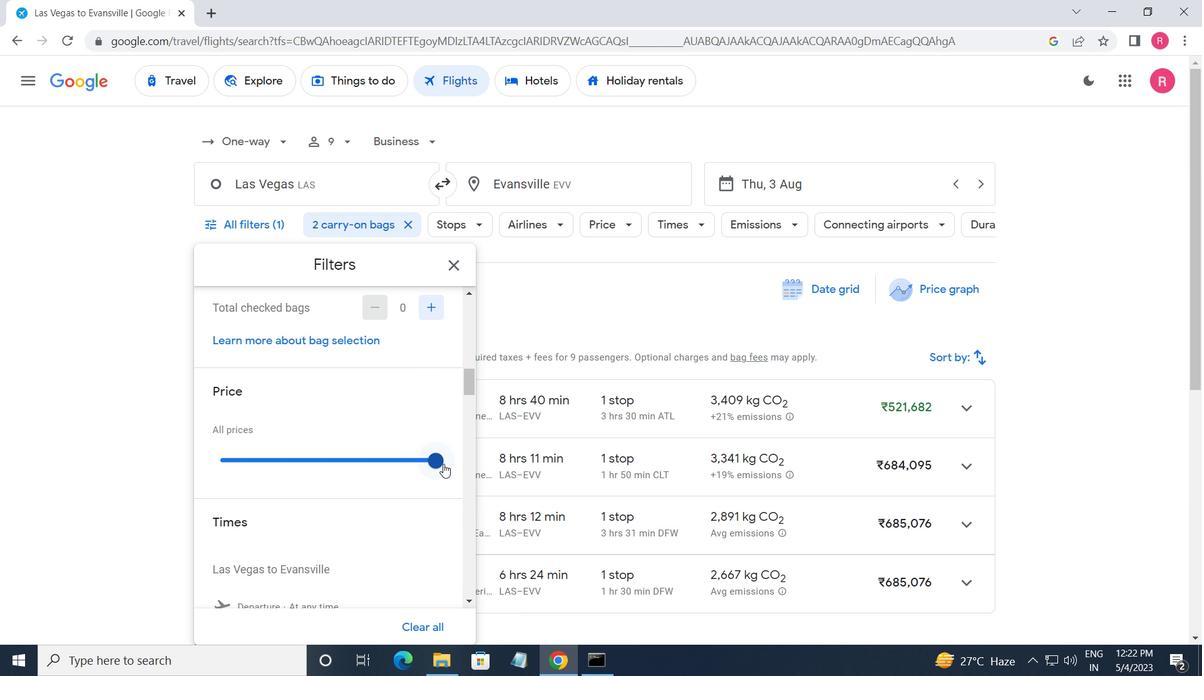 
Action: Mouse pressed left at (432, 463)
Screenshot: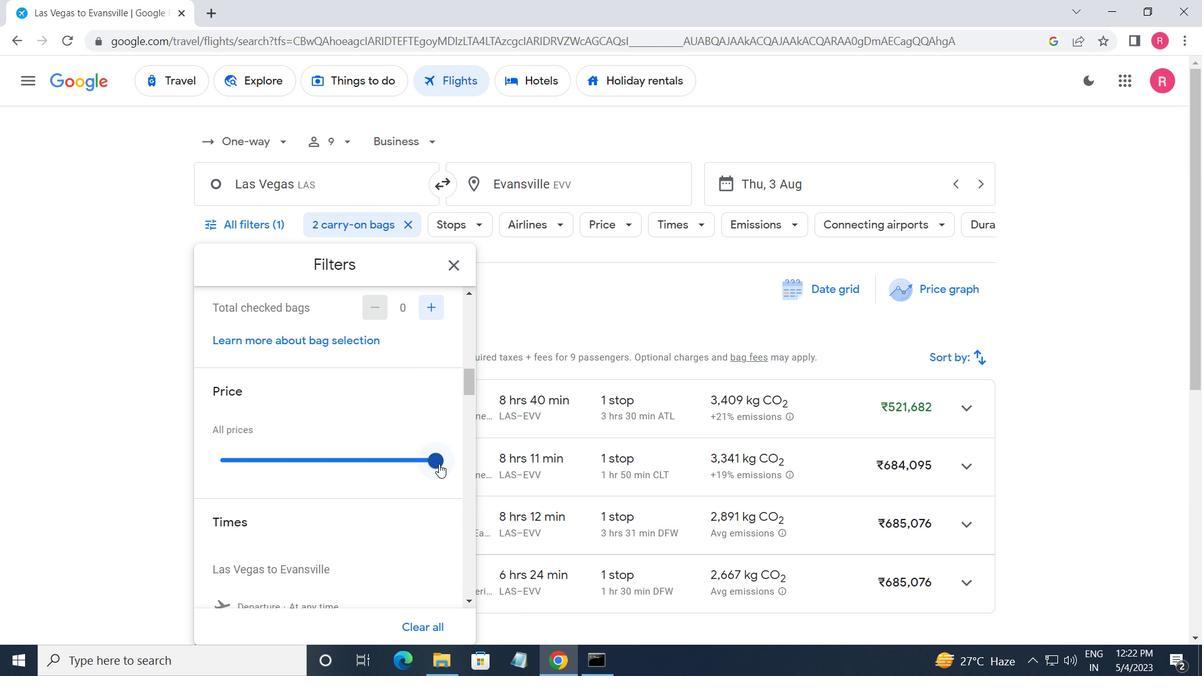 
Action: Mouse moved to (301, 478)
Screenshot: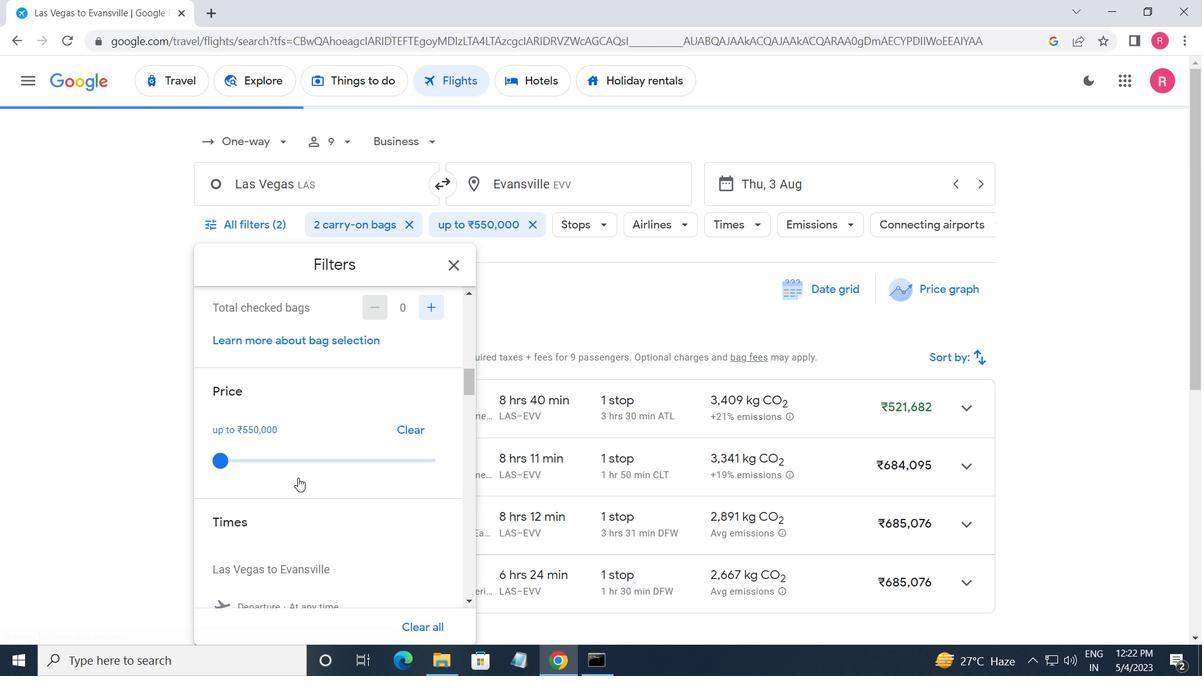 
Action: Mouse scrolled (301, 478) with delta (0, 0)
Screenshot: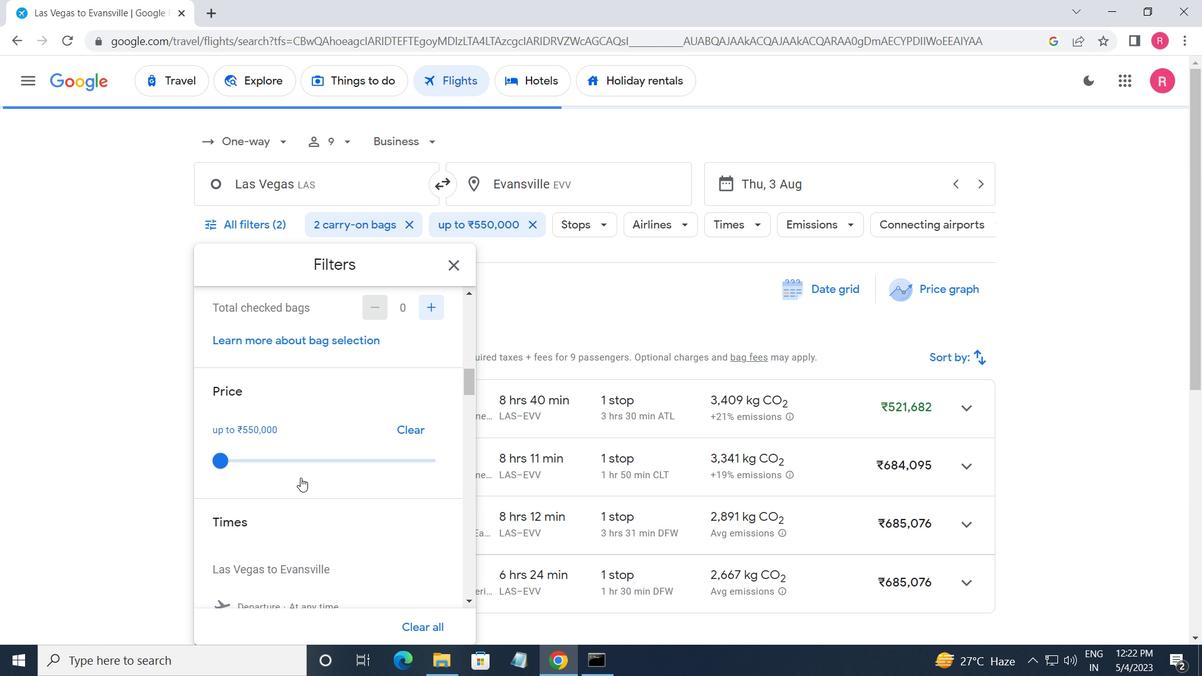 
Action: Mouse scrolled (301, 478) with delta (0, 0)
Screenshot: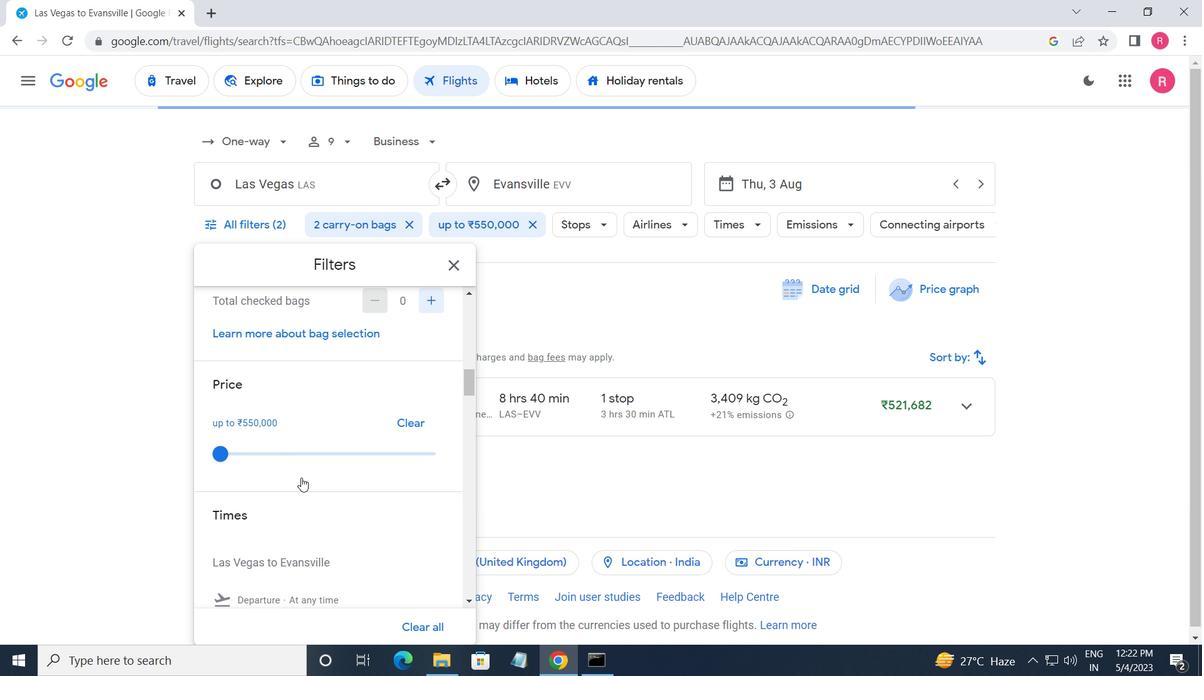 
Action: Mouse moved to (301, 478)
Screenshot: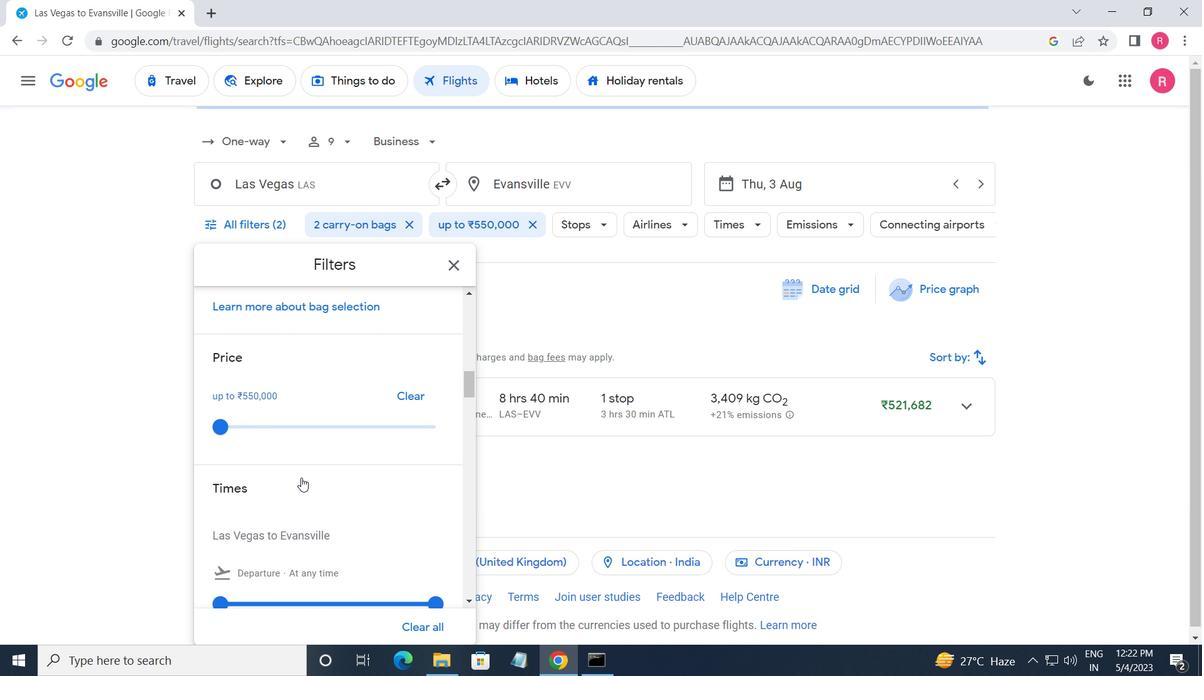 
Action: Mouse scrolled (301, 478) with delta (0, 0)
Screenshot: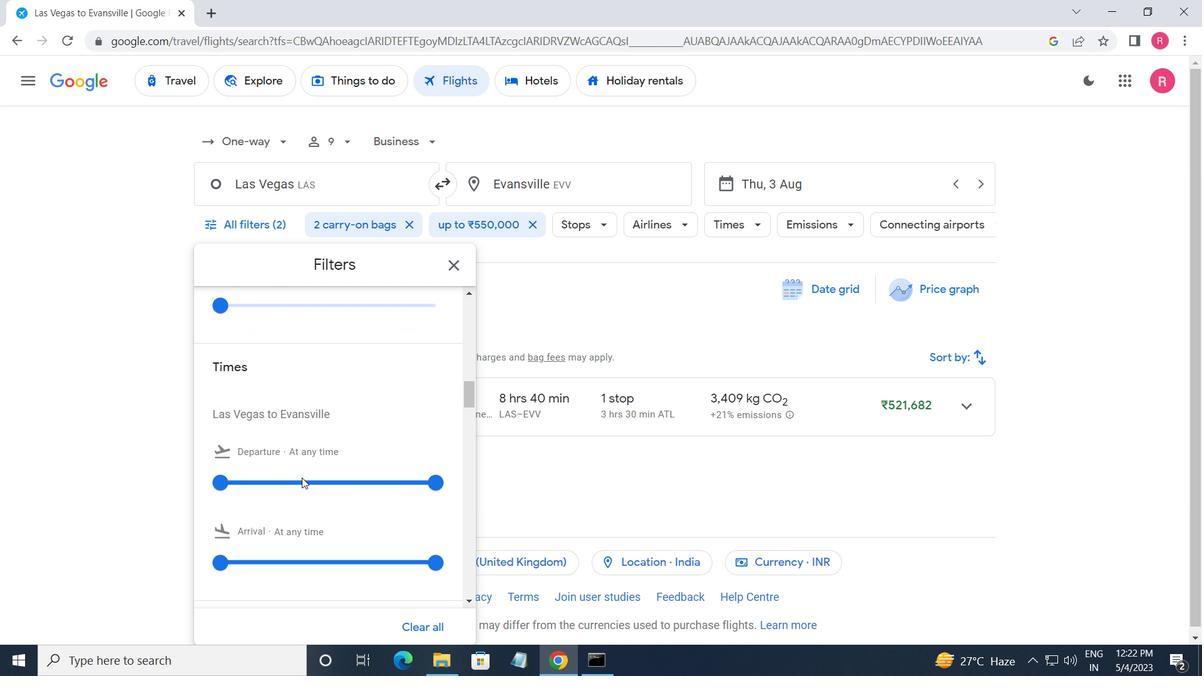 
Action: Mouse moved to (219, 415)
Screenshot: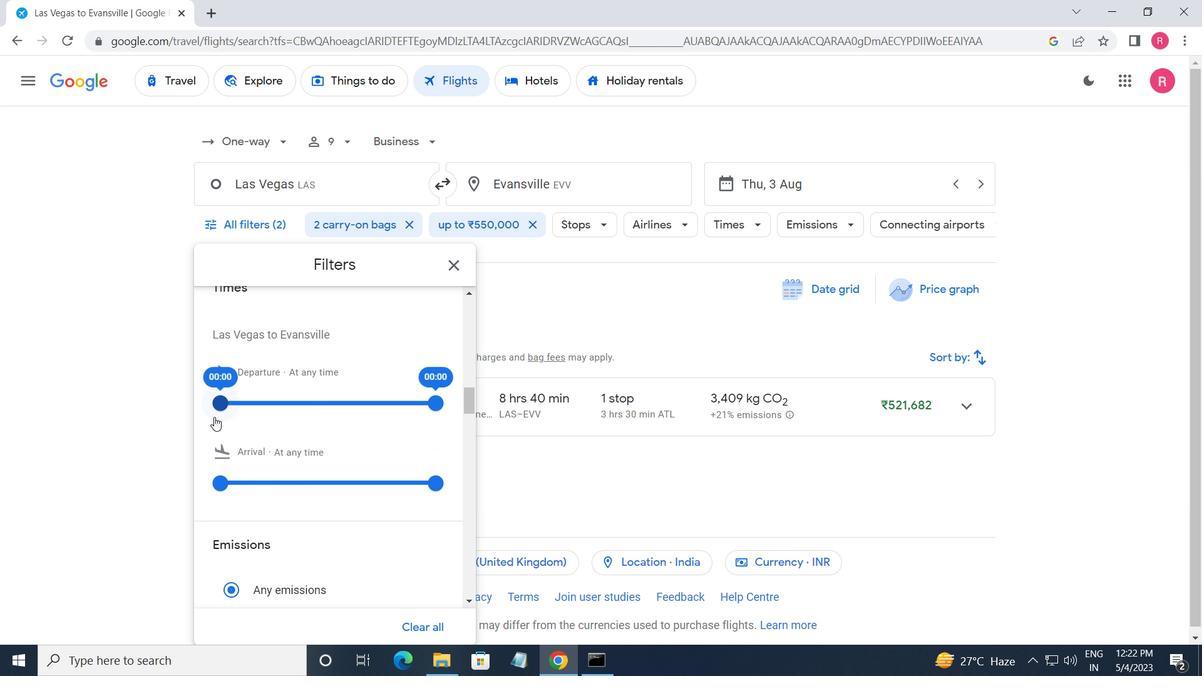 
Action: Mouse pressed left at (219, 415)
Screenshot: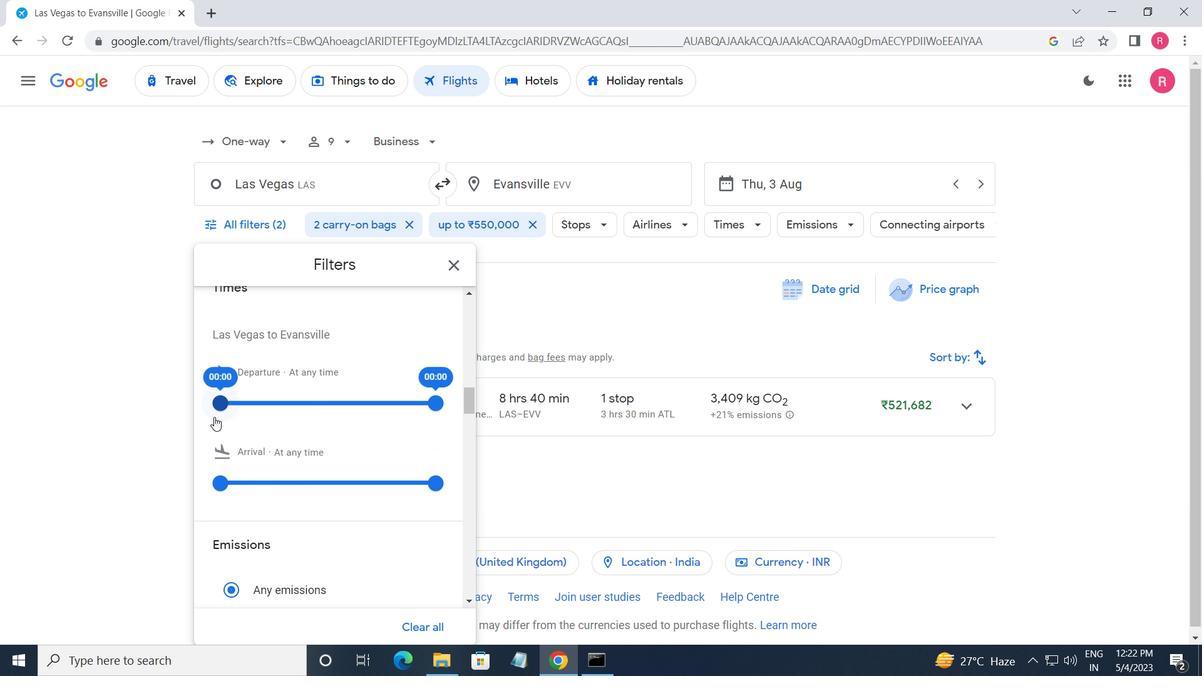 
Action: Mouse moved to (429, 402)
Screenshot: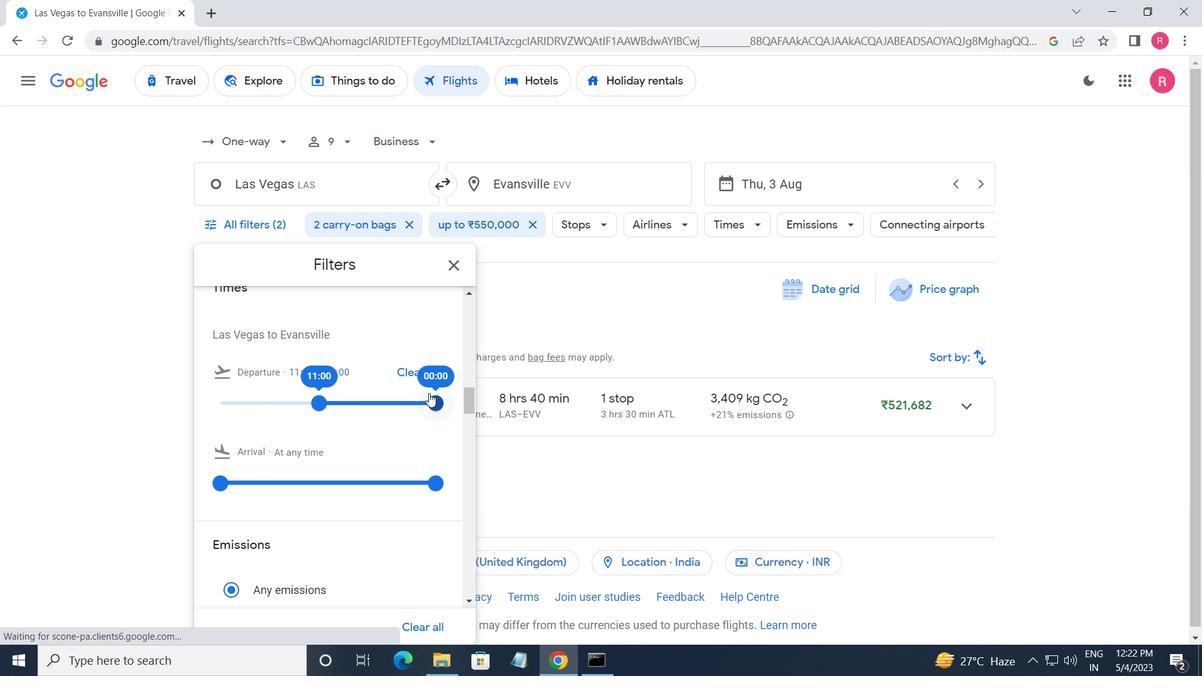 
Action: Mouse pressed left at (429, 402)
Screenshot: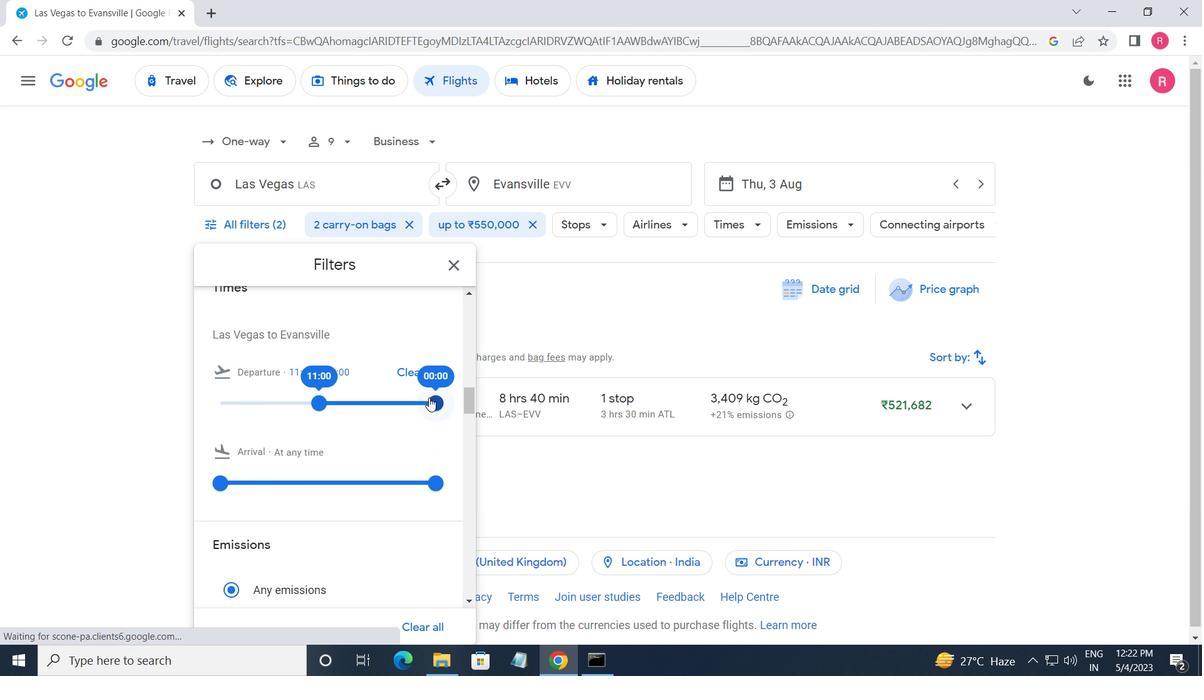 
Action: Mouse moved to (458, 269)
Screenshot: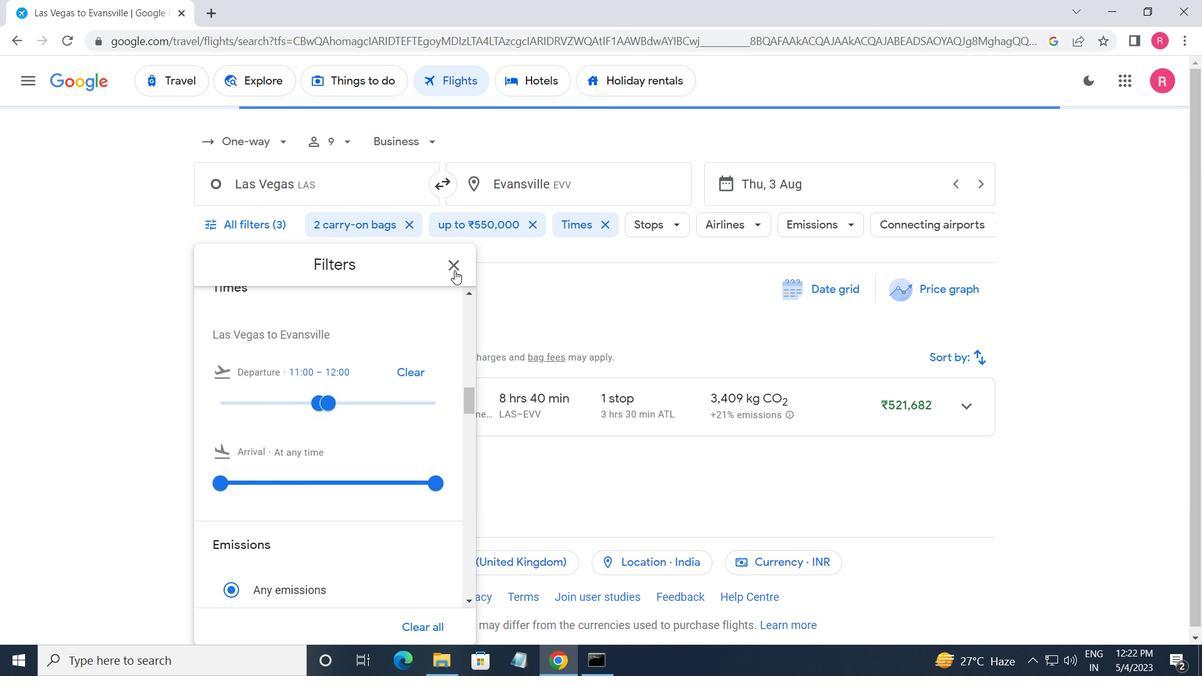 
Action: Mouse pressed left at (458, 269)
Screenshot: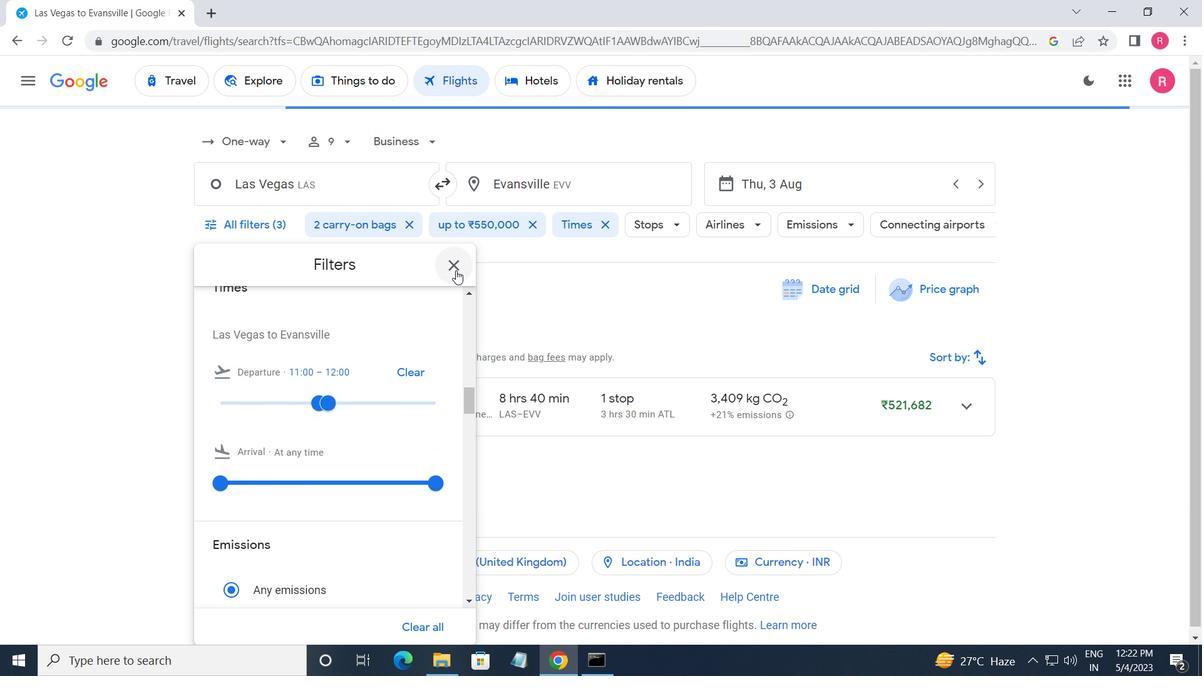 
Action: Mouse moved to (439, 304)
Screenshot: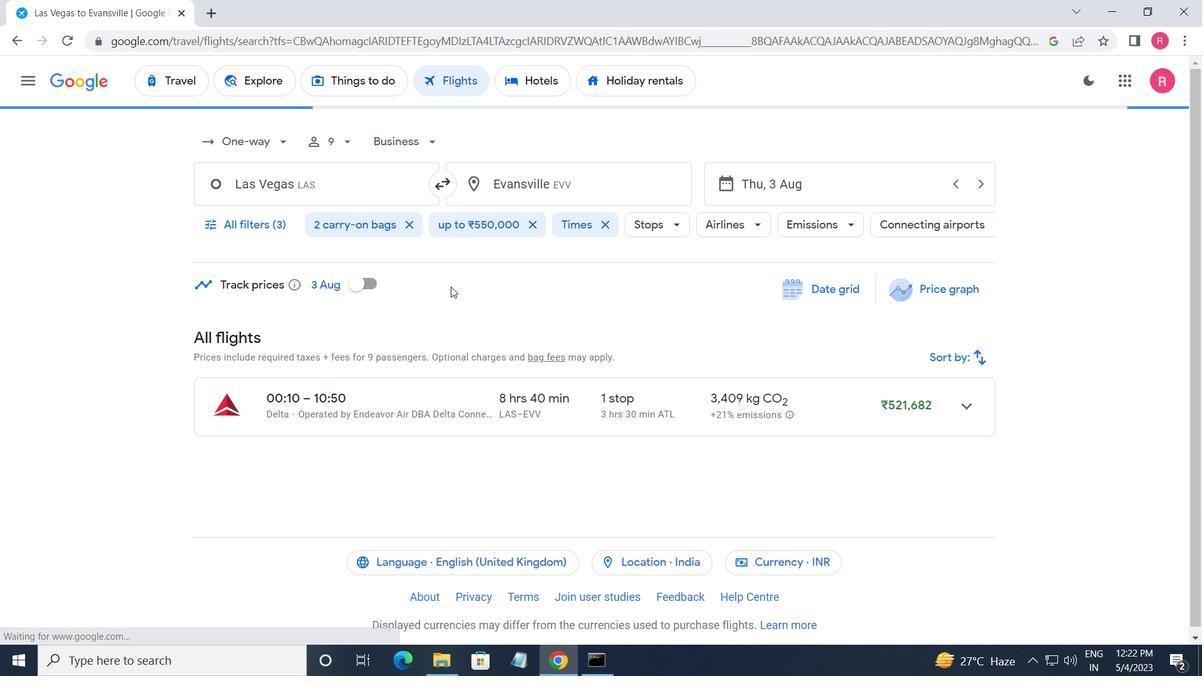 
